 Task: Look for space in Turaiyūr, India from 1st August, 2023 to 5th August, 2023 for 3 adults, 1 child in price range Rs.13000 to Rs.20000. Place can be entire place with 2 bedrooms having 3 beds and 2 bathrooms. Property type can be house, flat, guest house. Booking option can be shelf check-in. Required host language is English.
Action: Mouse moved to (538, 105)
Screenshot: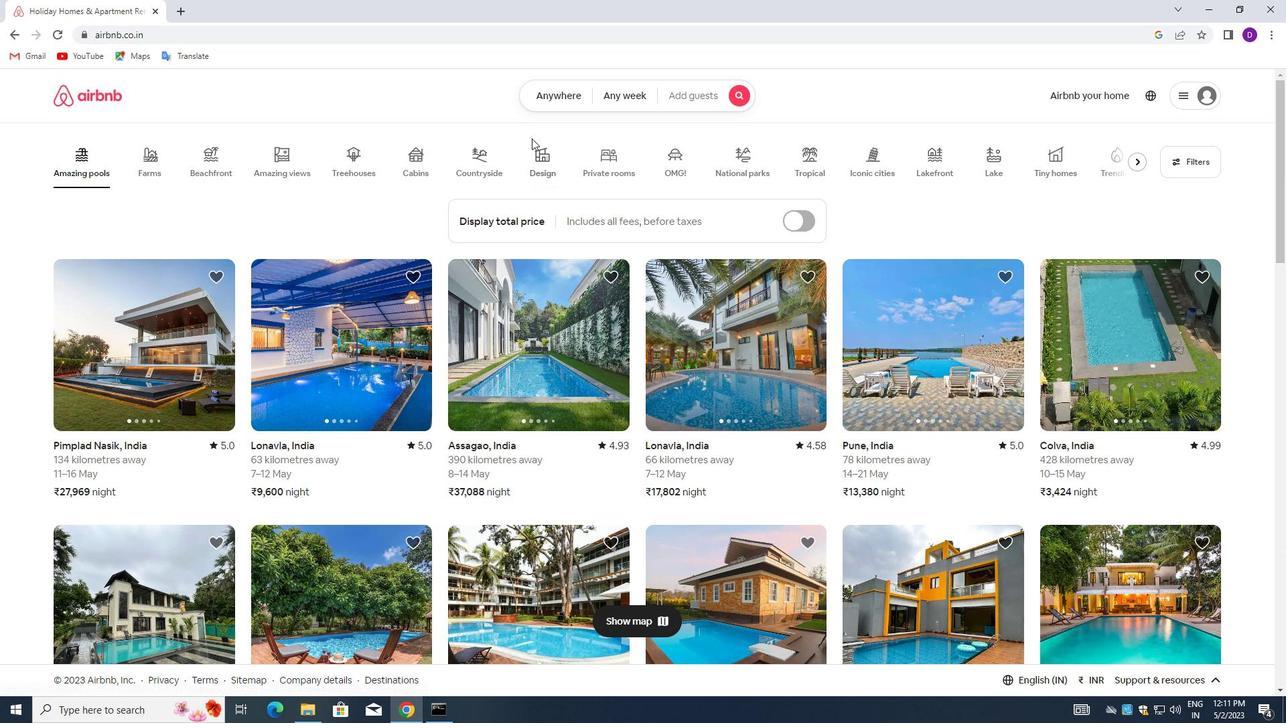 
Action: Mouse pressed left at (538, 105)
Screenshot: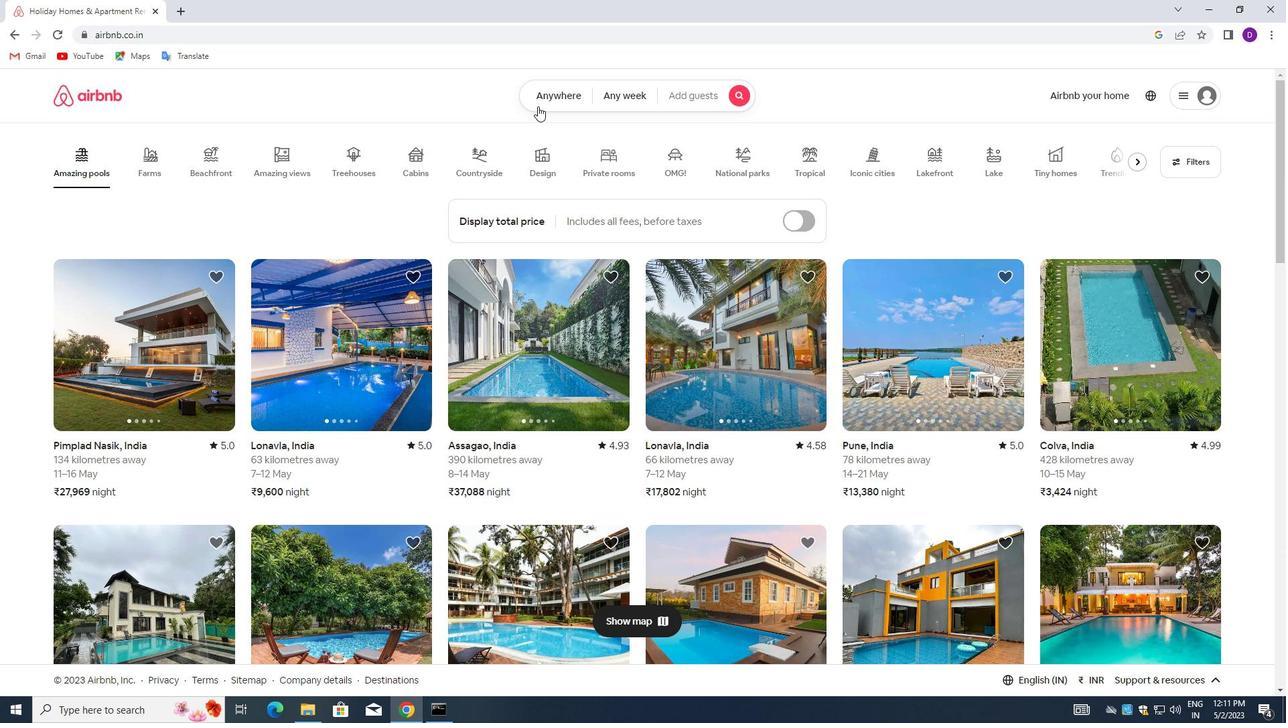 
Action: Mouse moved to (458, 150)
Screenshot: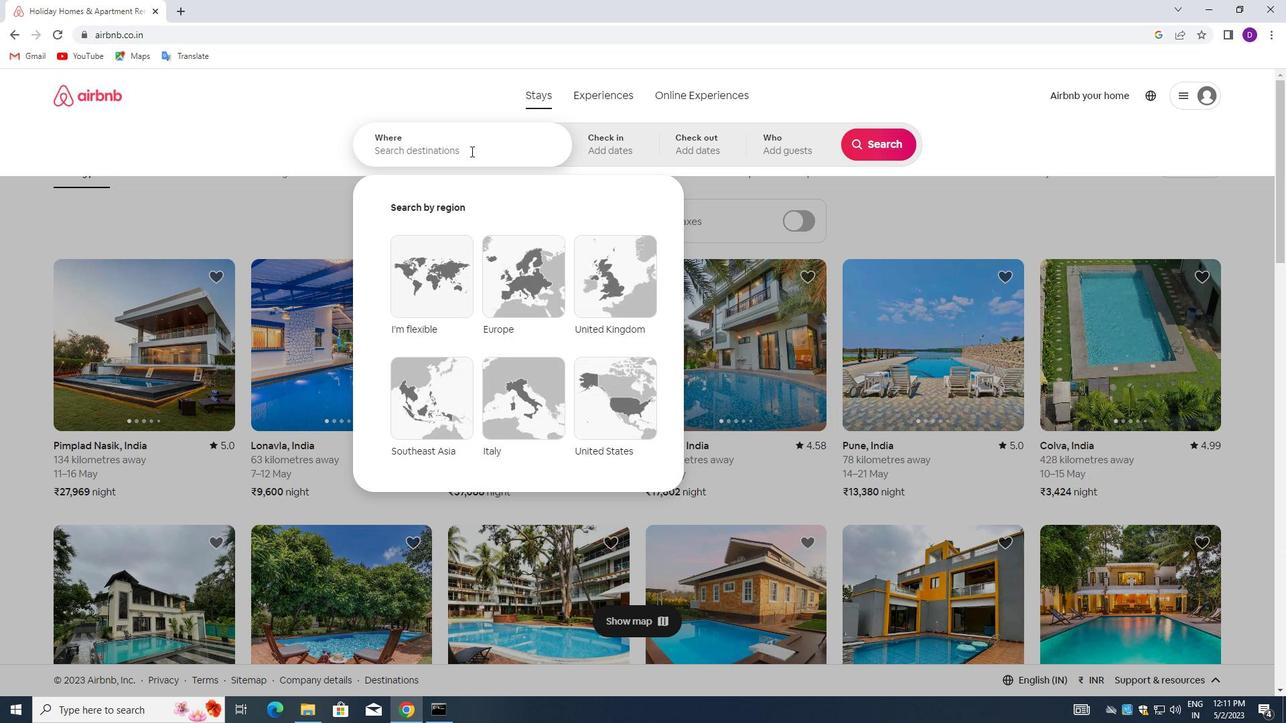 
Action: Mouse pressed left at (458, 150)
Screenshot: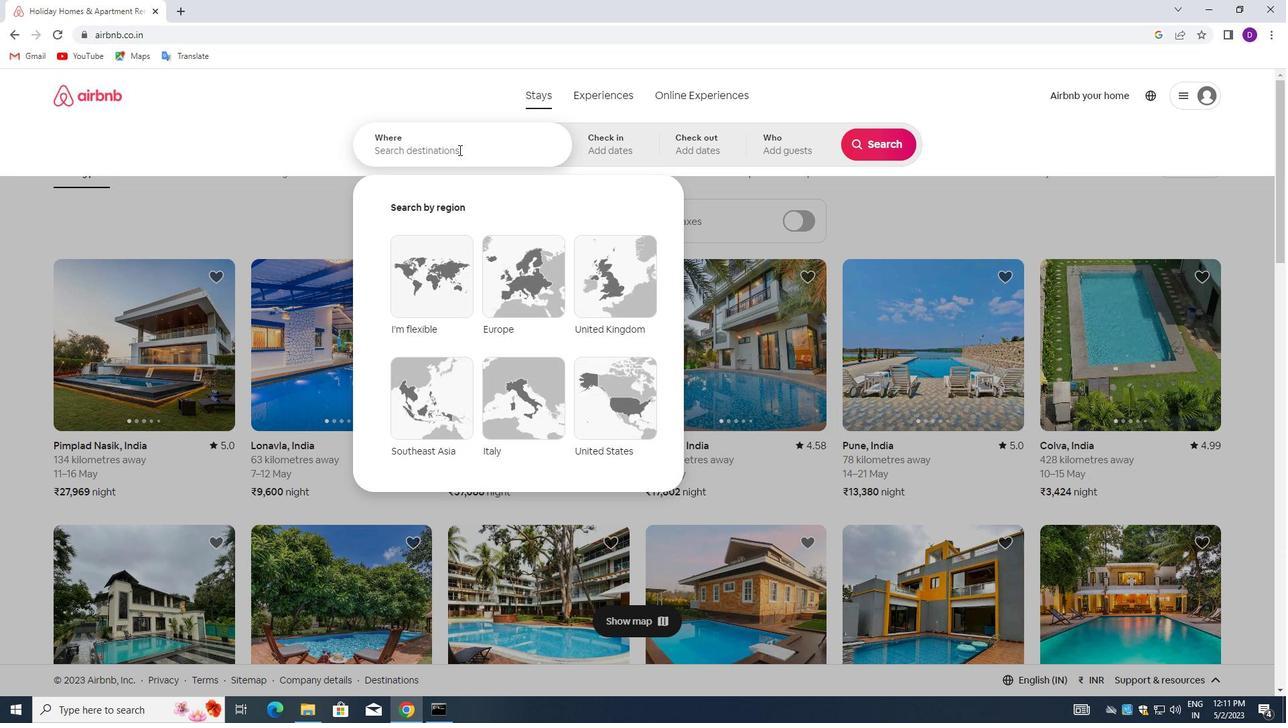 
Action: Mouse moved to (458, 150)
Screenshot: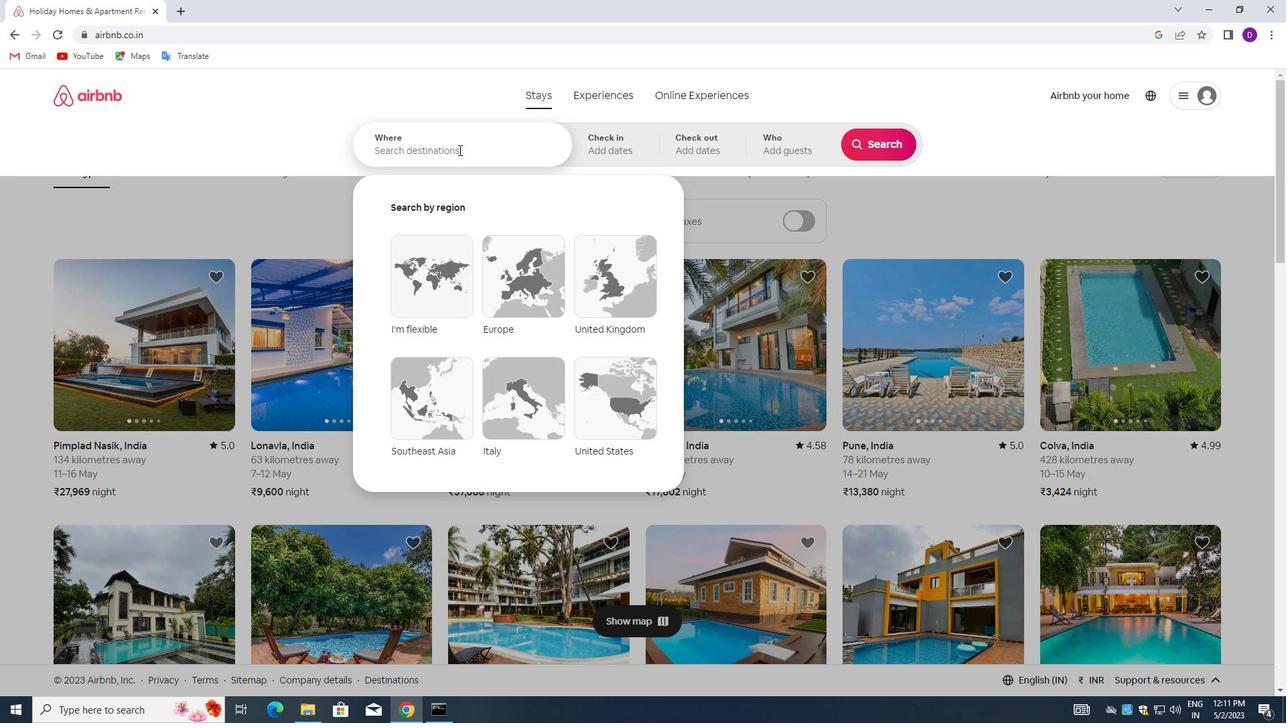 
Action: Key pressed <Key.shift_r>Turaiyur,<Key.space><Key.shift>INDIA<Key.enter>
Screenshot: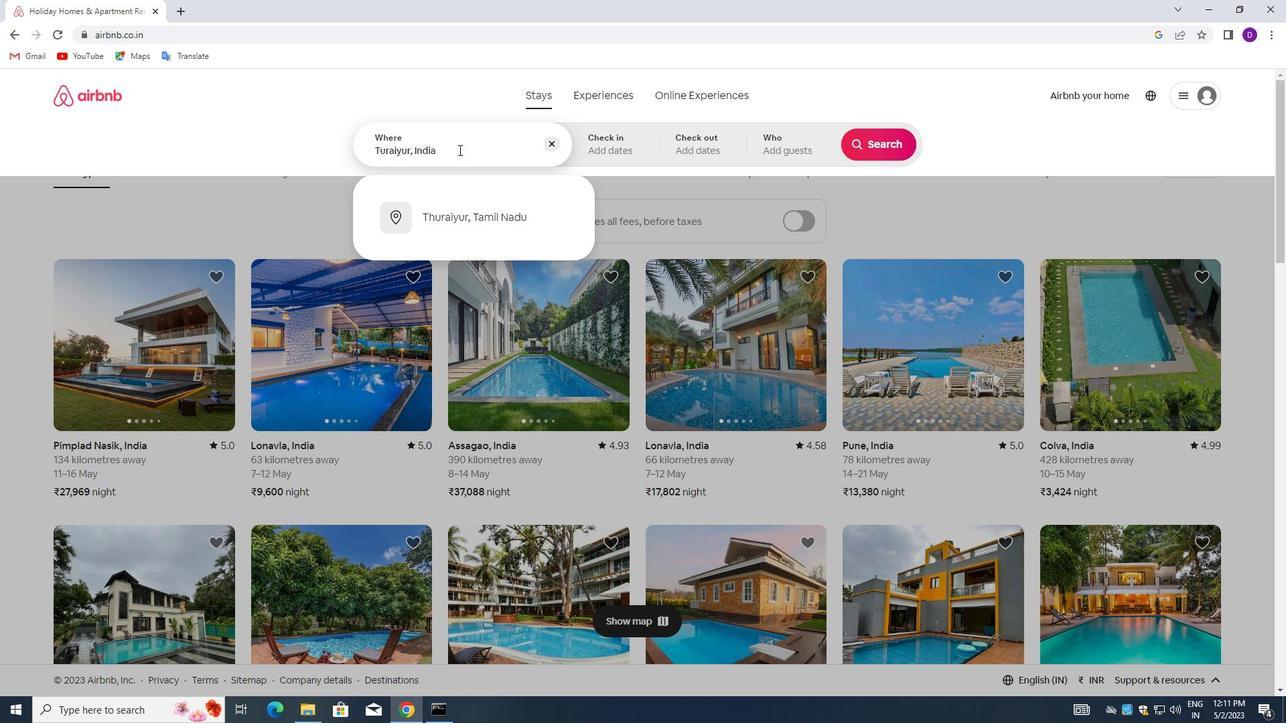 
Action: Mouse moved to (878, 251)
Screenshot: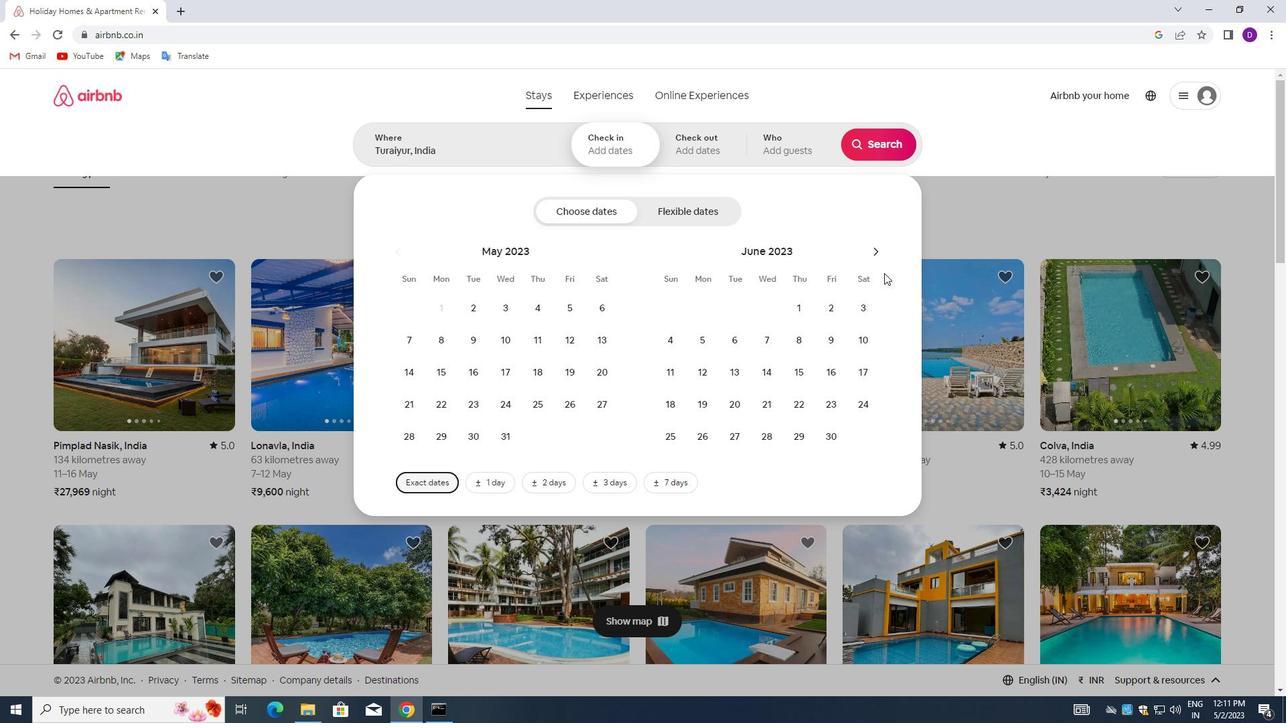 
Action: Mouse pressed left at (878, 251)
Screenshot: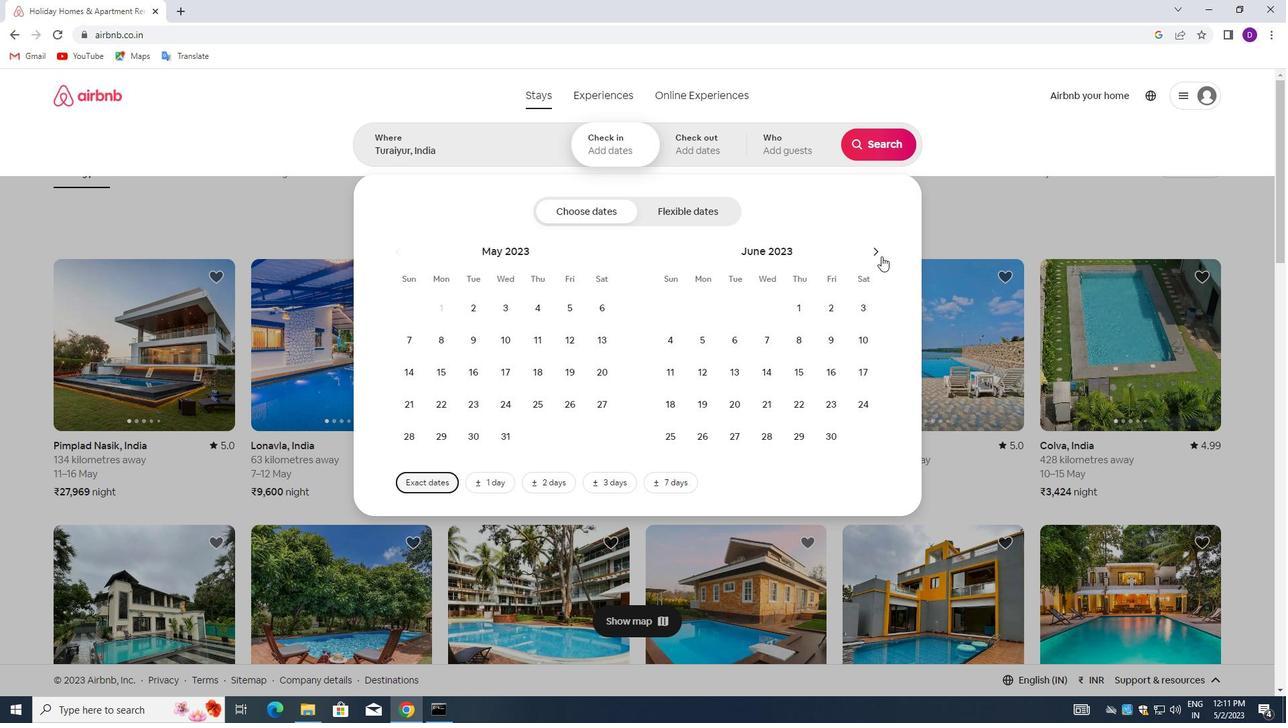 
Action: Mouse pressed left at (878, 251)
Screenshot: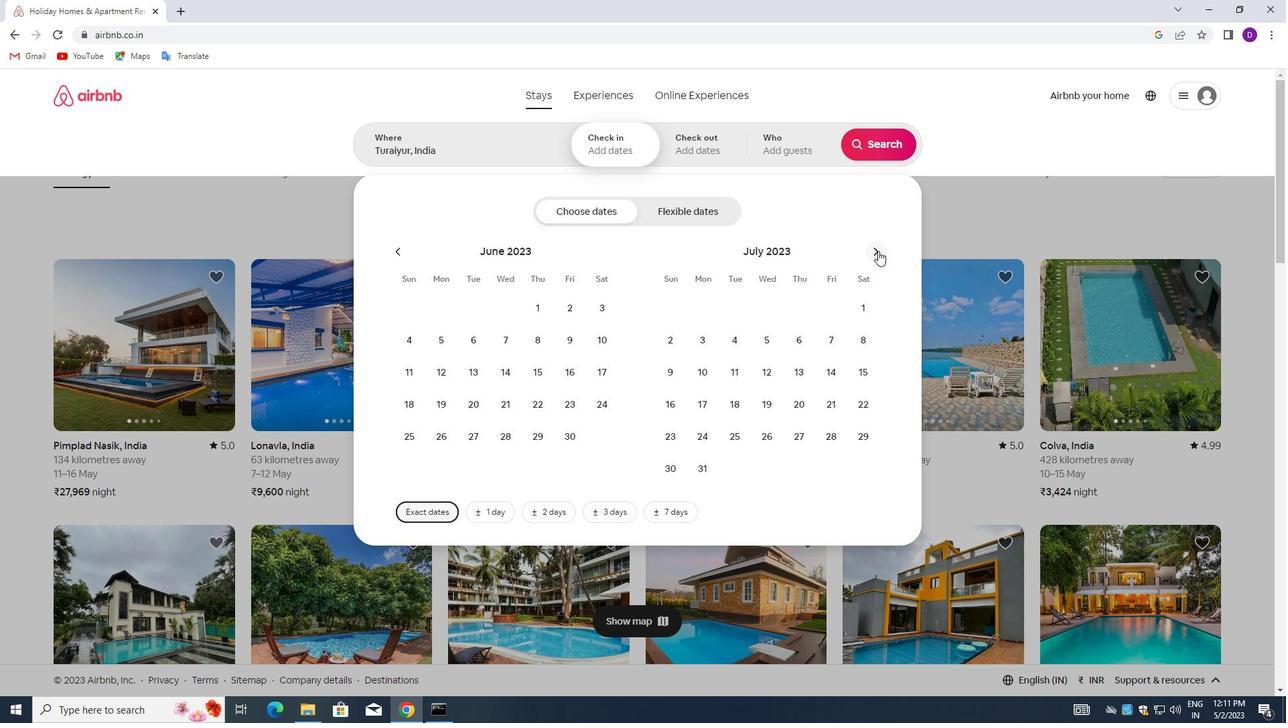 
Action: Mouse moved to (731, 309)
Screenshot: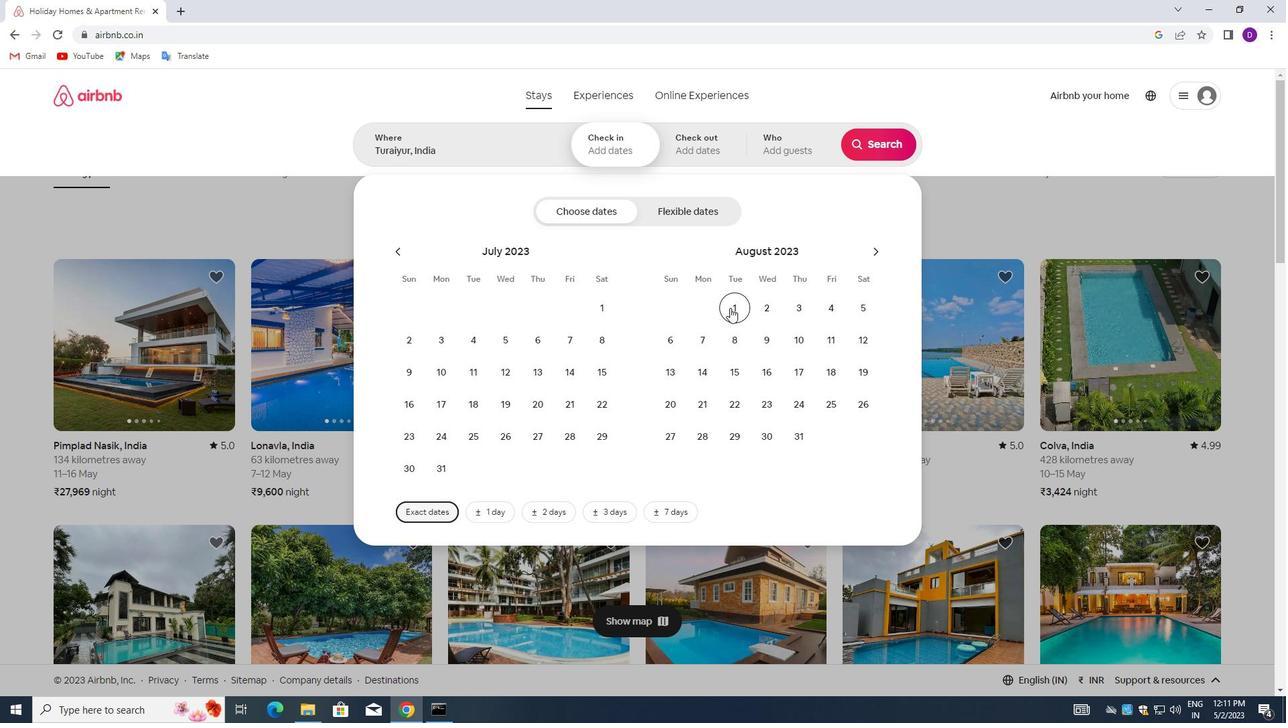 
Action: Mouse pressed left at (731, 309)
Screenshot: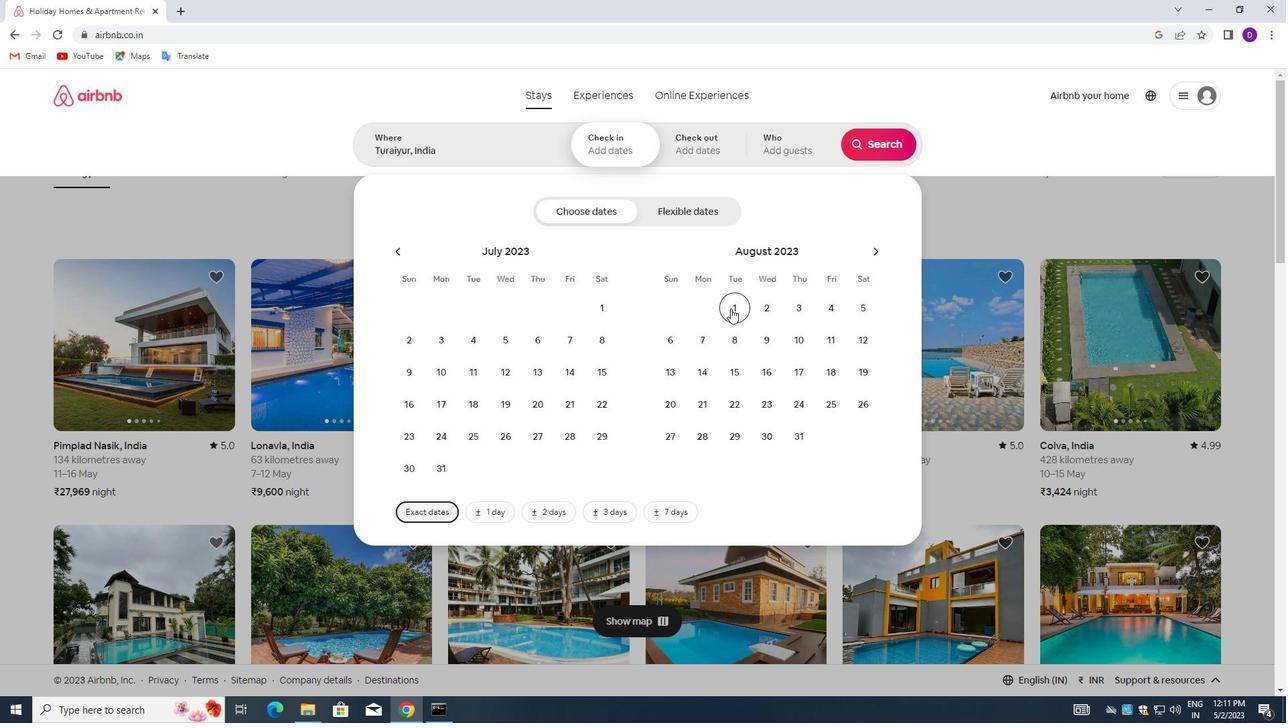 
Action: Mouse moved to (856, 302)
Screenshot: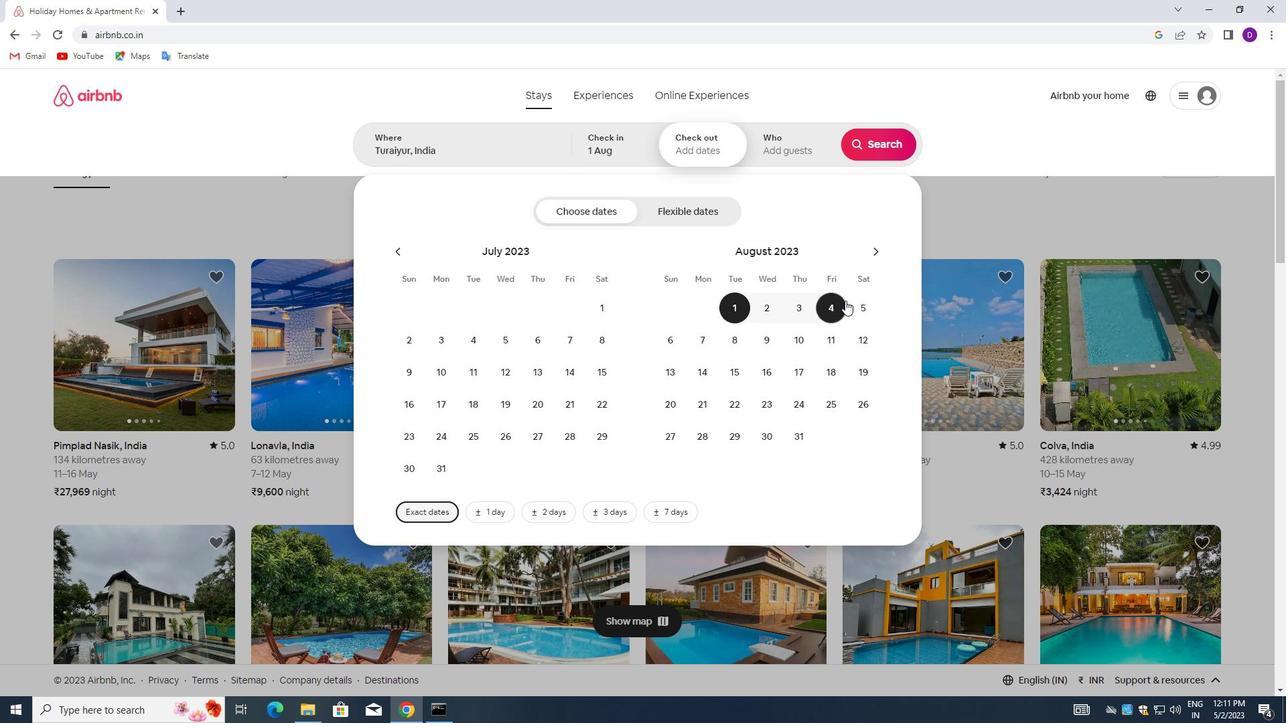 
Action: Mouse pressed left at (856, 302)
Screenshot: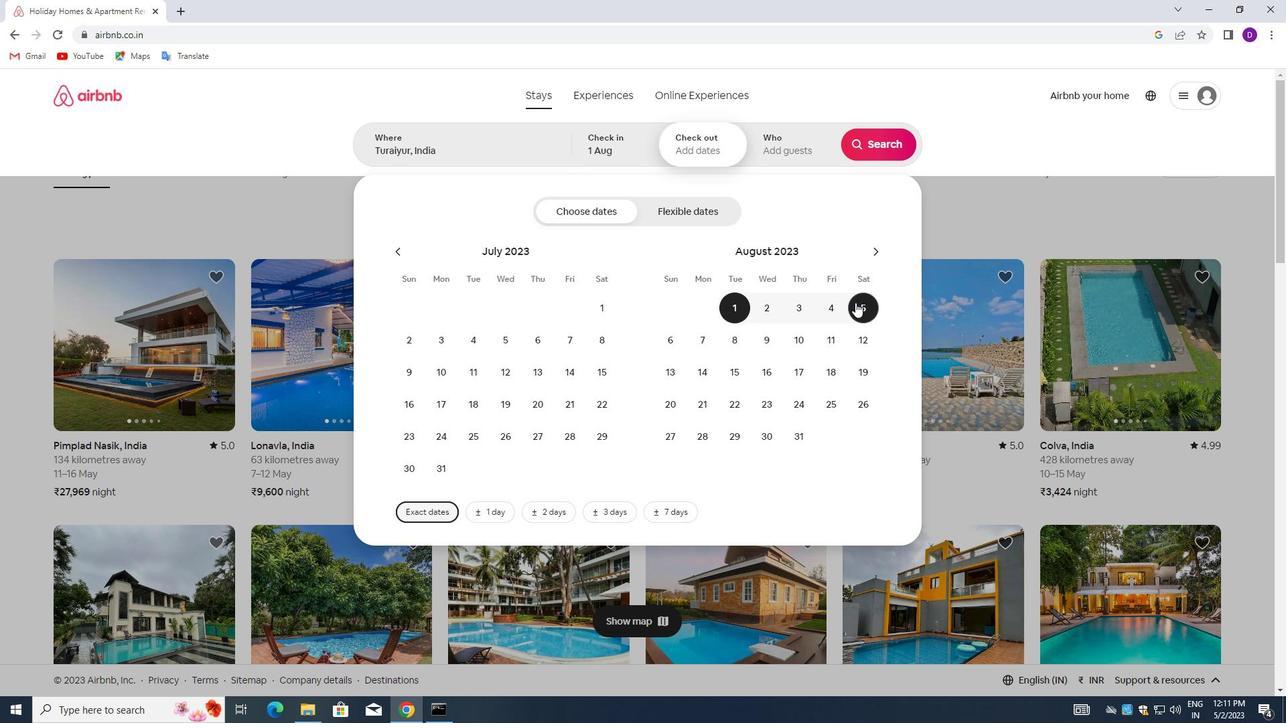 
Action: Mouse moved to (784, 156)
Screenshot: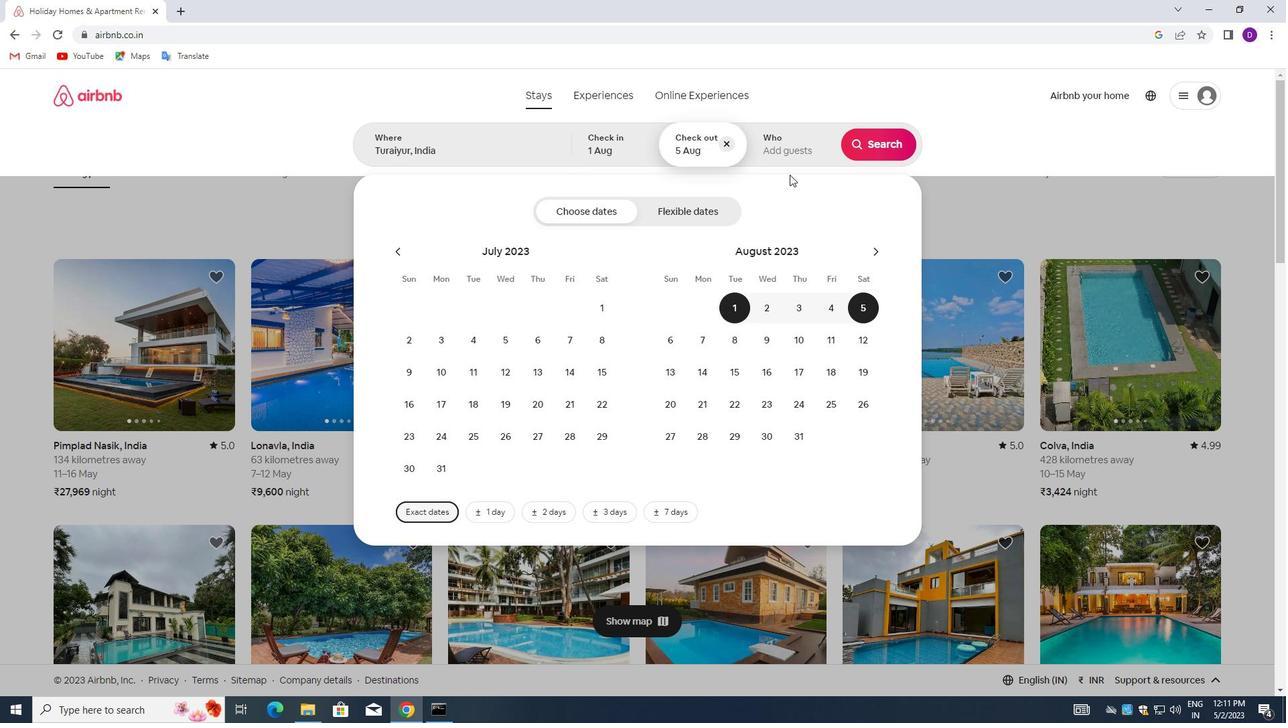 
Action: Mouse pressed left at (784, 156)
Screenshot: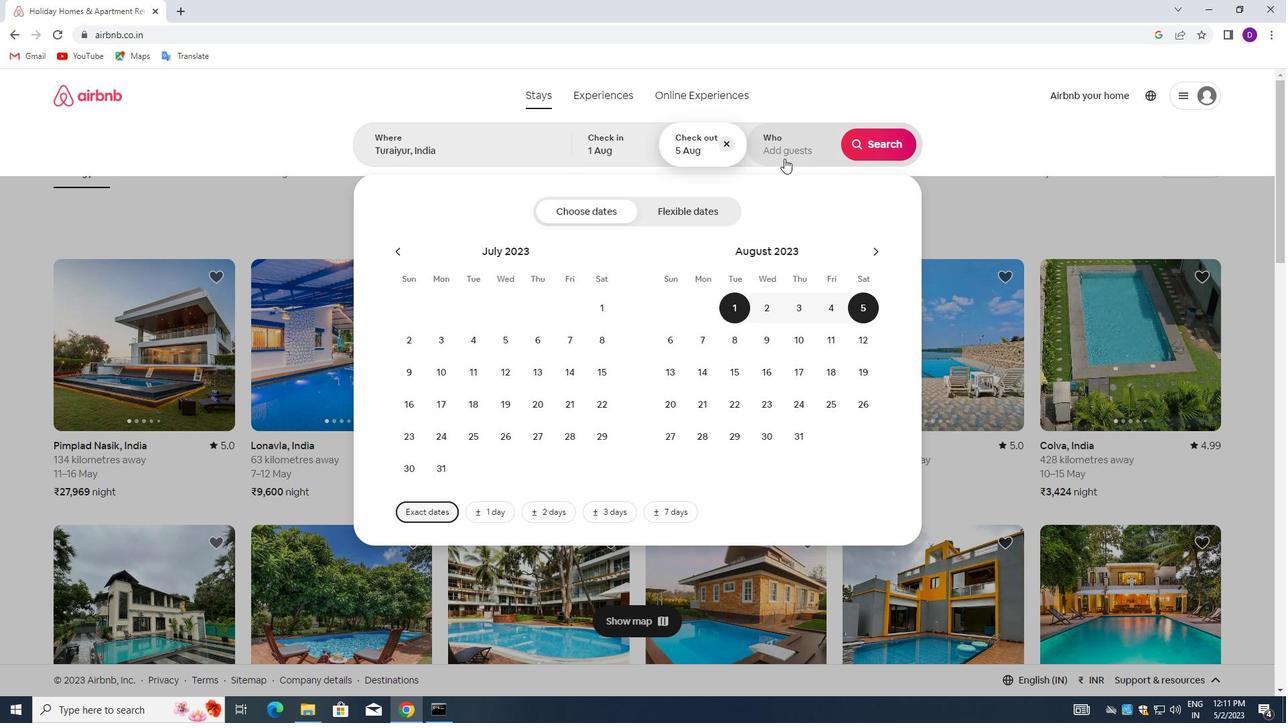 
Action: Mouse moved to (886, 217)
Screenshot: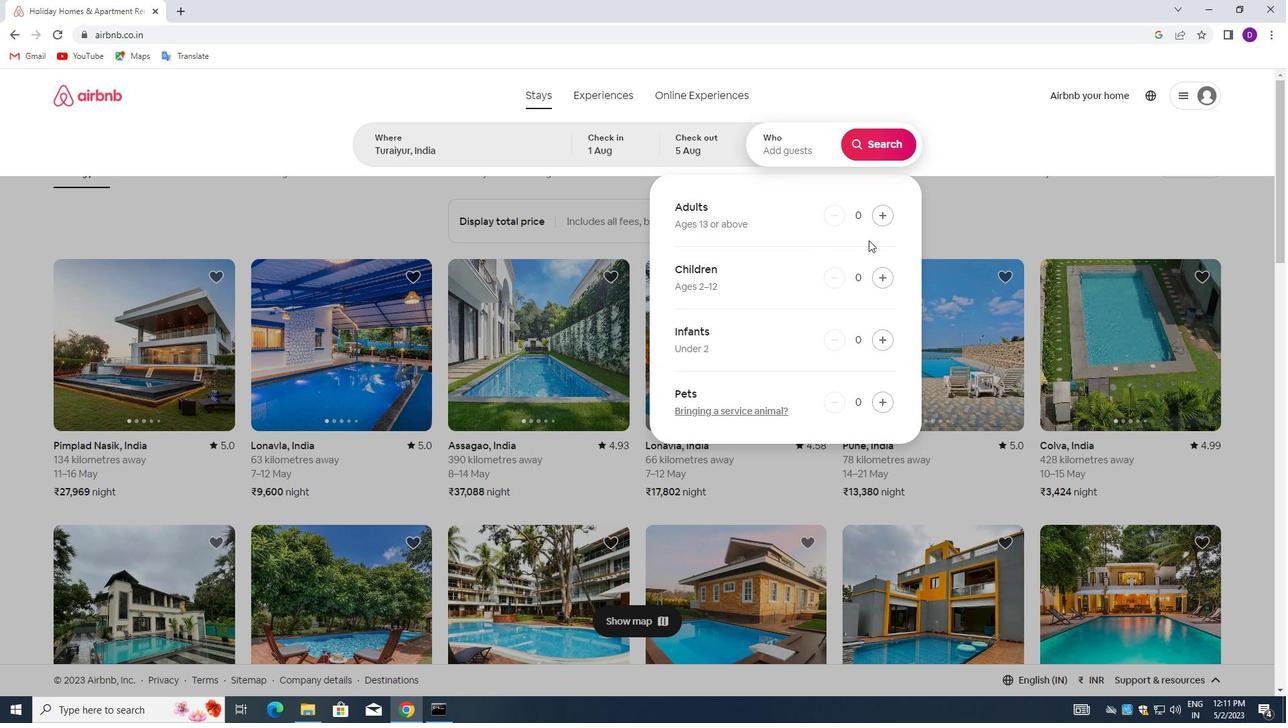 
Action: Mouse pressed left at (886, 217)
Screenshot: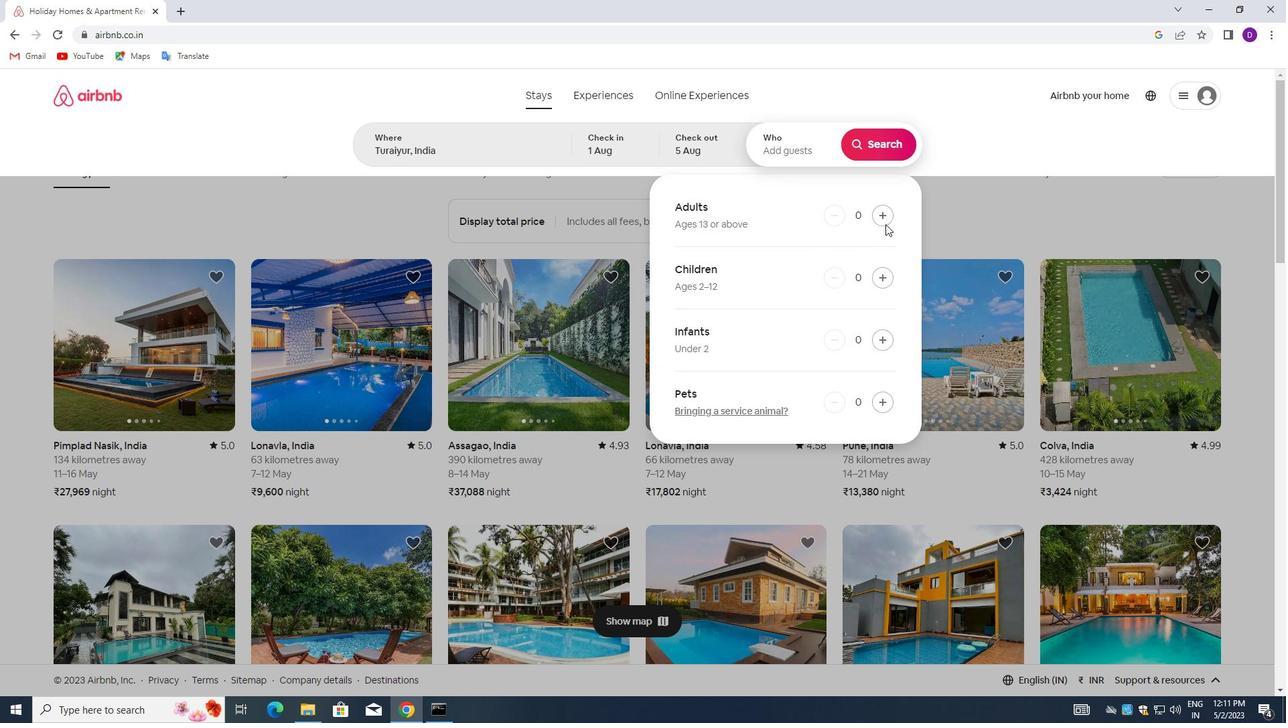
Action: Mouse pressed left at (886, 217)
Screenshot: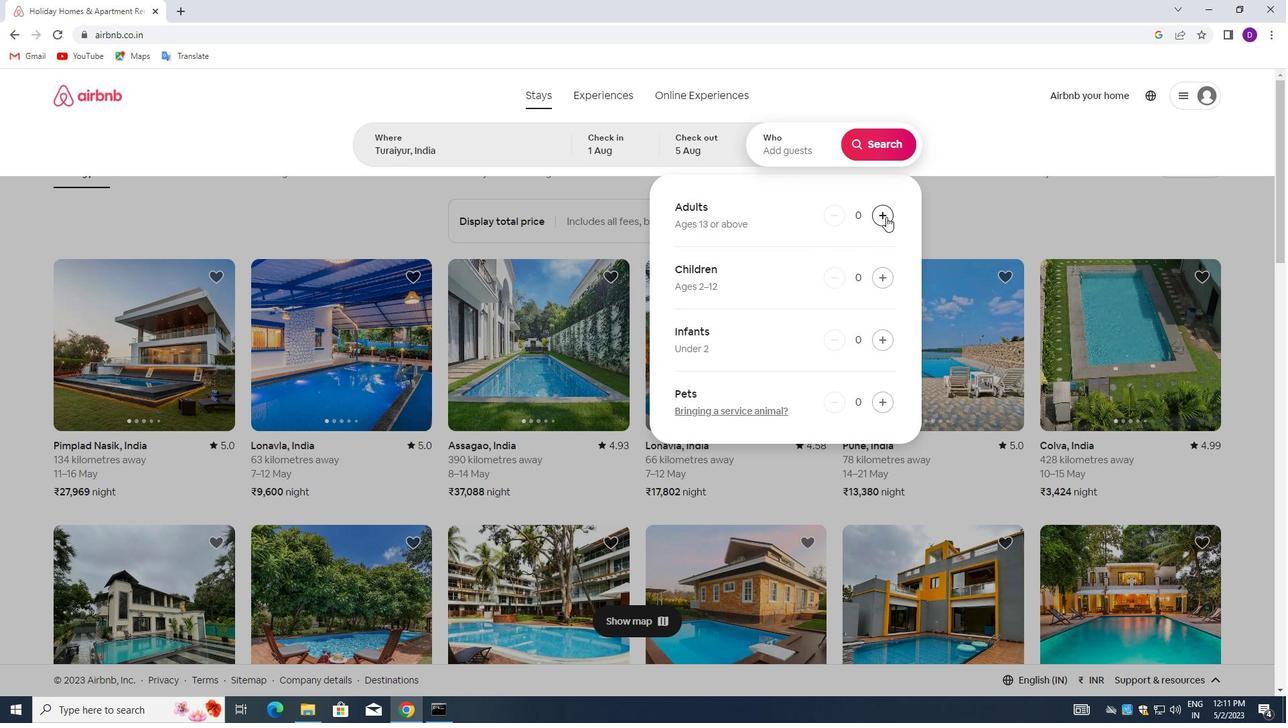 
Action: Mouse pressed left at (886, 217)
Screenshot: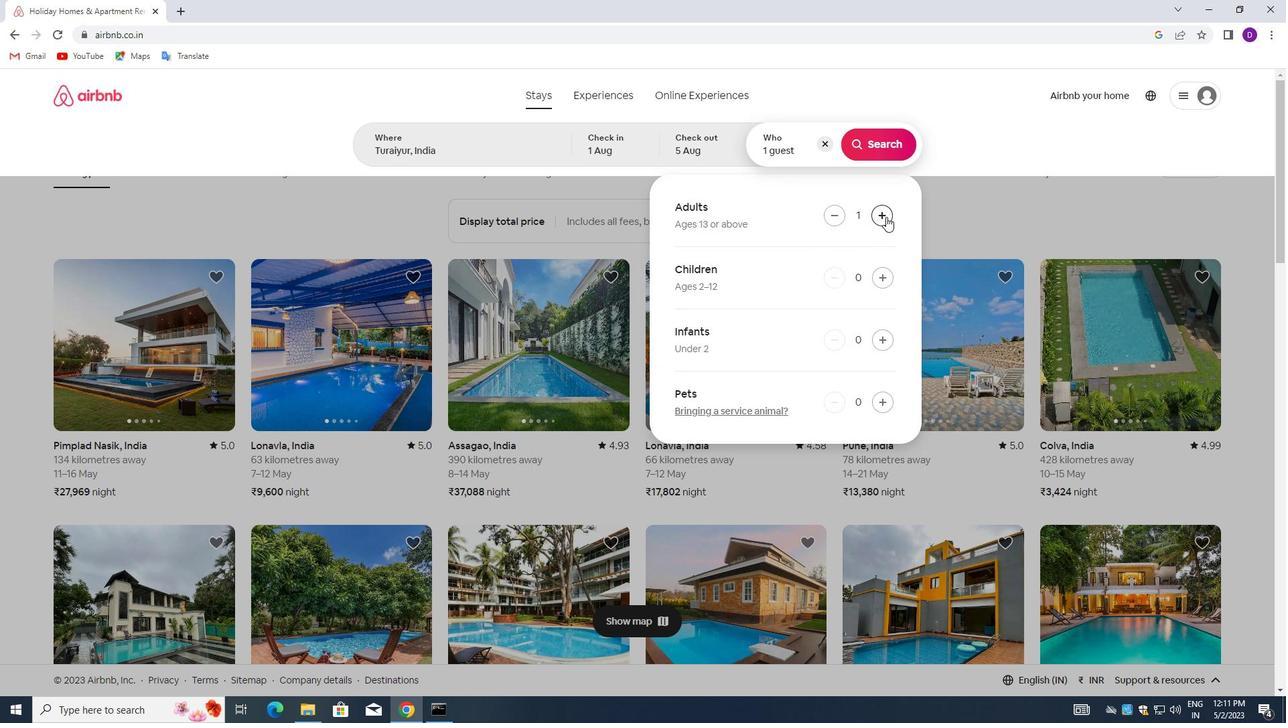 
Action: Mouse moved to (882, 274)
Screenshot: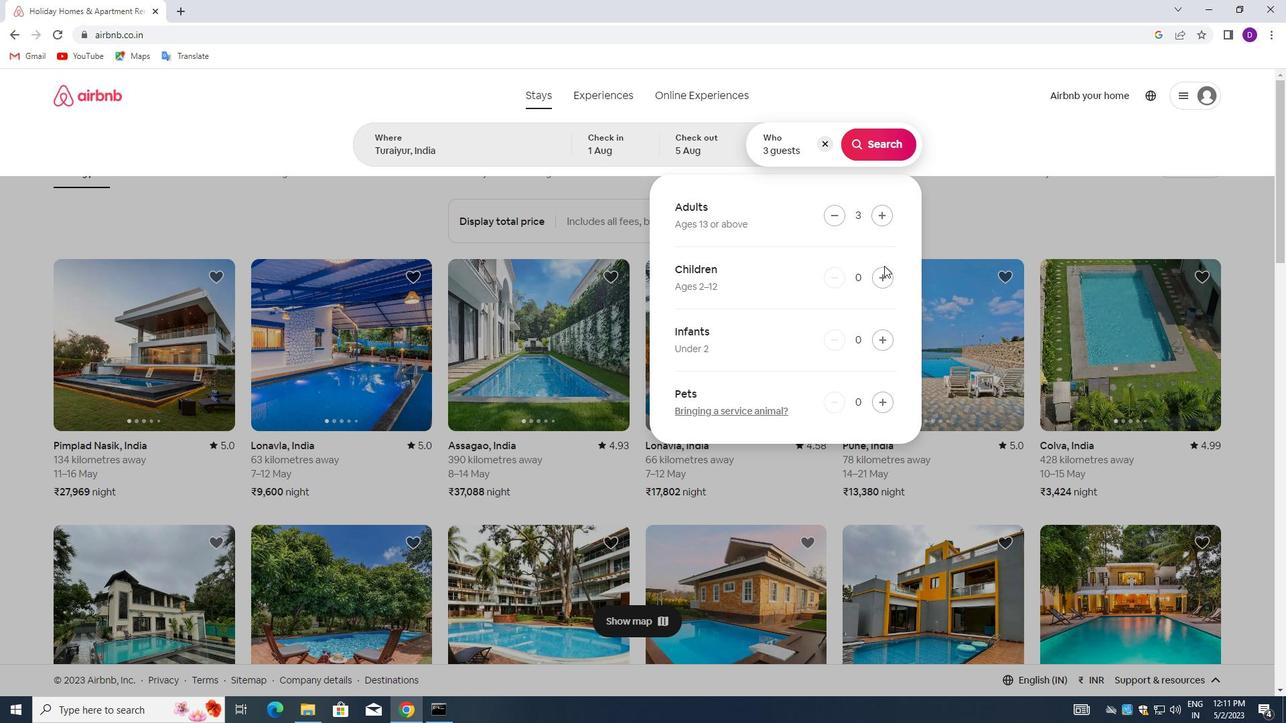 
Action: Mouse pressed left at (882, 274)
Screenshot: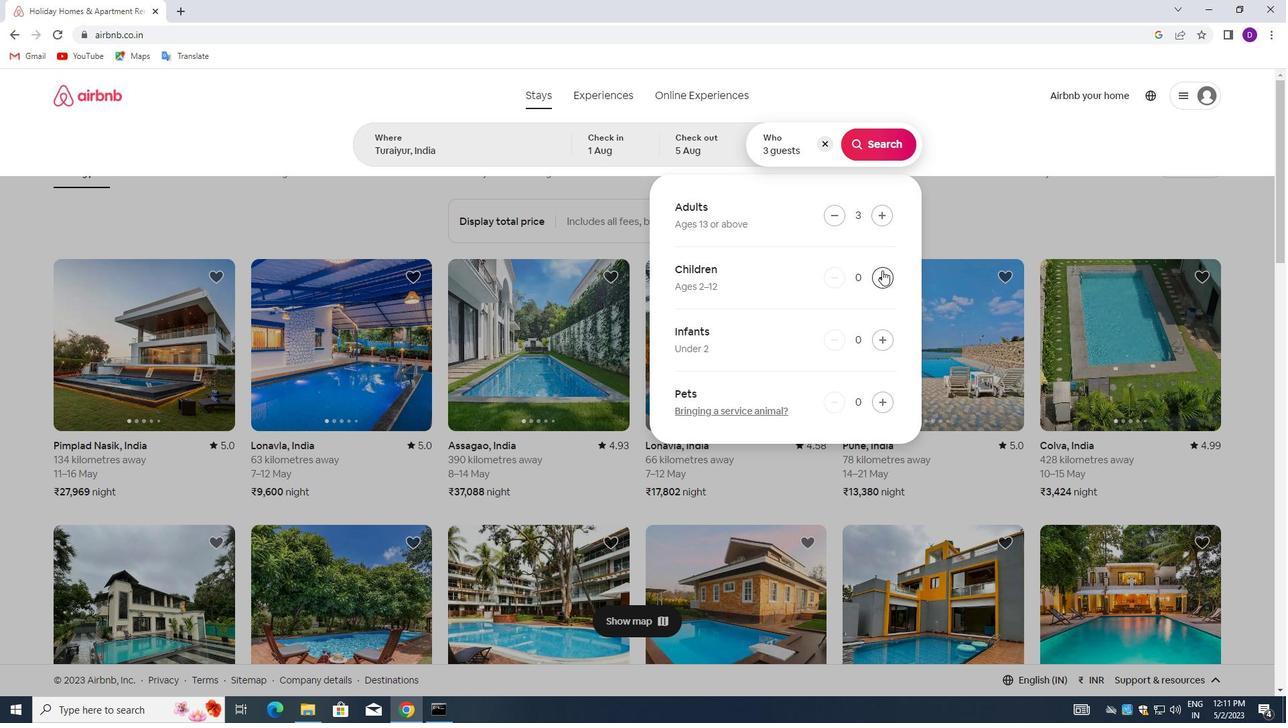 
Action: Mouse moved to (869, 144)
Screenshot: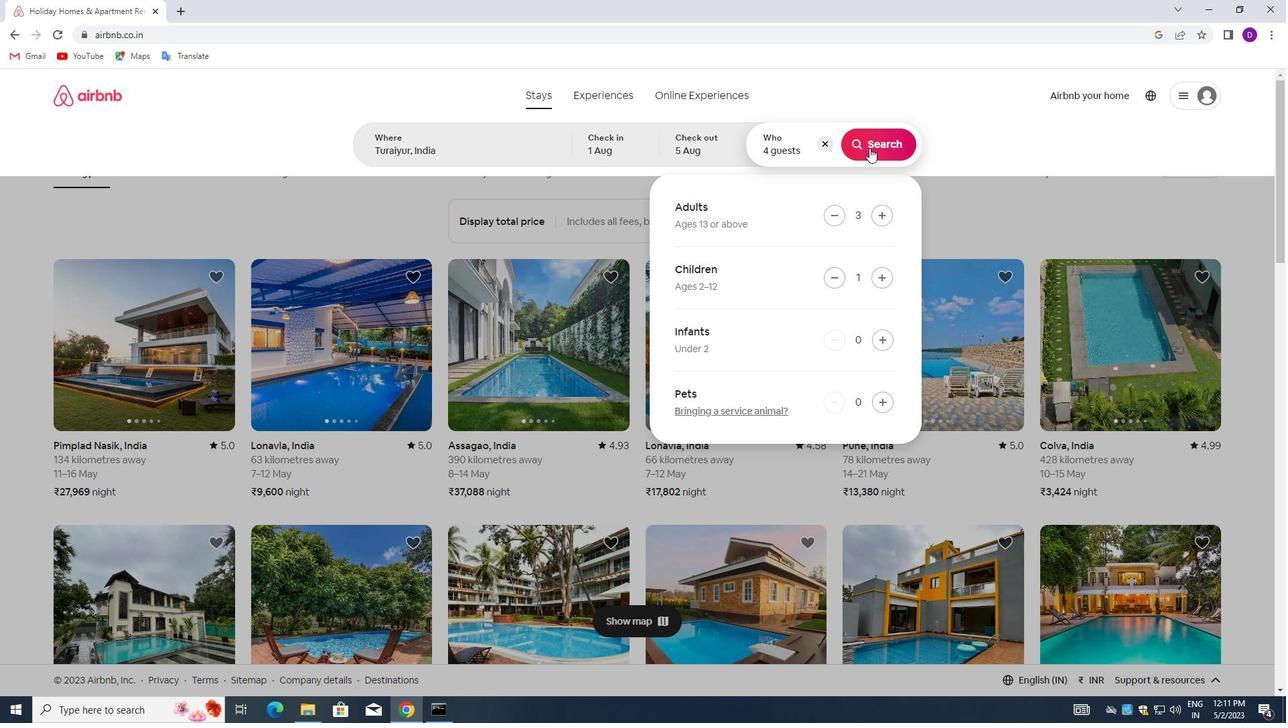 
Action: Mouse pressed left at (869, 144)
Screenshot: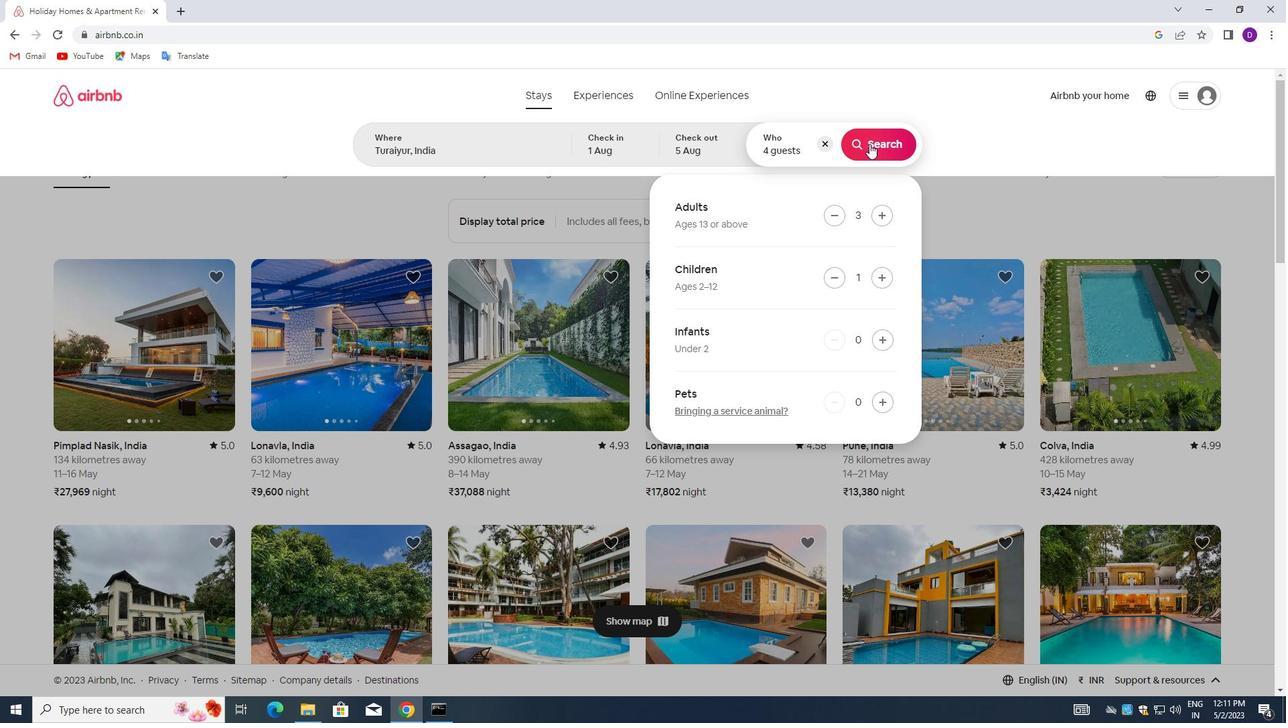 
Action: Mouse moved to (1211, 143)
Screenshot: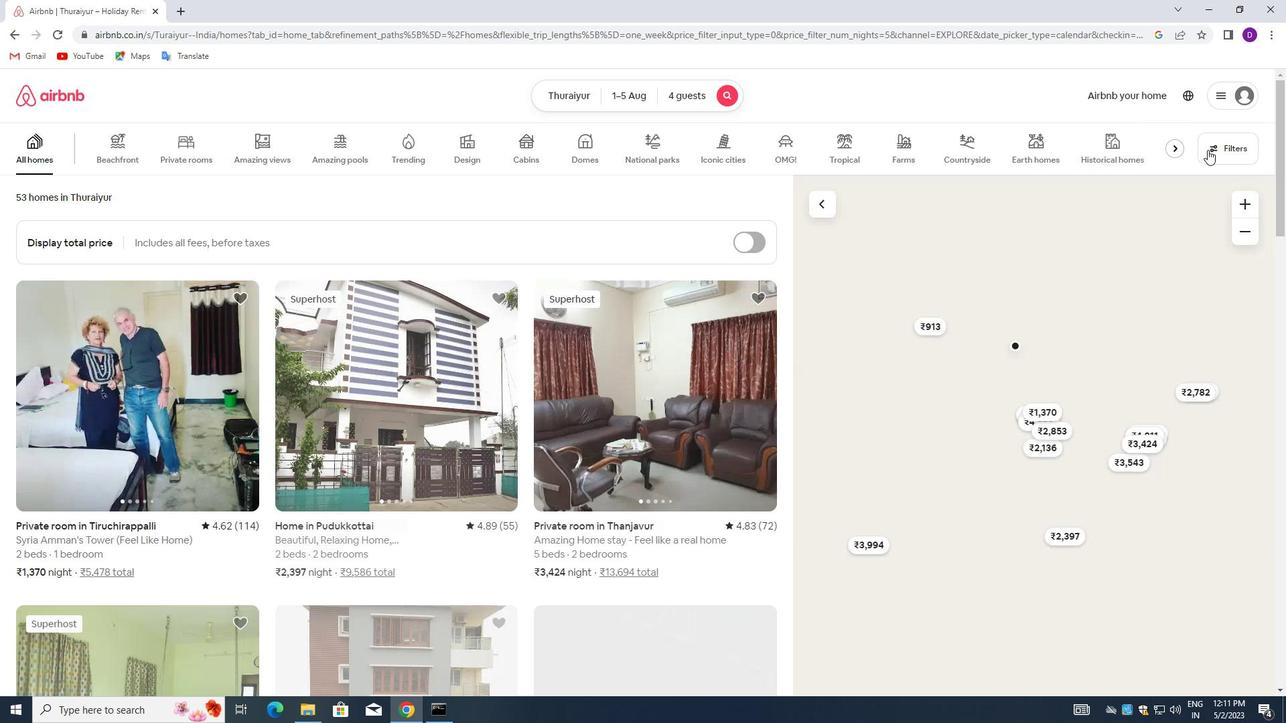 
Action: Mouse pressed left at (1211, 143)
Screenshot: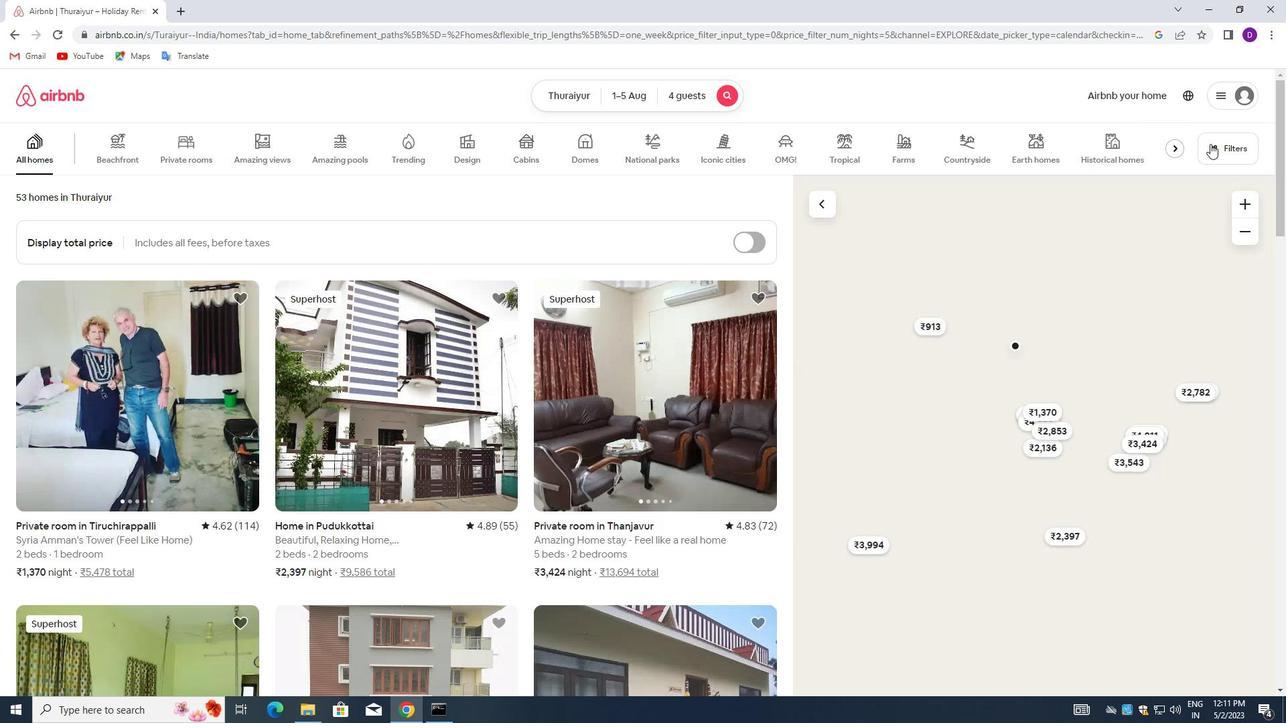 
Action: Mouse moved to (473, 316)
Screenshot: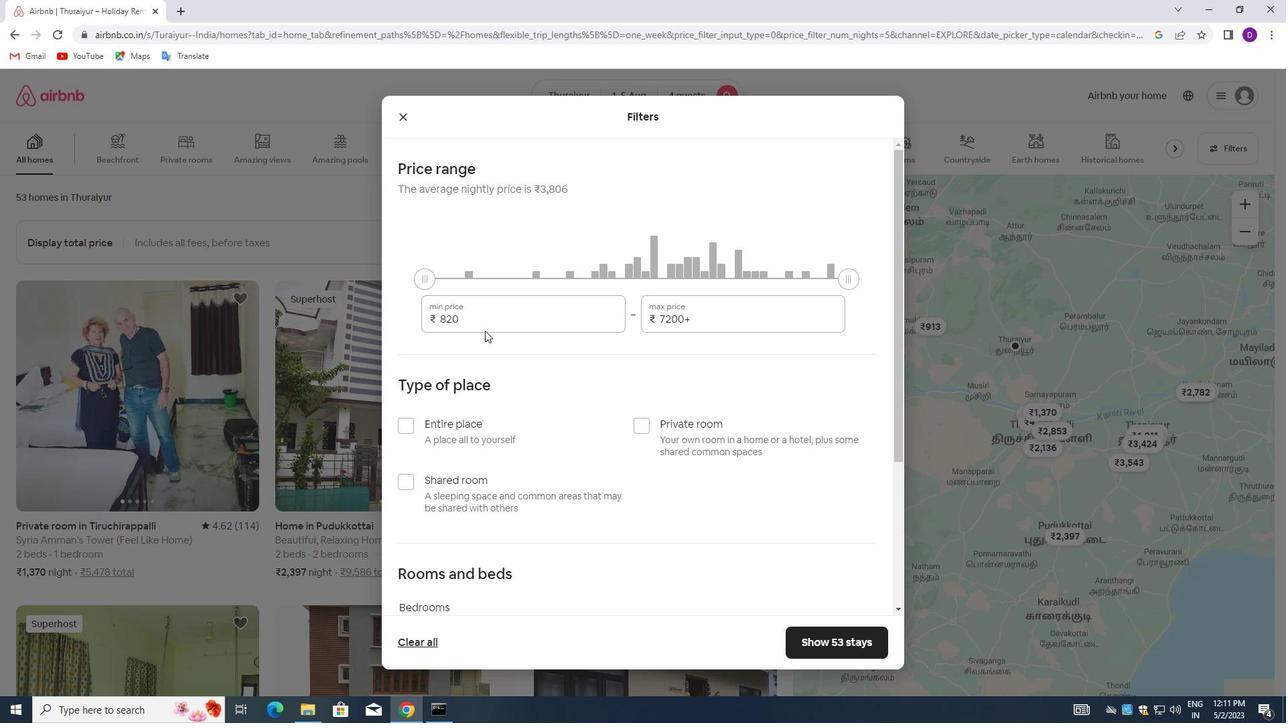 
Action: Mouse pressed left at (473, 316)
Screenshot: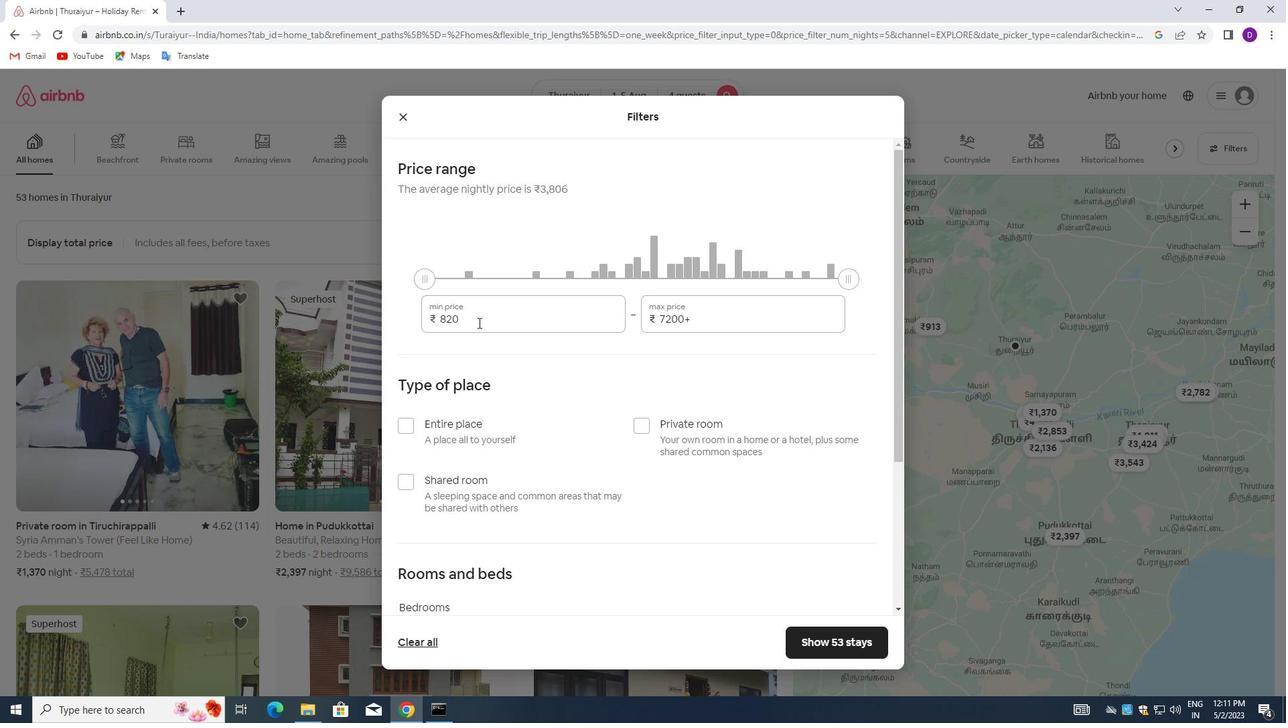 
Action: Mouse pressed left at (473, 316)
Screenshot: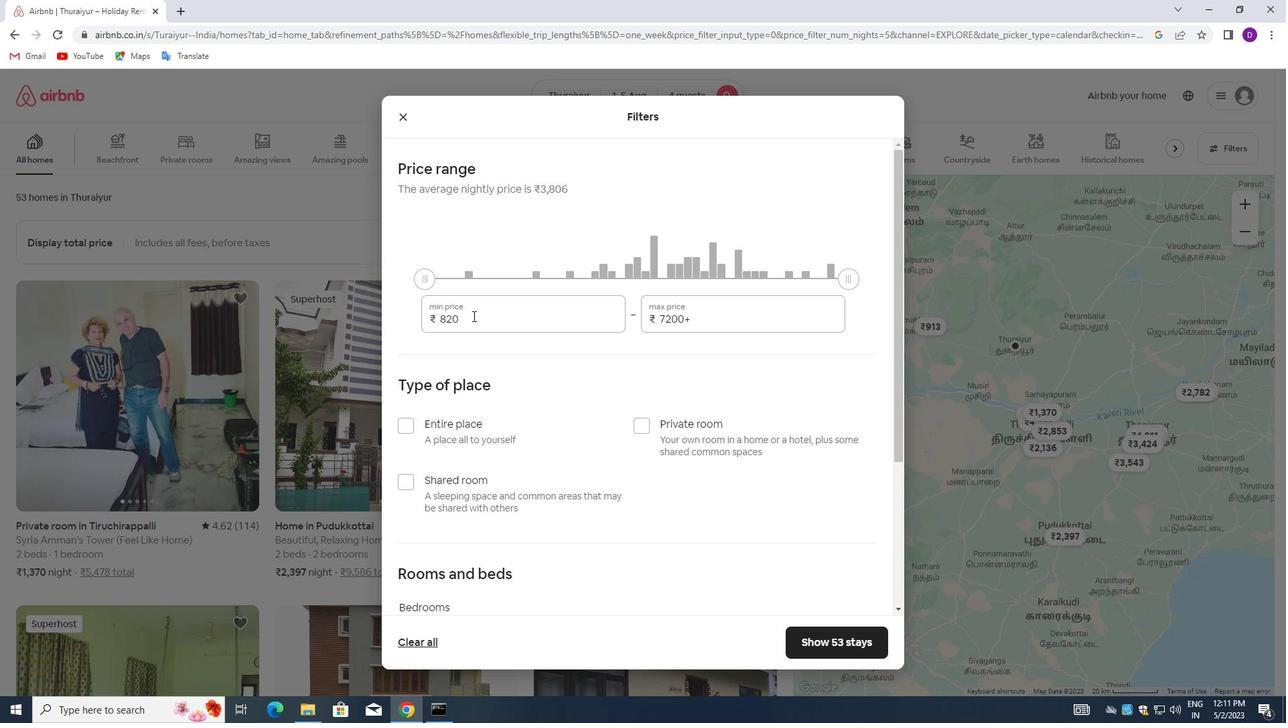 
Action: Key pressed 13000<Key.tab>20000
Screenshot: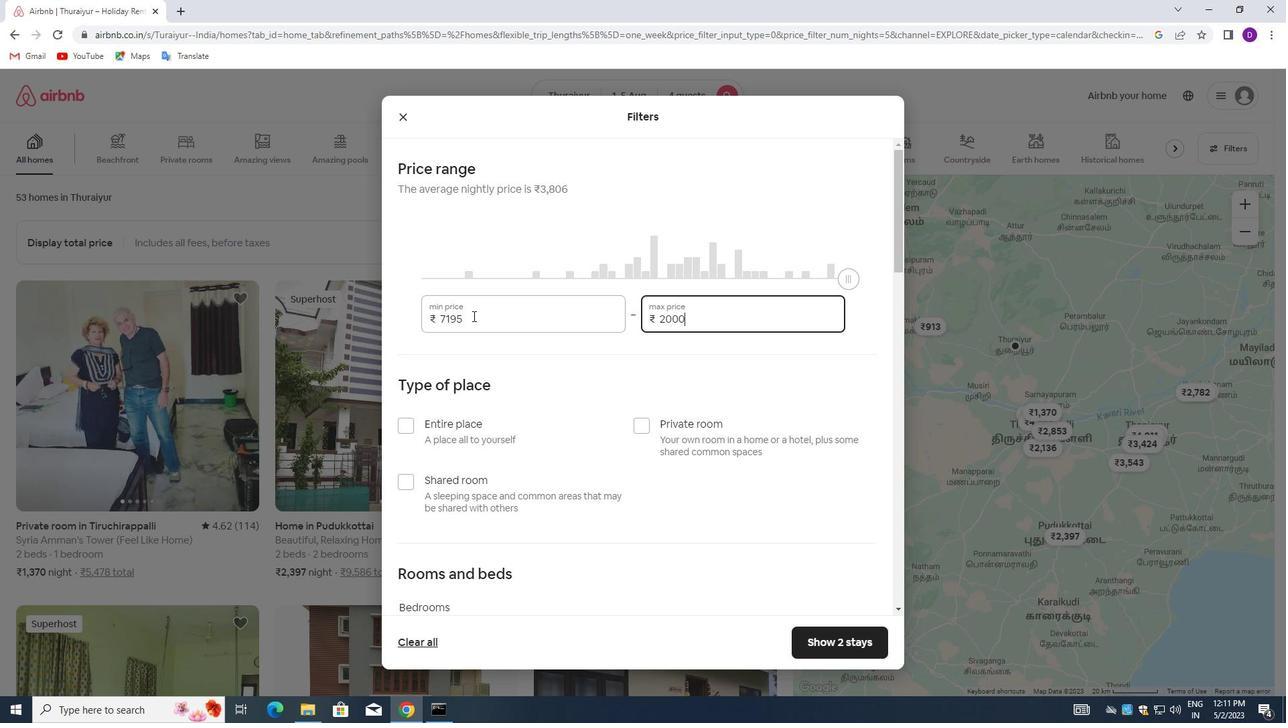 
Action: Mouse moved to (523, 365)
Screenshot: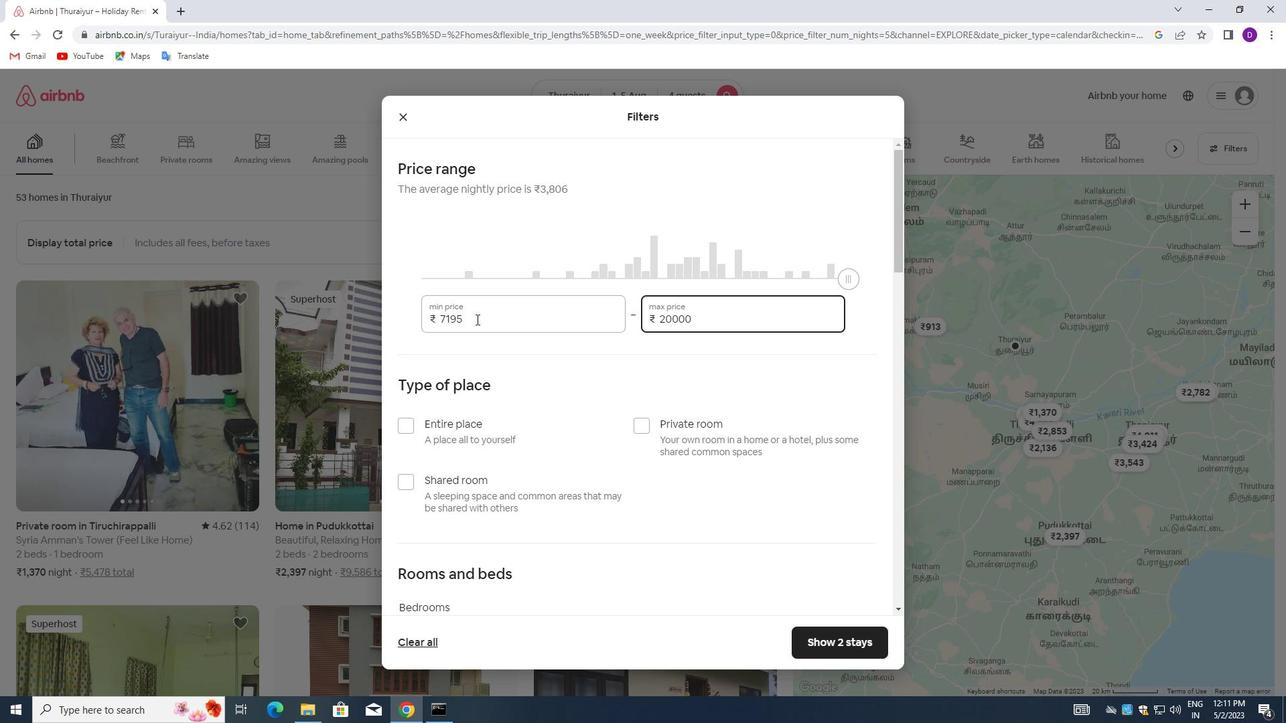 
Action: Mouse scrolled (523, 364) with delta (0, 0)
Screenshot: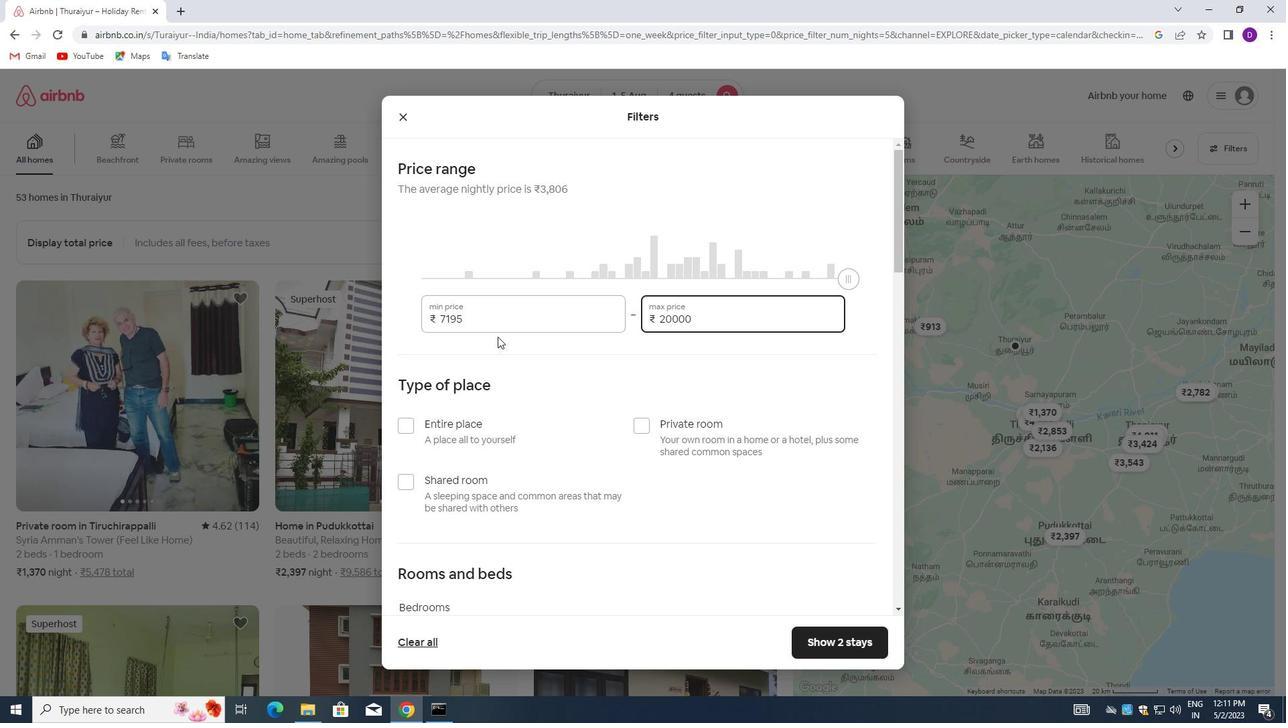 
Action: Mouse moved to (523, 368)
Screenshot: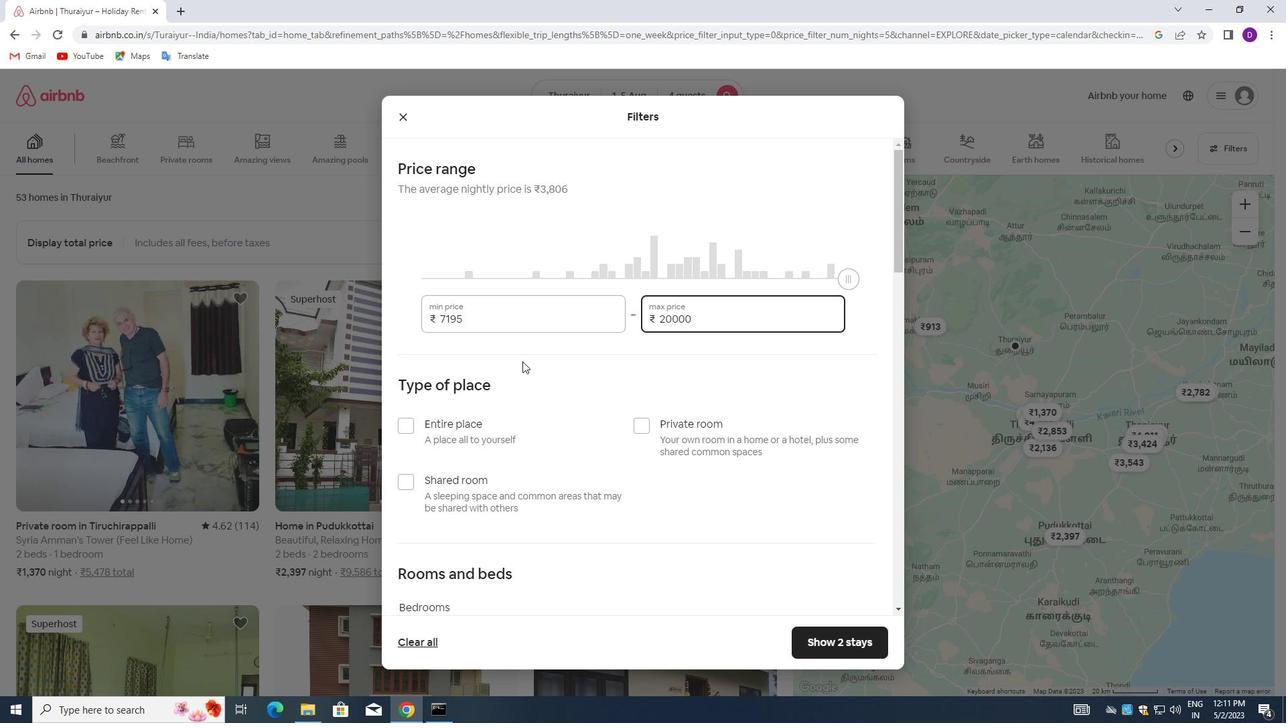 
Action: Mouse scrolled (523, 367) with delta (0, 0)
Screenshot: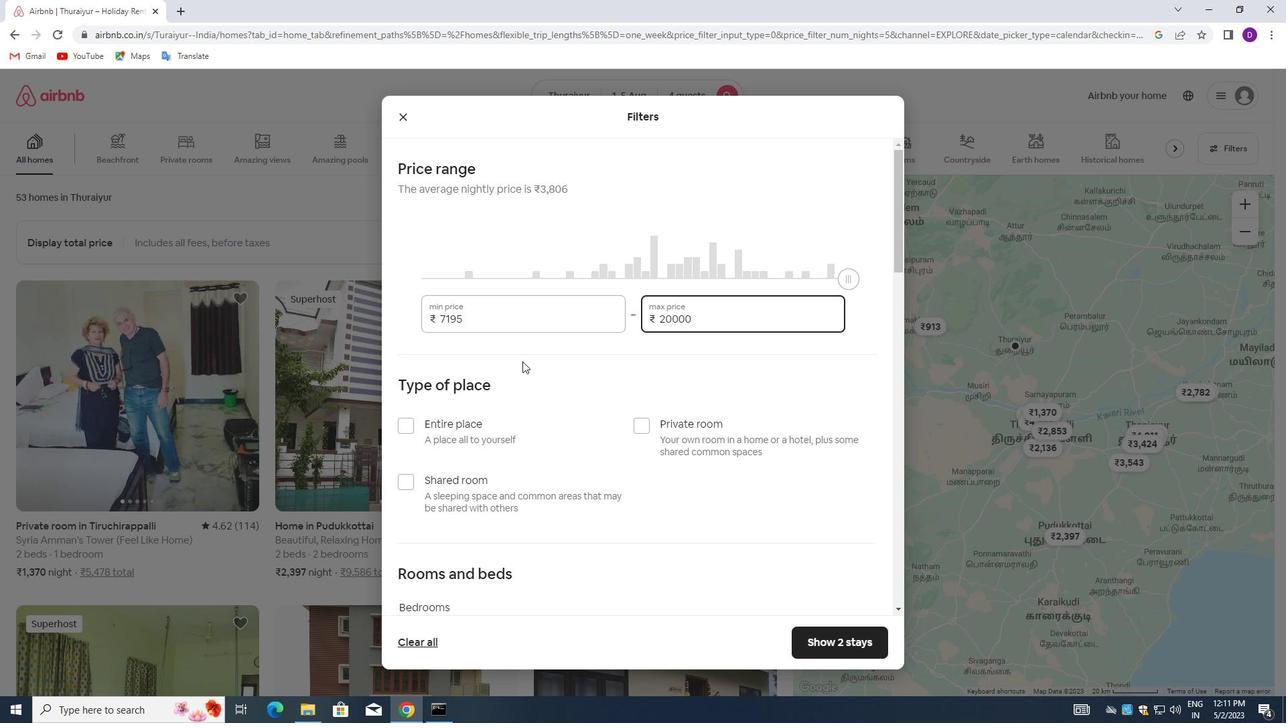 
Action: Mouse moved to (406, 302)
Screenshot: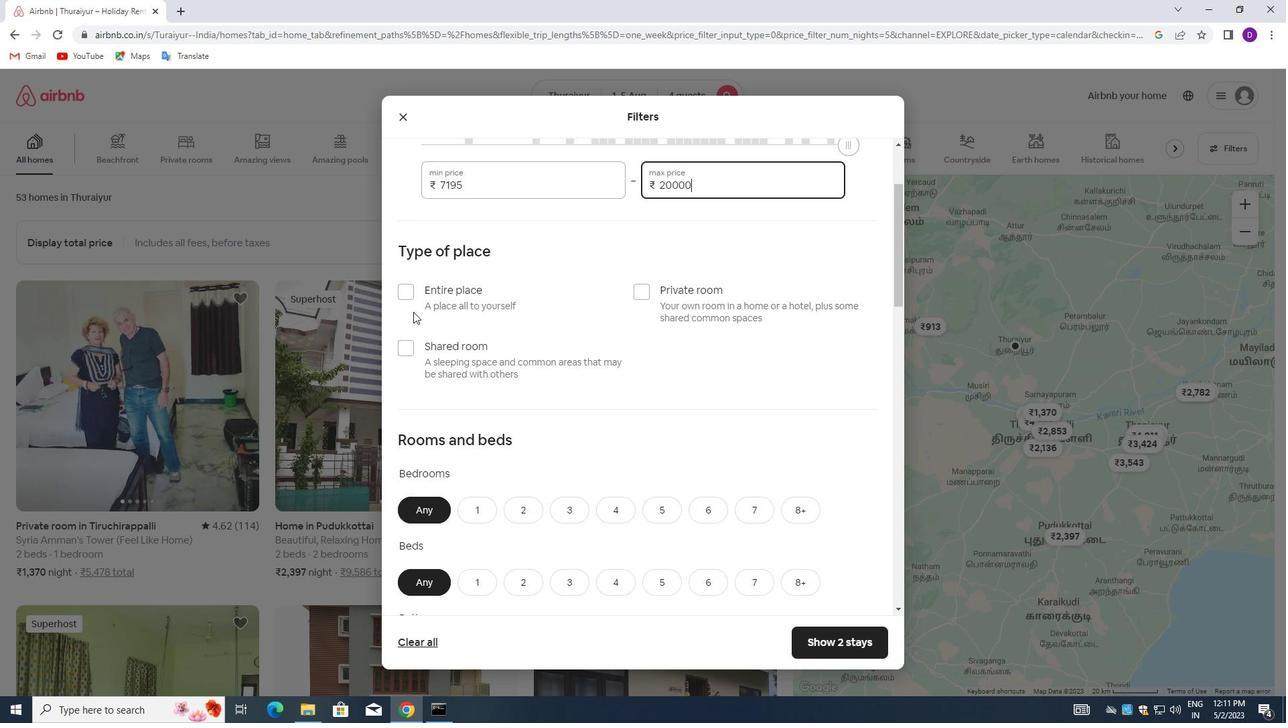 
Action: Mouse pressed left at (406, 302)
Screenshot: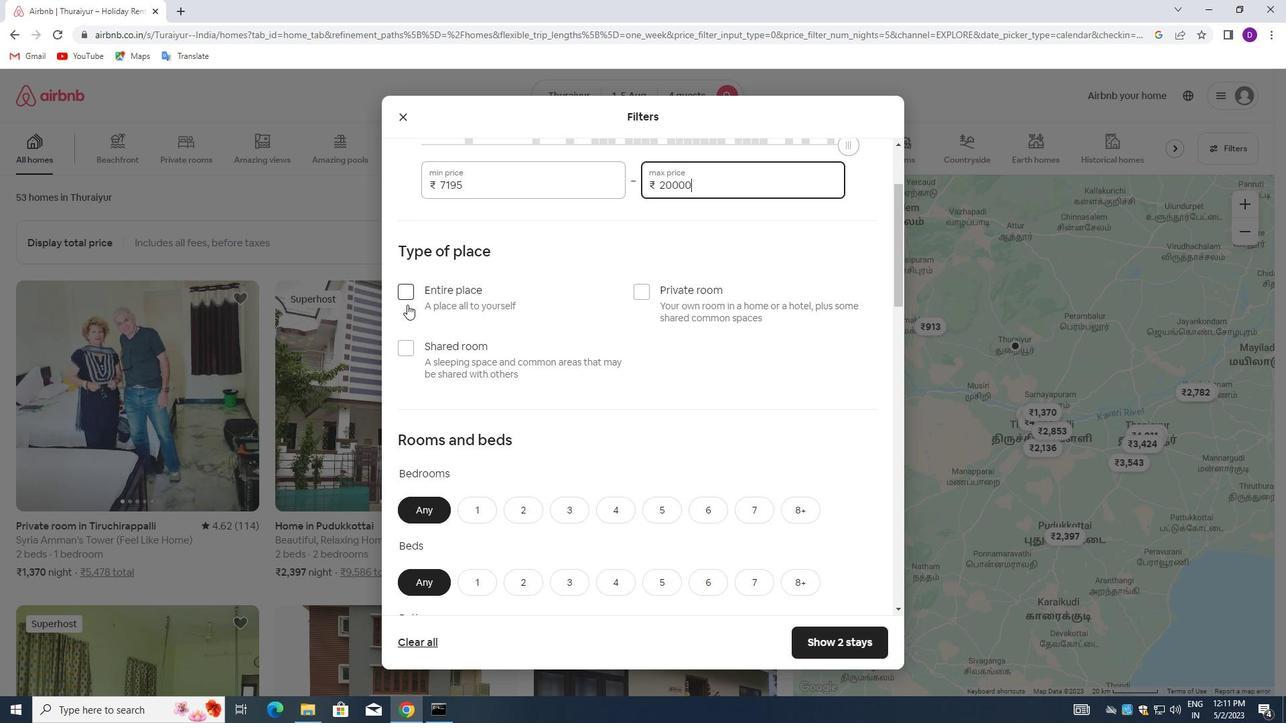 
Action: Mouse moved to (576, 378)
Screenshot: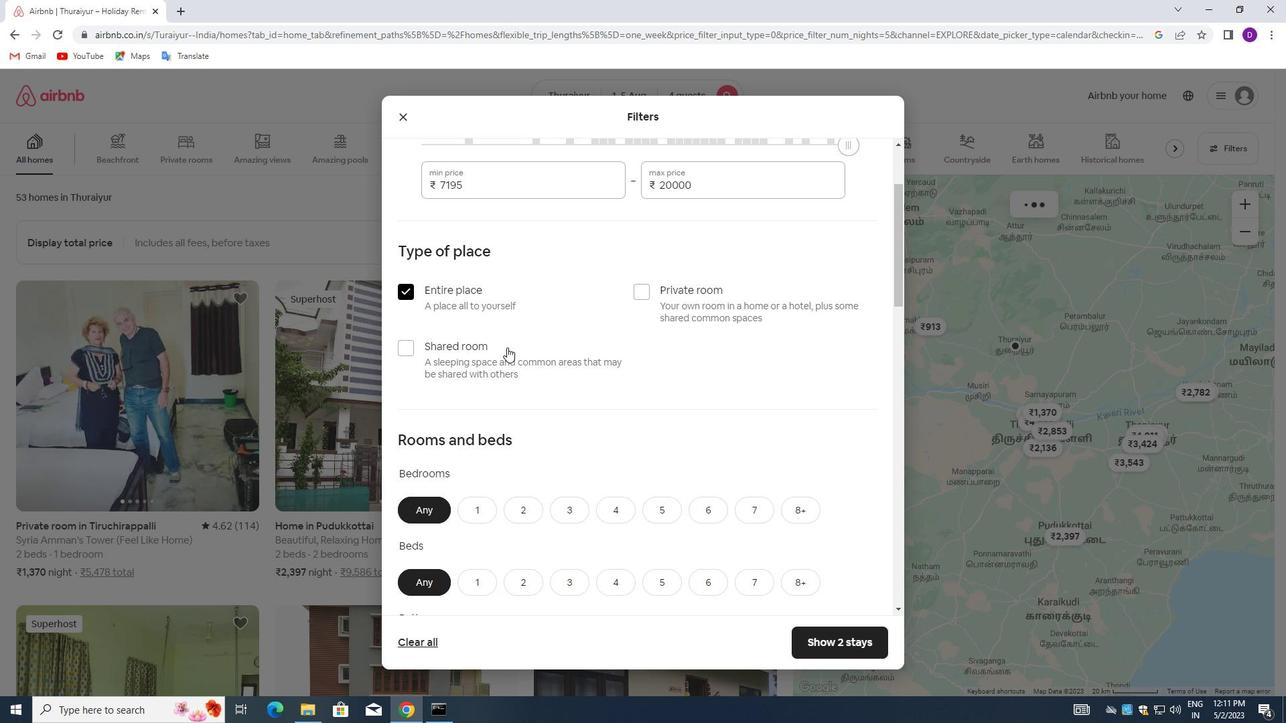 
Action: Mouse scrolled (576, 377) with delta (0, 0)
Screenshot: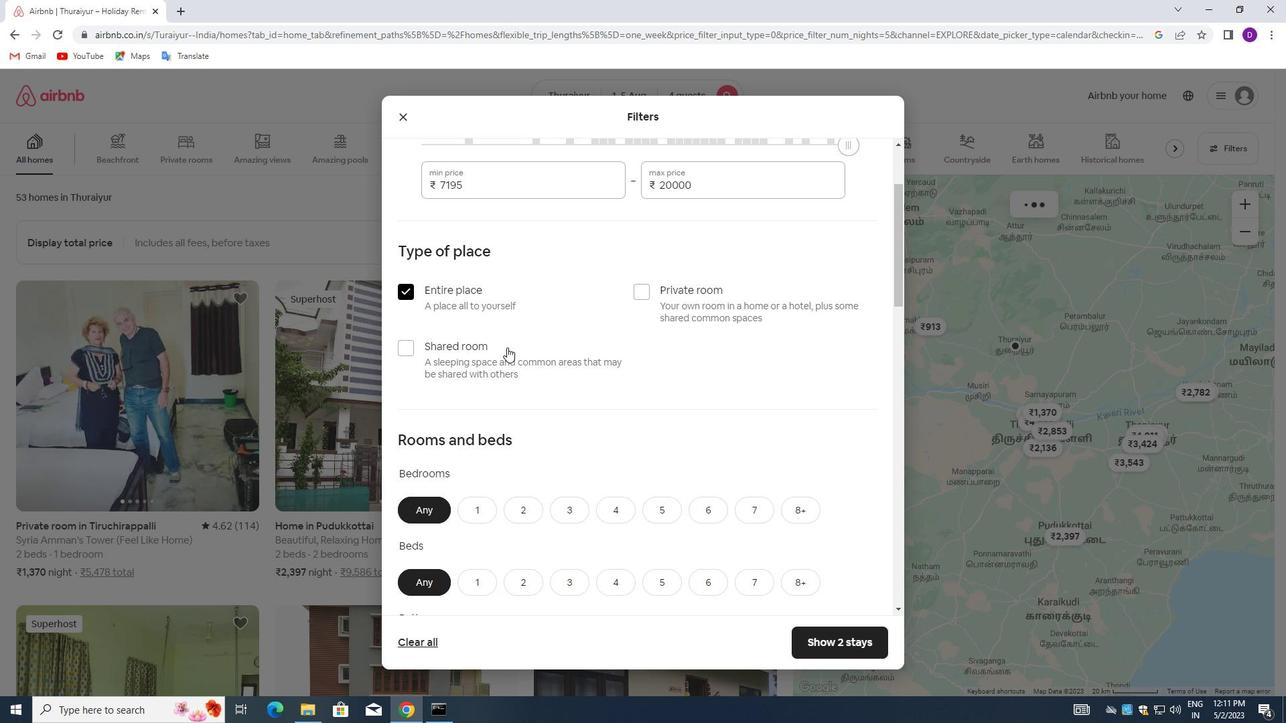 
Action: Mouse moved to (576, 379)
Screenshot: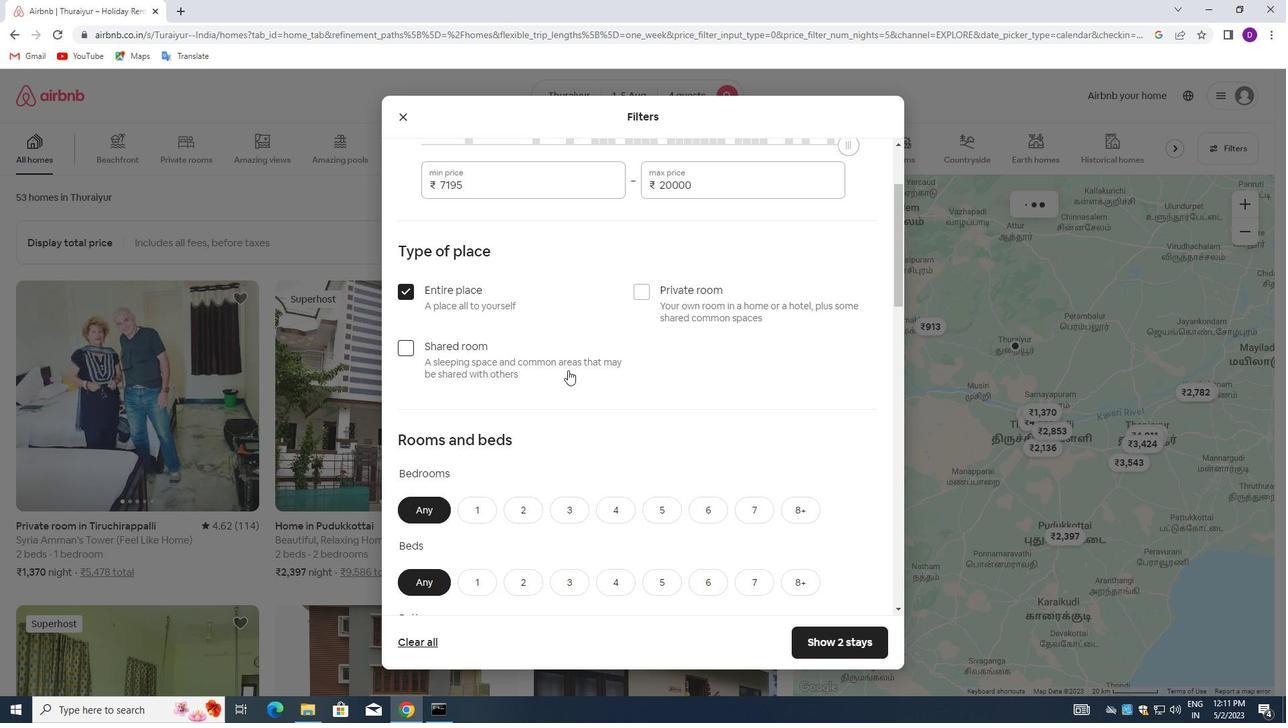 
Action: Mouse scrolled (576, 379) with delta (0, 0)
Screenshot: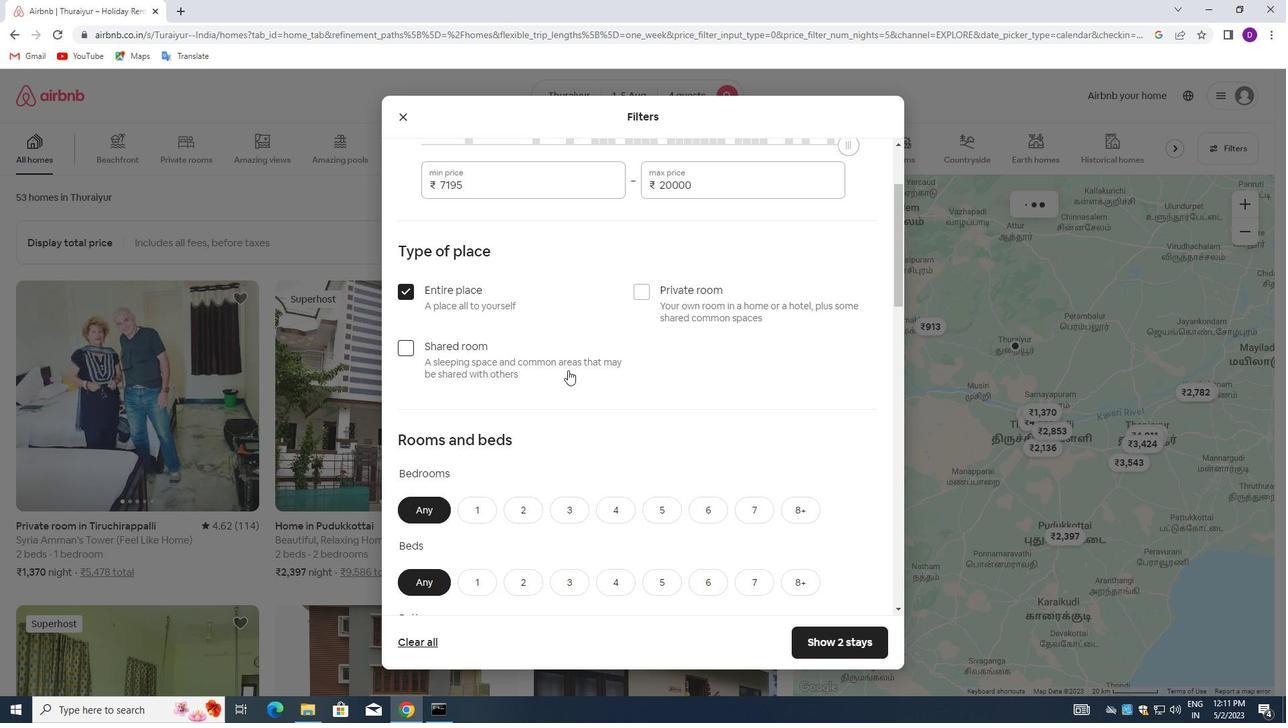 
Action: Mouse moved to (528, 375)
Screenshot: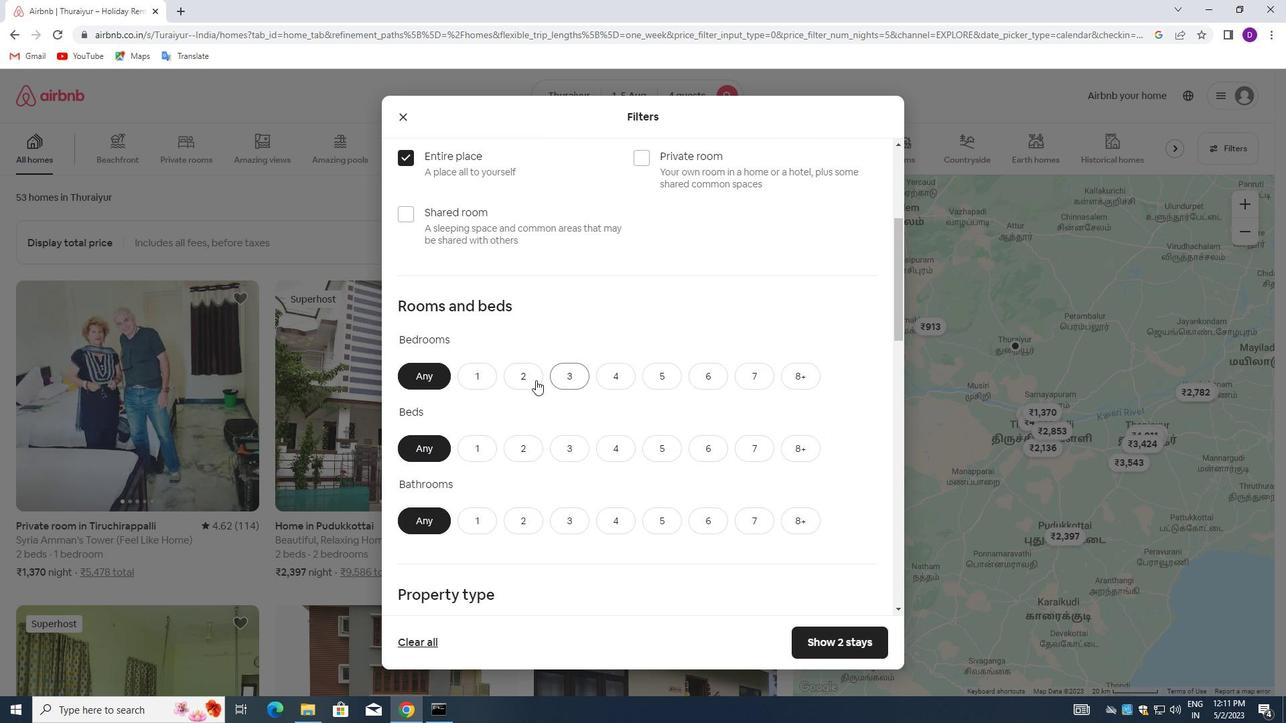 
Action: Mouse pressed left at (528, 375)
Screenshot: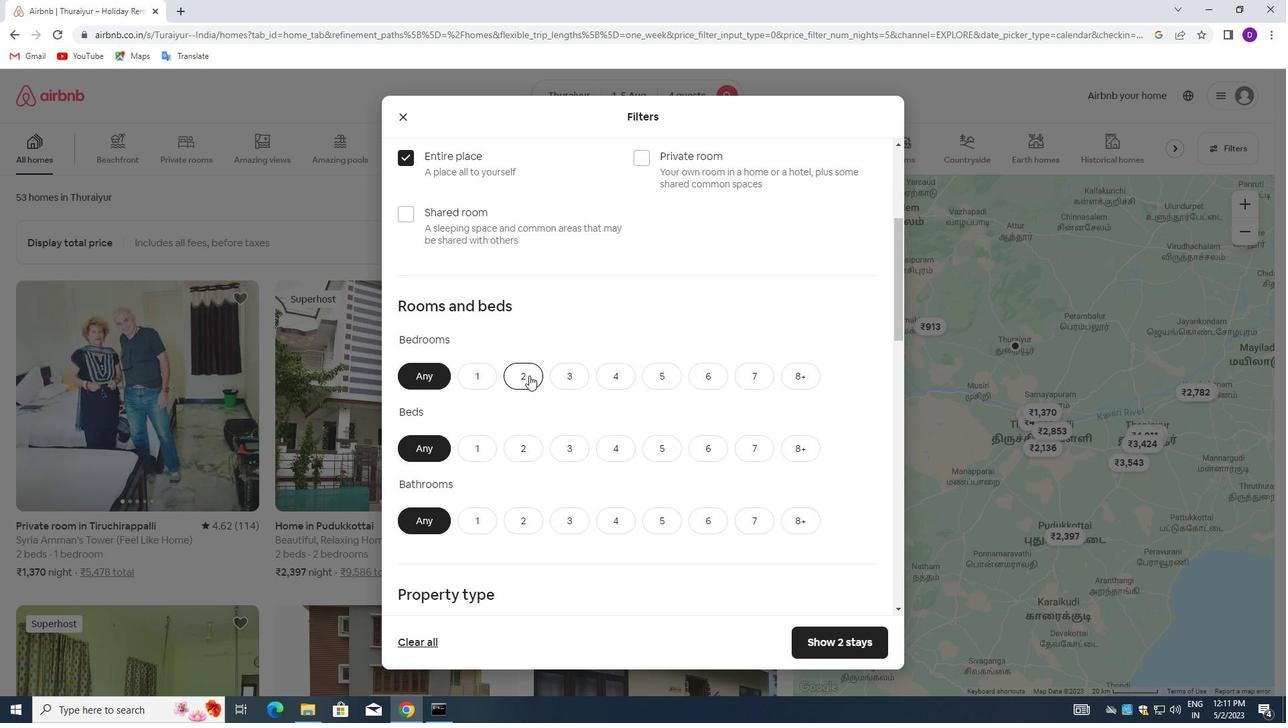 
Action: Mouse moved to (566, 437)
Screenshot: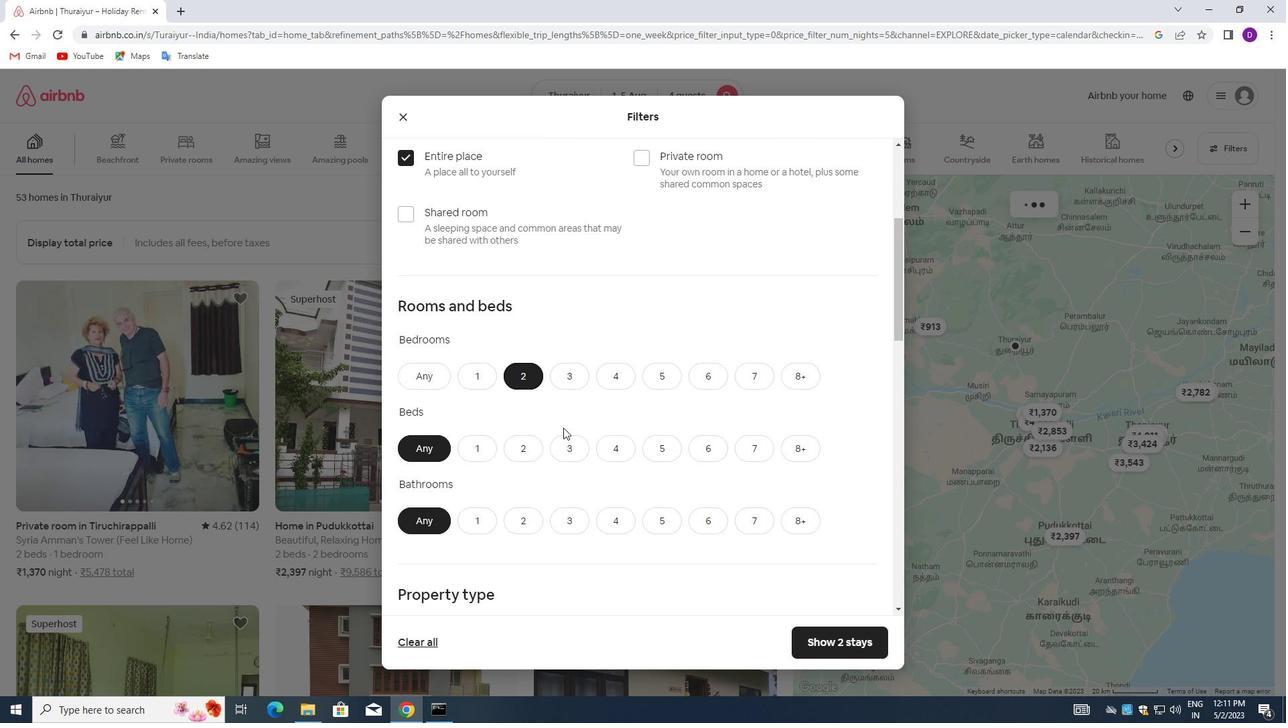 
Action: Mouse pressed left at (566, 437)
Screenshot: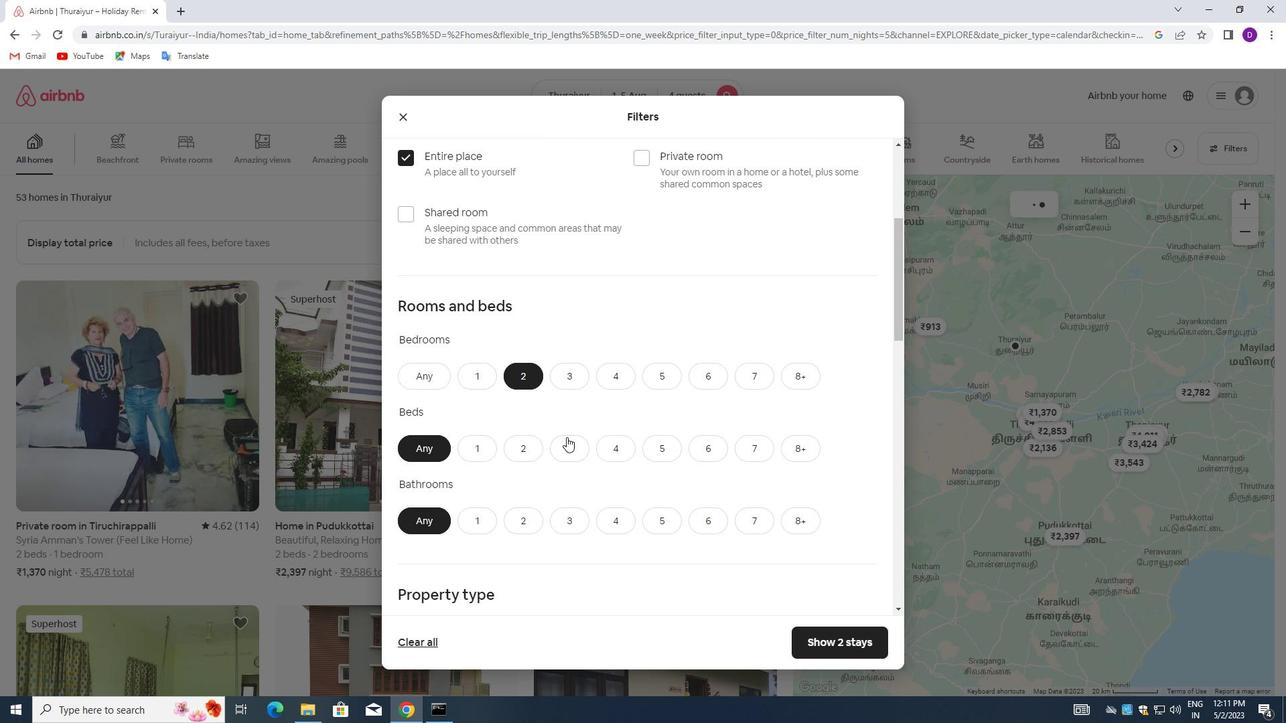 
Action: Mouse moved to (526, 511)
Screenshot: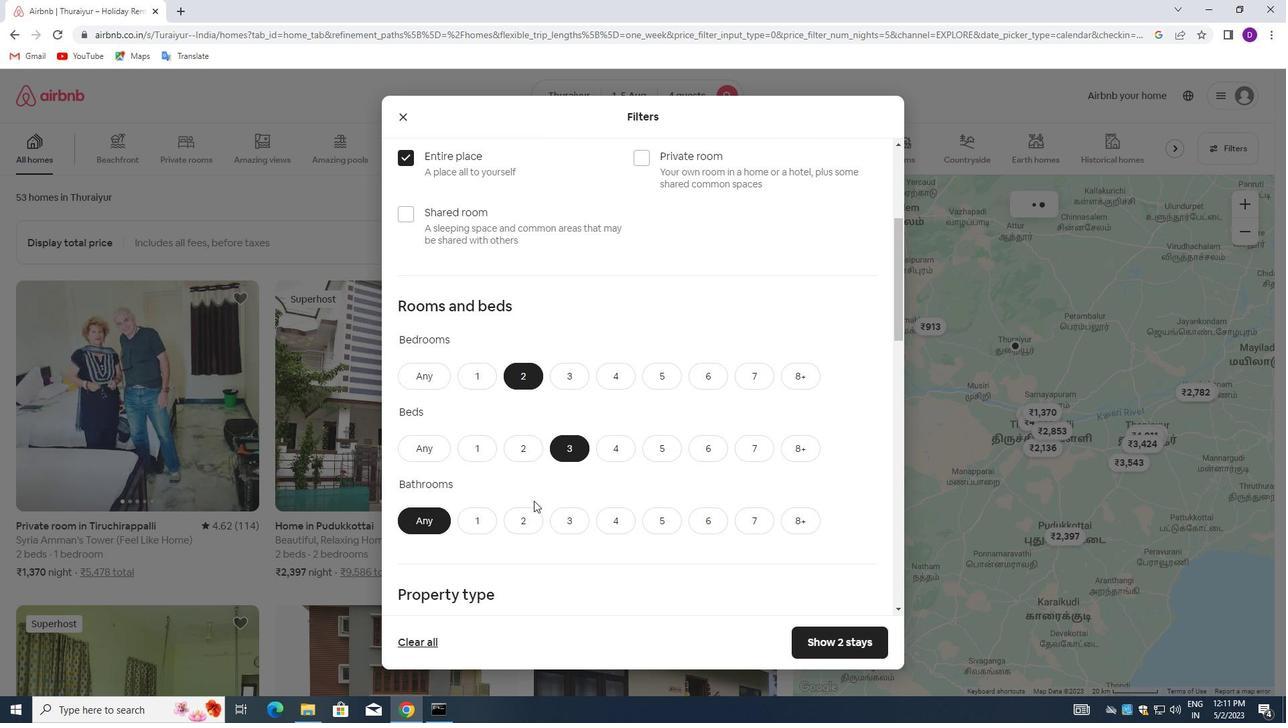 
Action: Mouse pressed left at (526, 511)
Screenshot: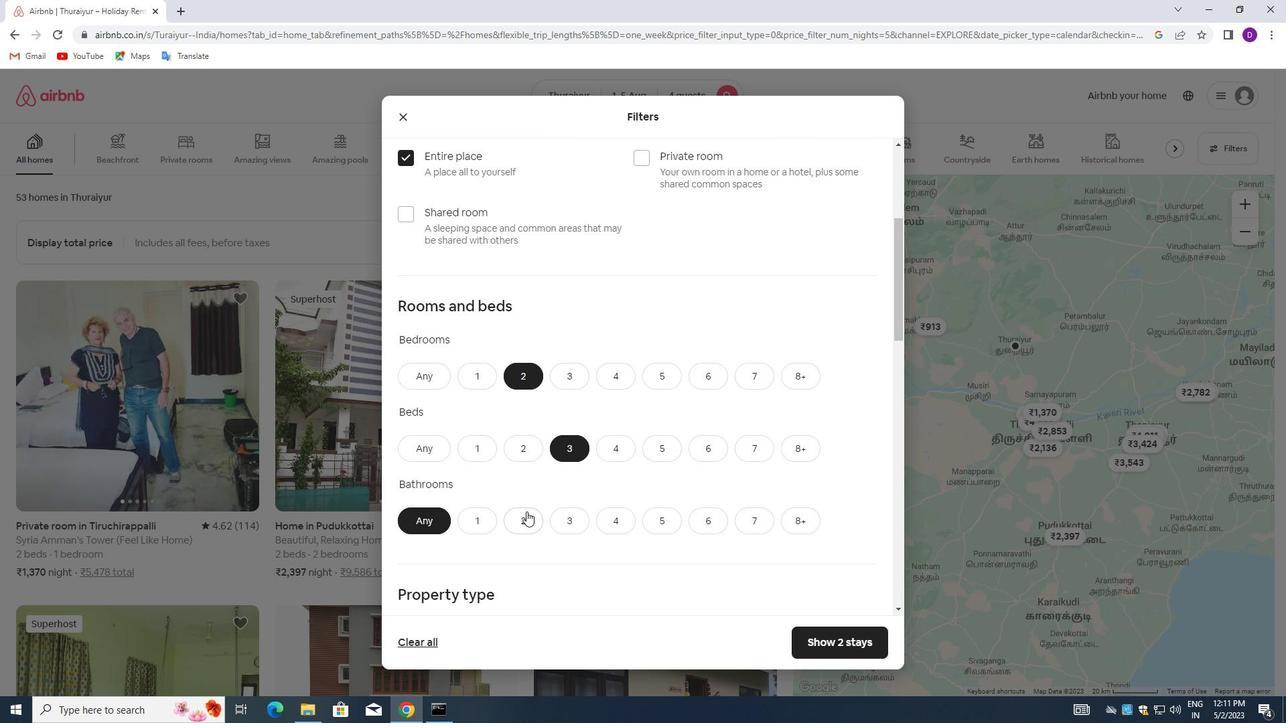 
Action: Mouse moved to (716, 515)
Screenshot: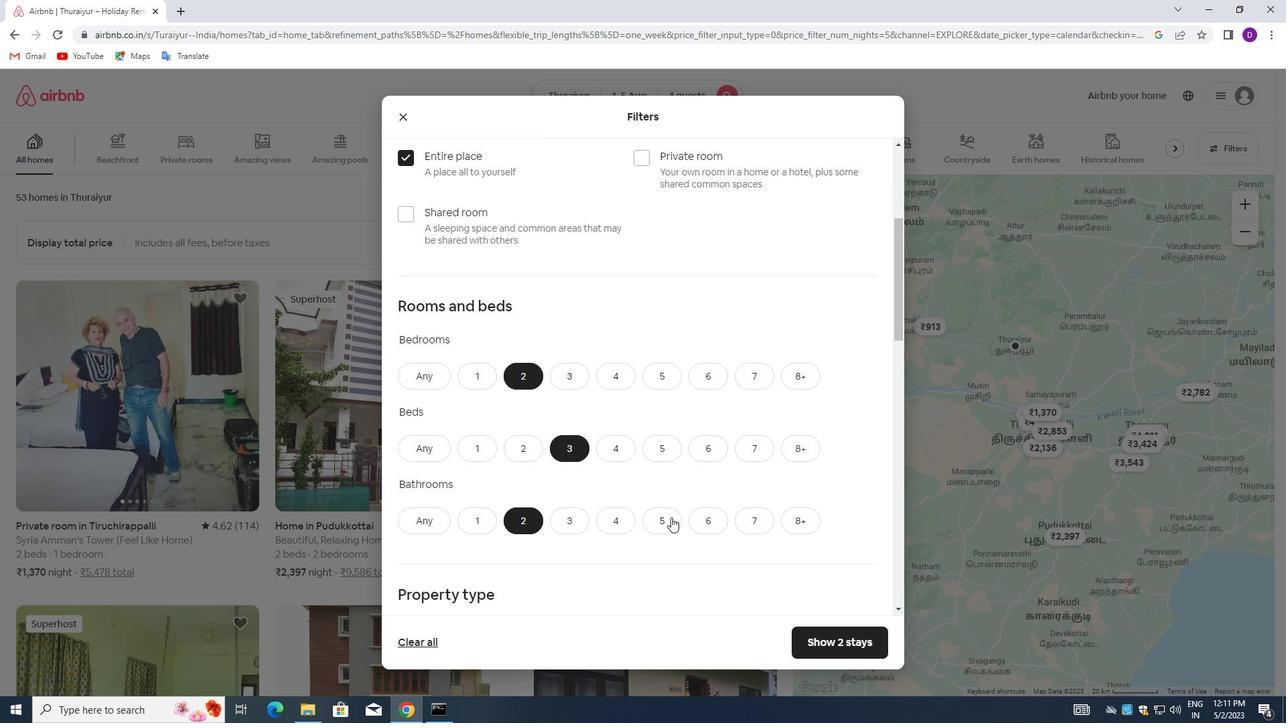 
Action: Mouse scrolled (716, 514) with delta (0, 0)
Screenshot: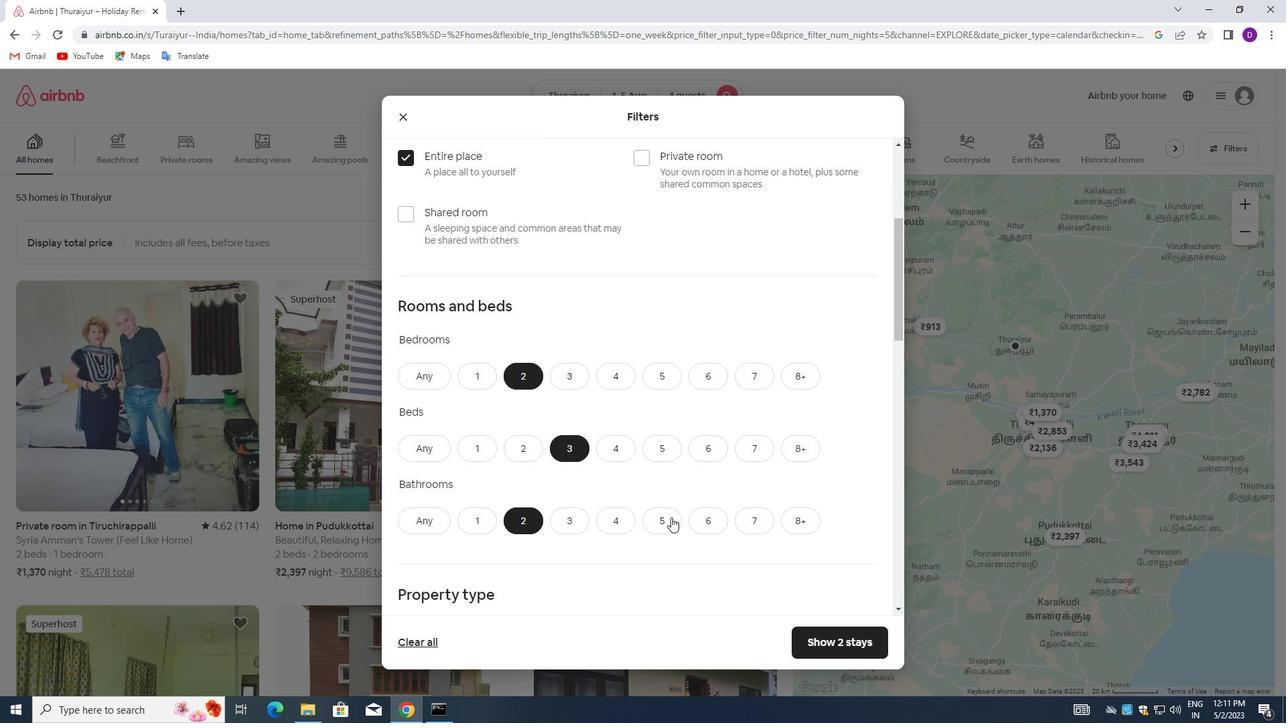 
Action: Mouse moved to (724, 515)
Screenshot: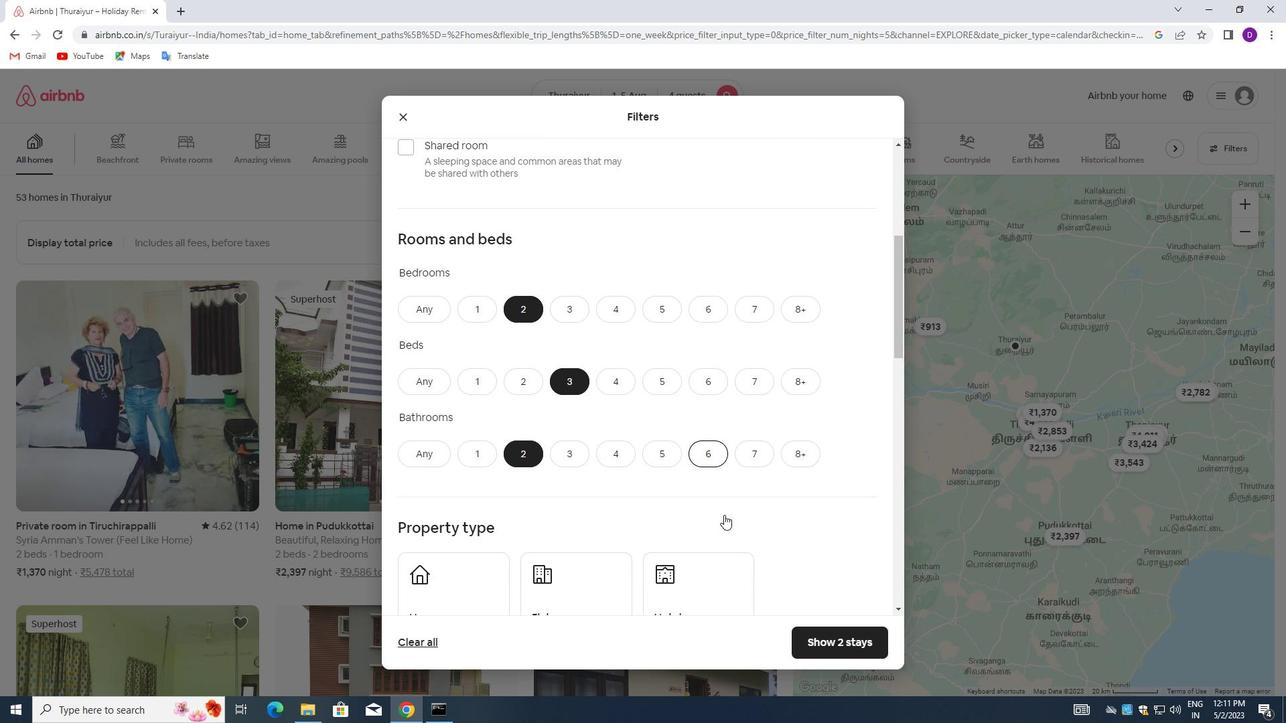 
Action: Mouse scrolled (724, 514) with delta (0, 0)
Screenshot: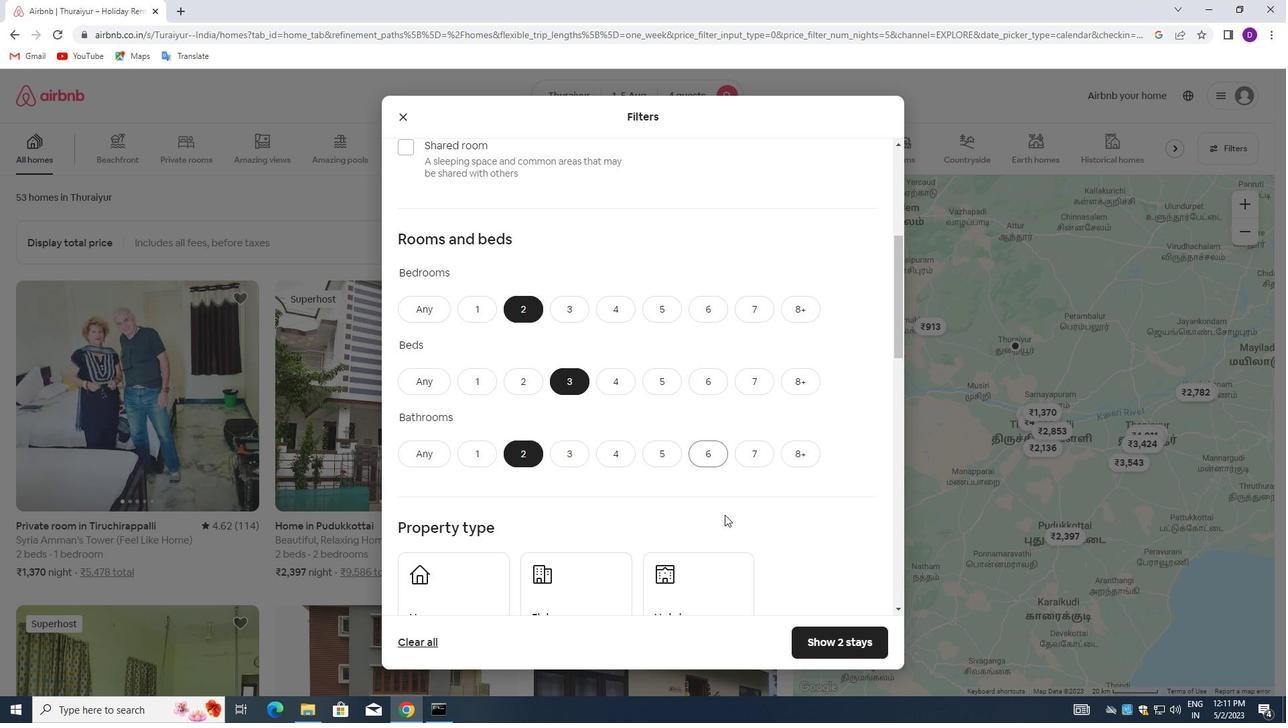 
Action: Mouse scrolled (724, 514) with delta (0, 0)
Screenshot: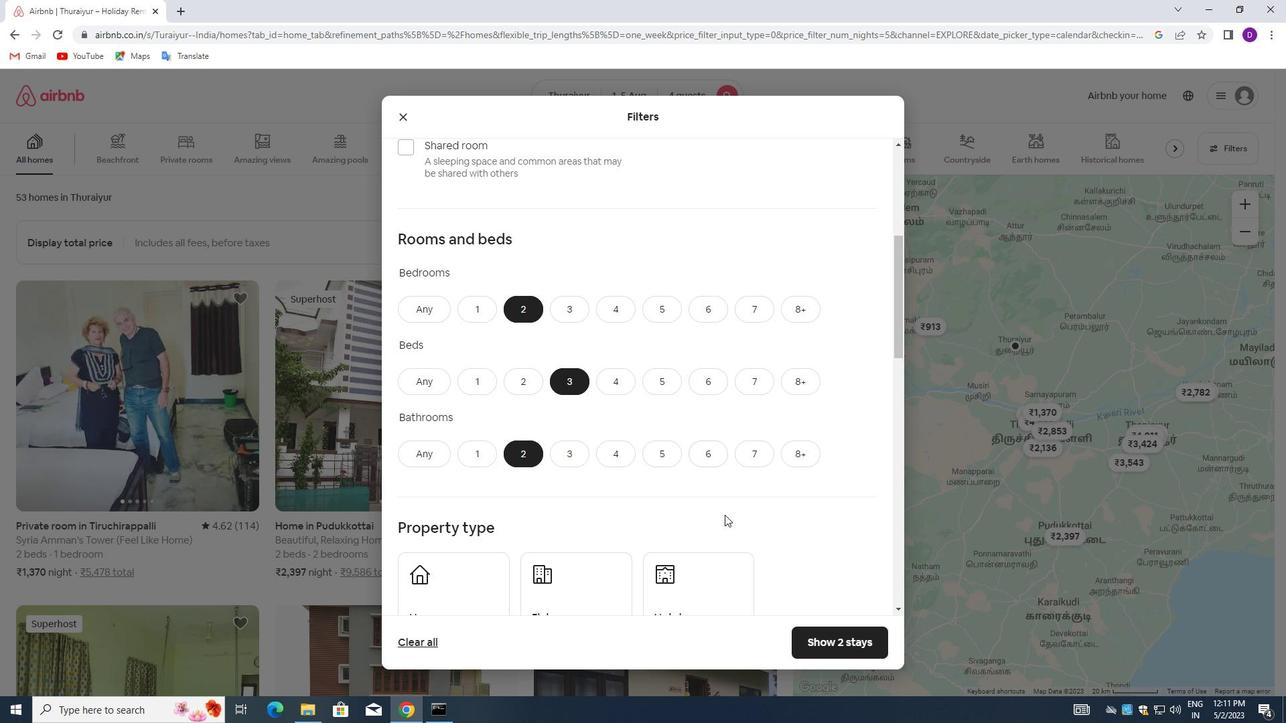 
Action: Mouse scrolled (724, 514) with delta (0, 0)
Screenshot: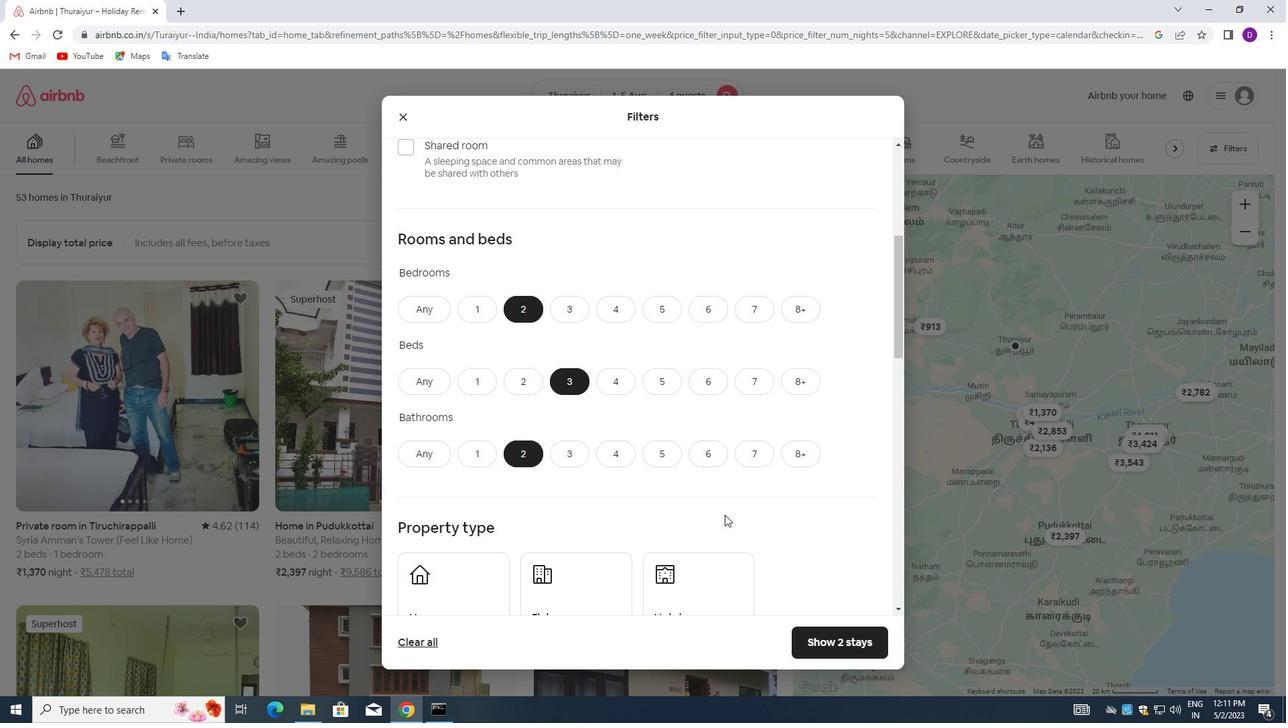 
Action: Mouse moved to (454, 406)
Screenshot: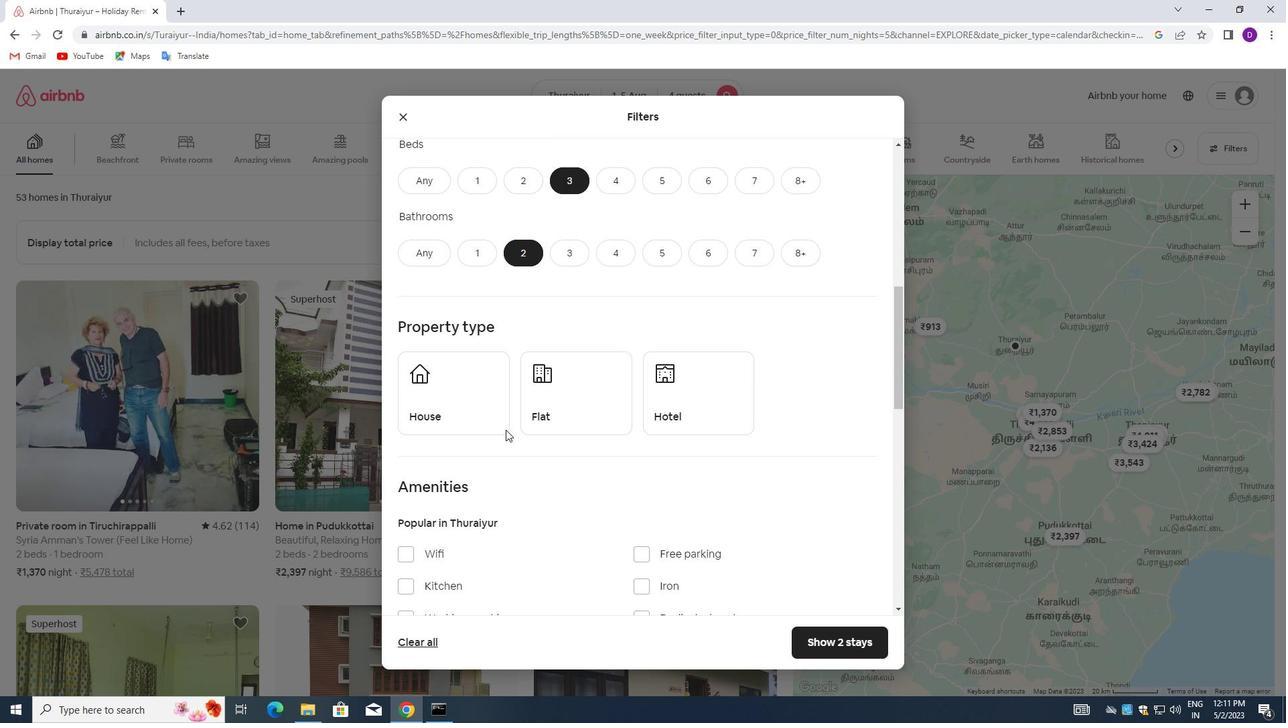 
Action: Mouse pressed left at (454, 406)
Screenshot: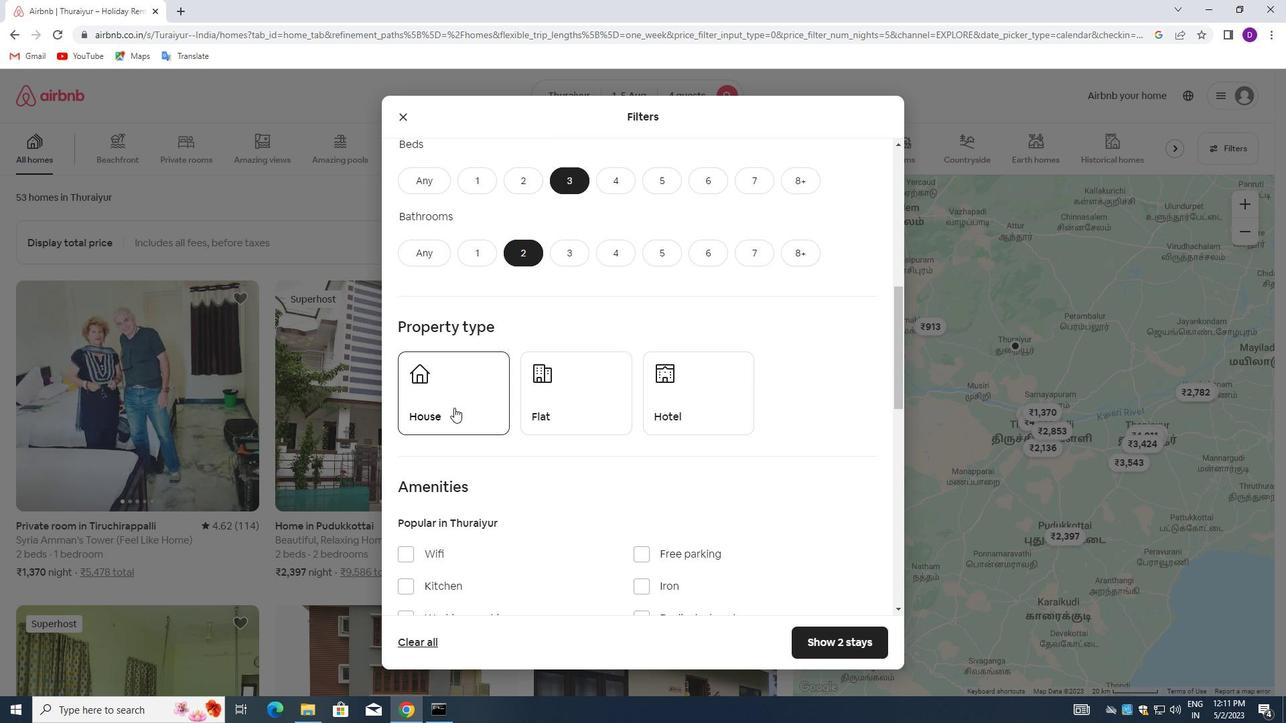 
Action: Mouse moved to (557, 405)
Screenshot: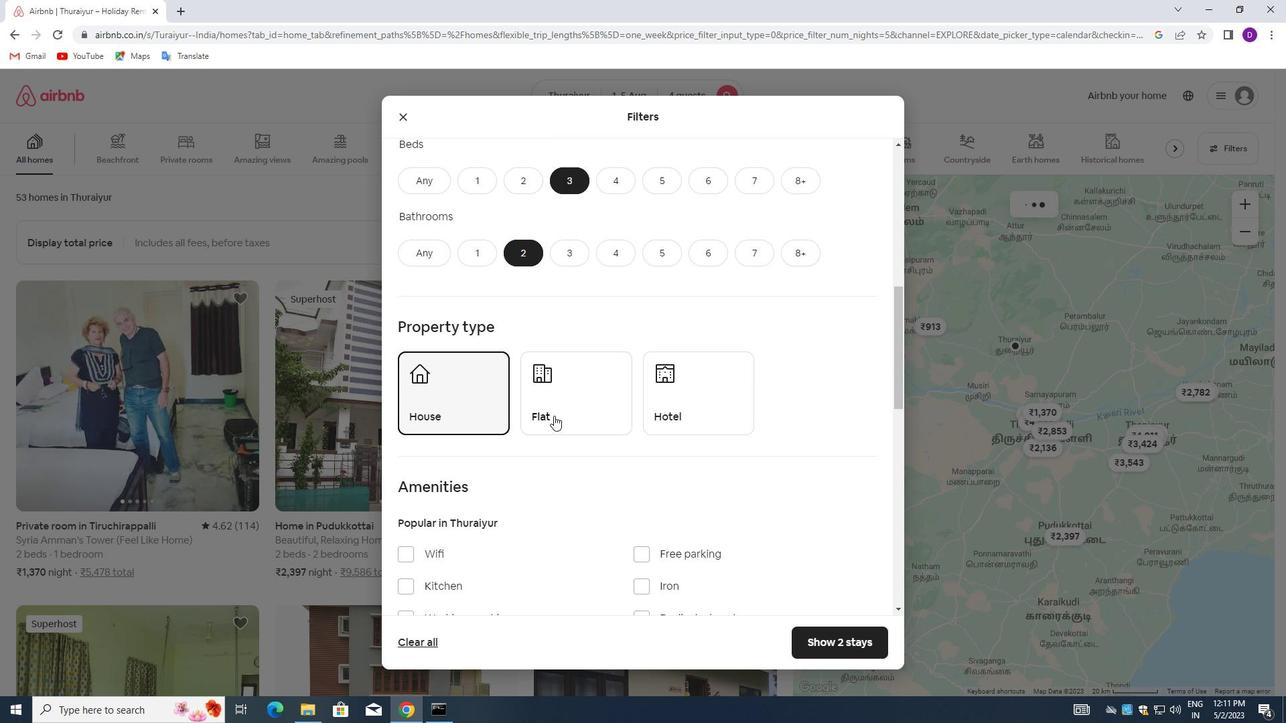 
Action: Mouse pressed left at (557, 405)
Screenshot: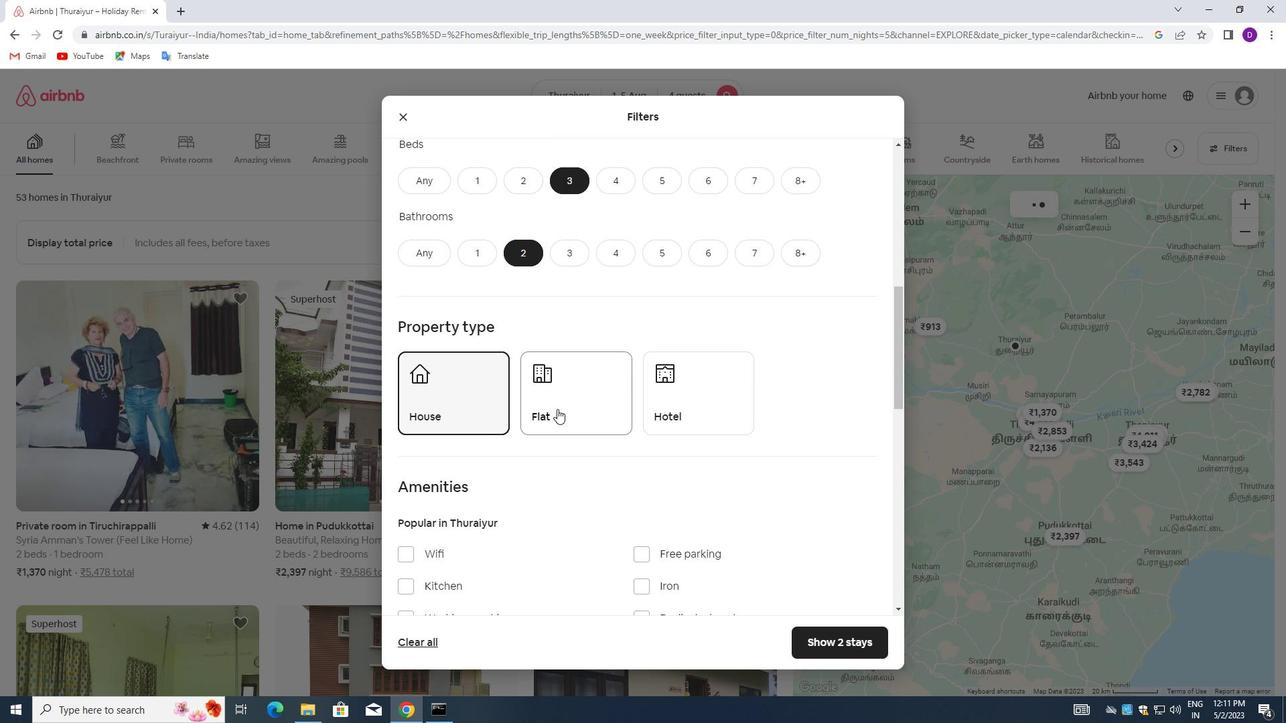 
Action: Mouse moved to (628, 412)
Screenshot: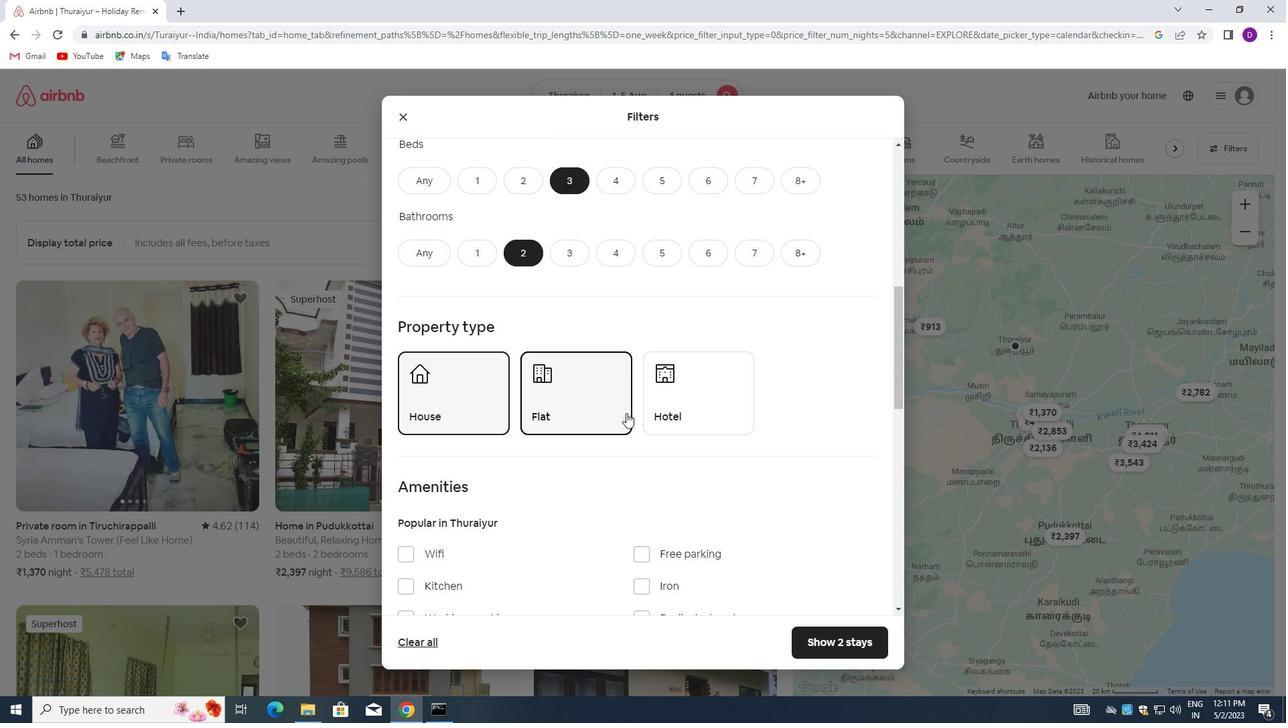 
Action: Mouse scrolled (628, 411) with delta (0, 0)
Screenshot: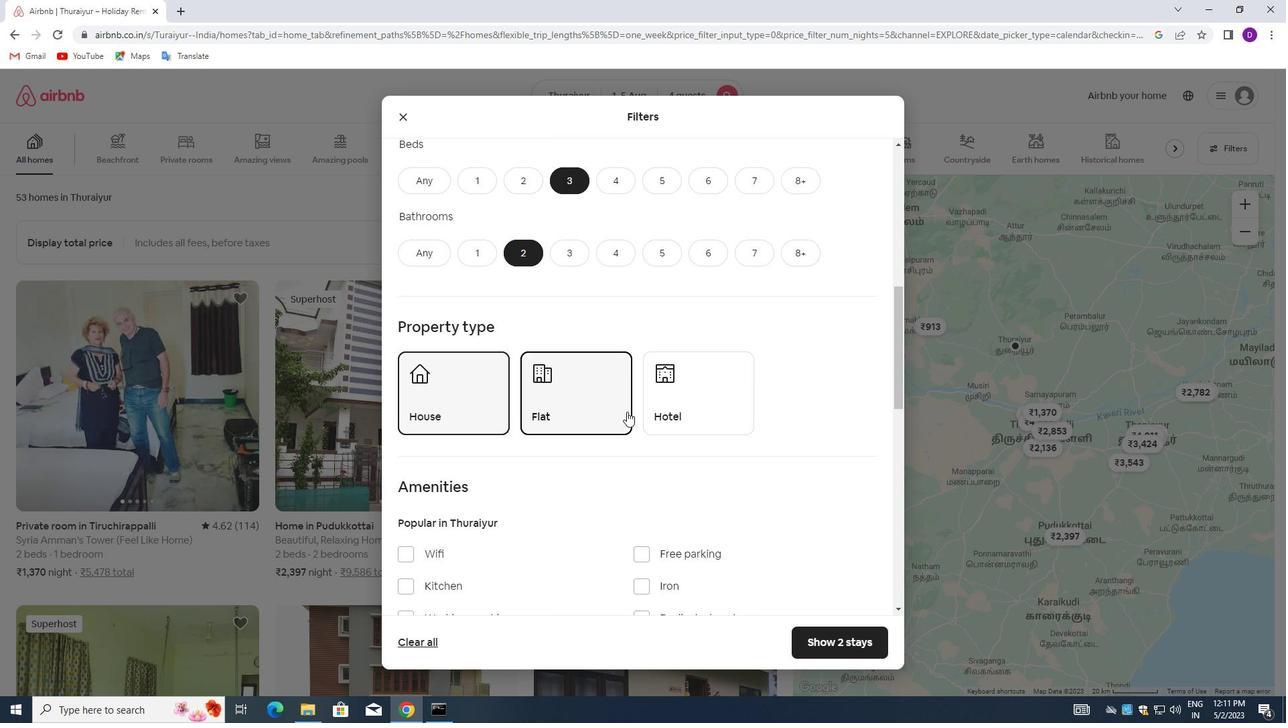 
Action: Mouse moved to (629, 412)
Screenshot: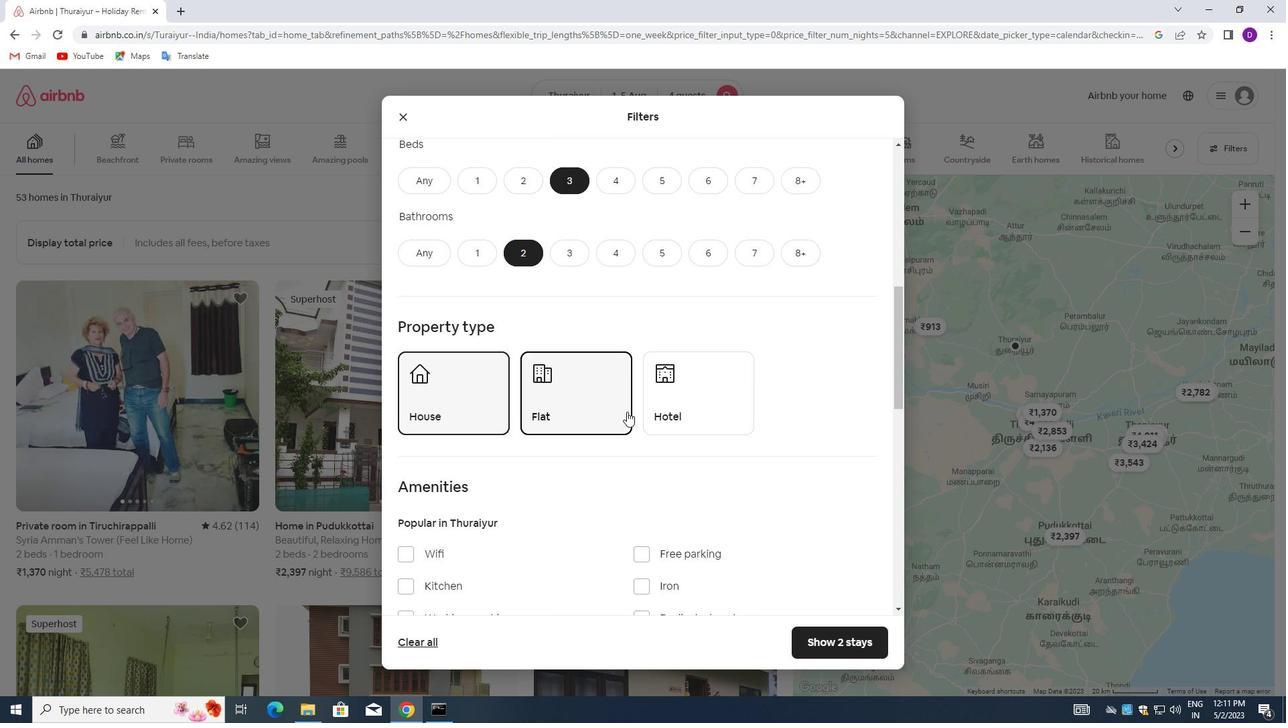 
Action: Mouse scrolled (629, 411) with delta (0, 0)
Screenshot: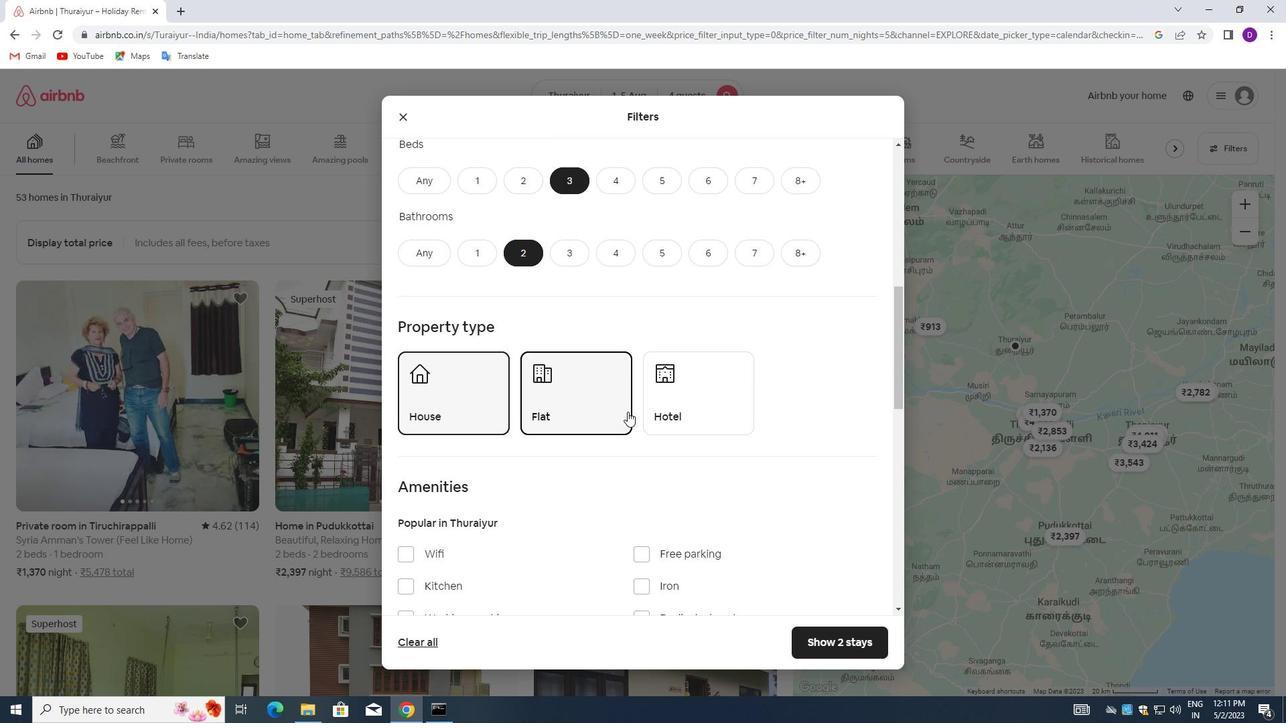 
Action: Mouse scrolled (629, 411) with delta (0, 0)
Screenshot: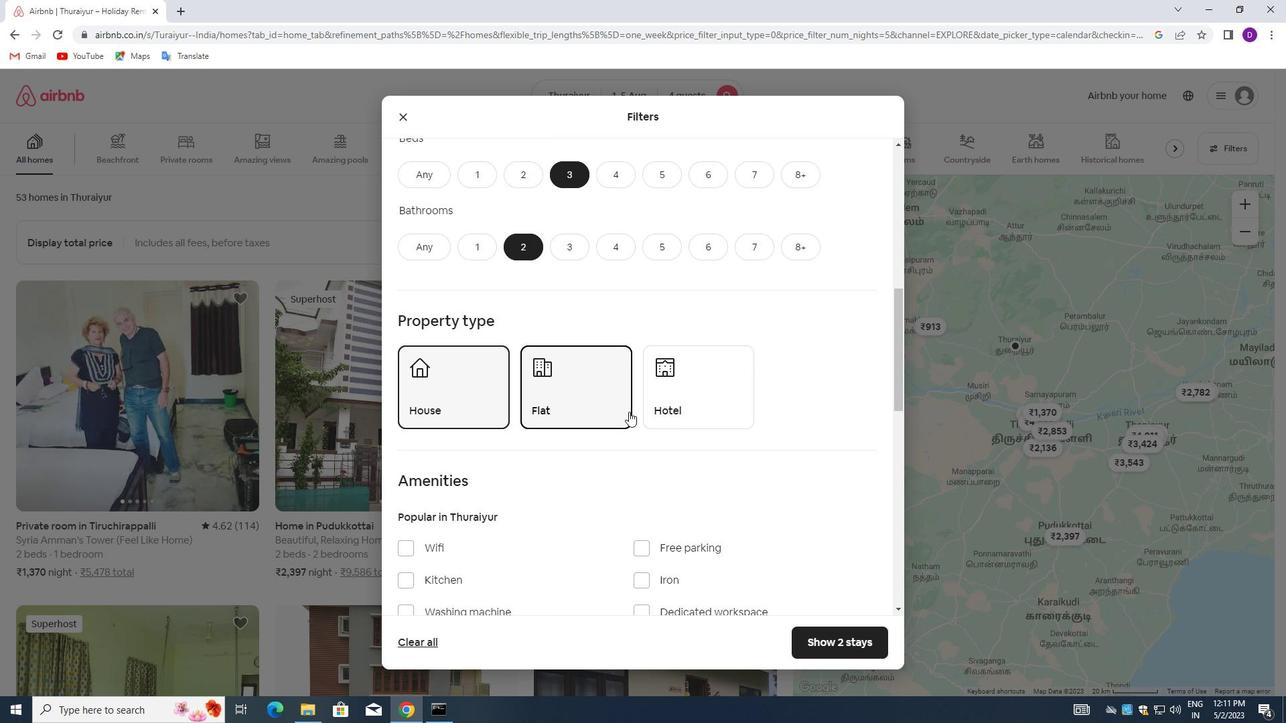
Action: Mouse moved to (631, 414)
Screenshot: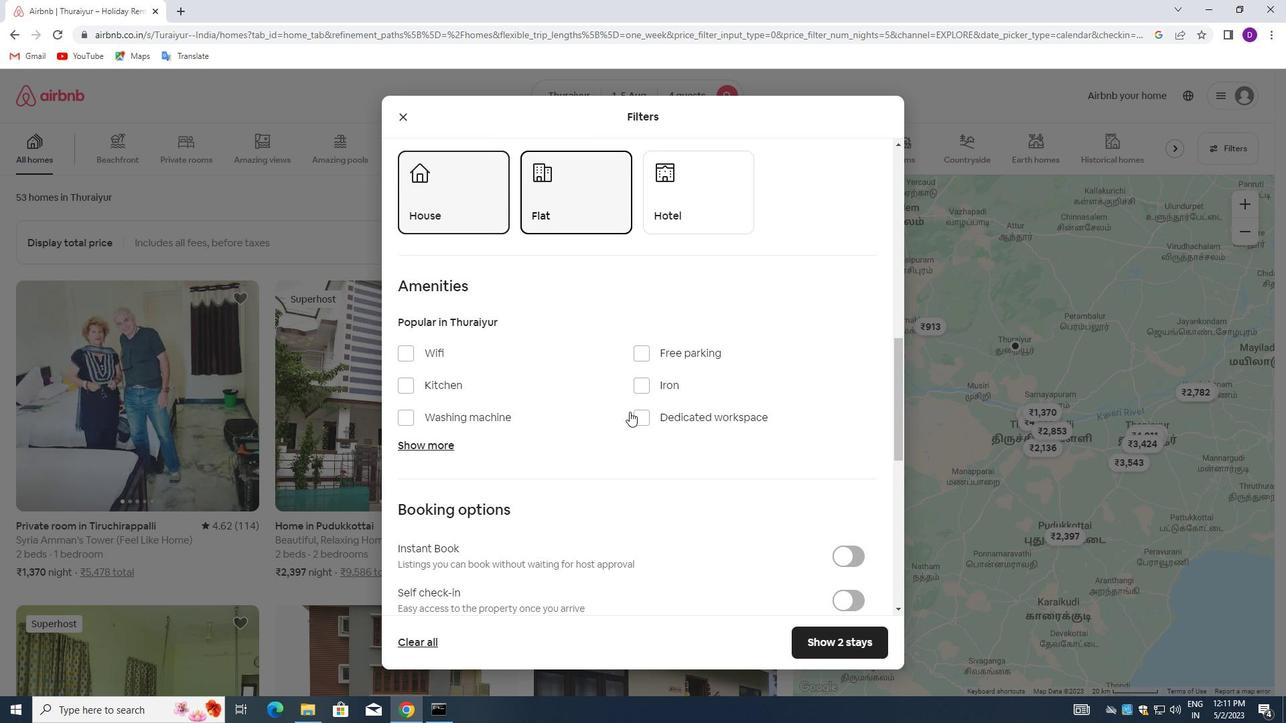 
Action: Mouse scrolled (631, 414) with delta (0, 0)
Screenshot: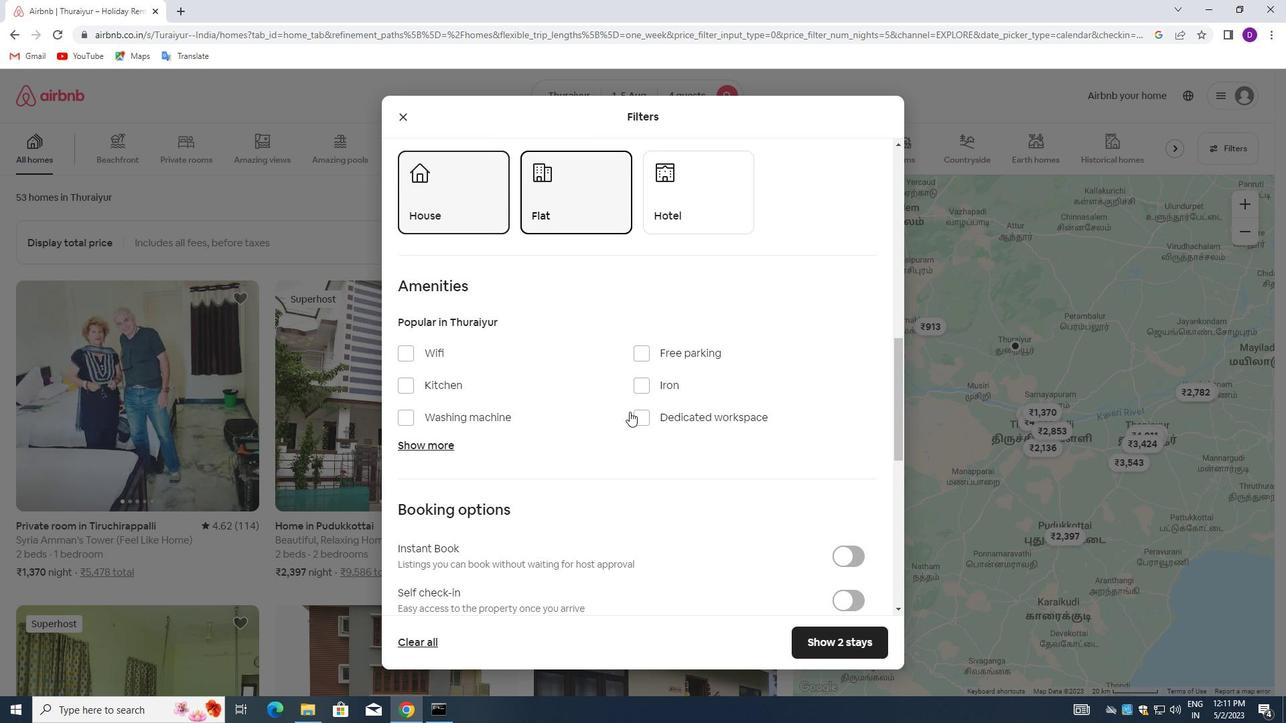 
Action: Mouse moved to (632, 417)
Screenshot: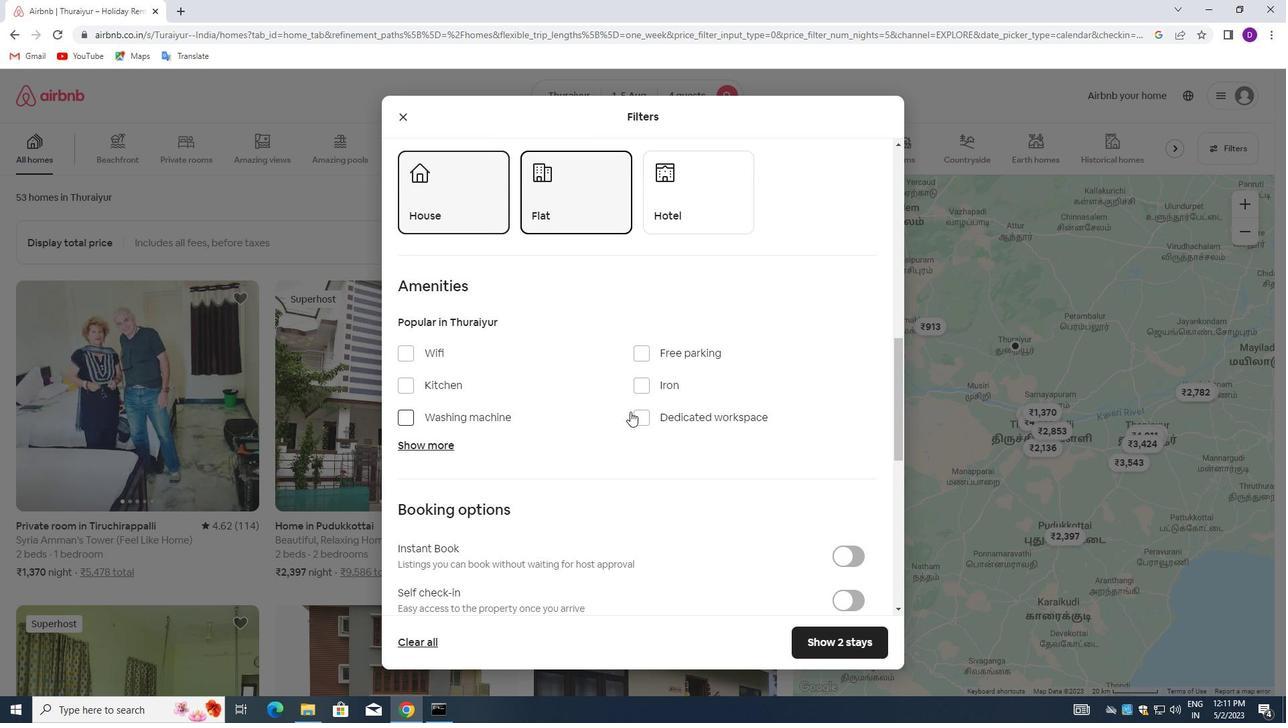 
Action: Mouse scrolled (632, 416) with delta (0, 0)
Screenshot: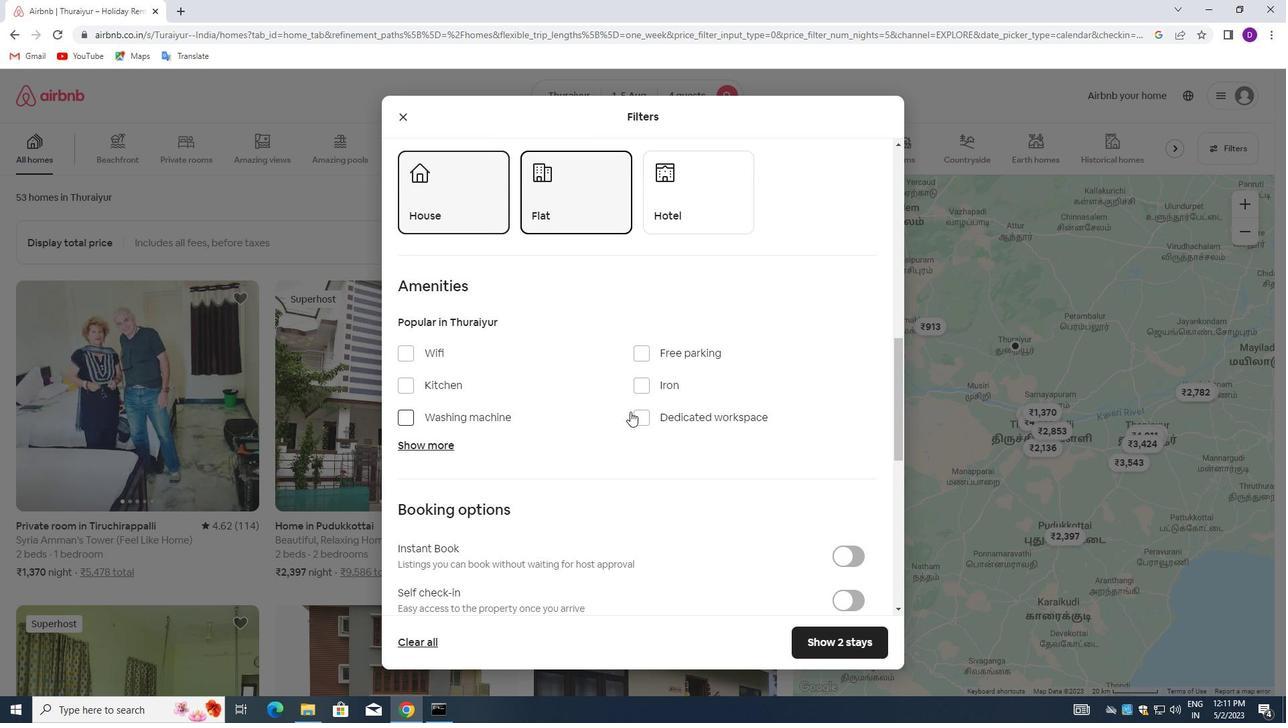 
Action: Mouse moved to (844, 470)
Screenshot: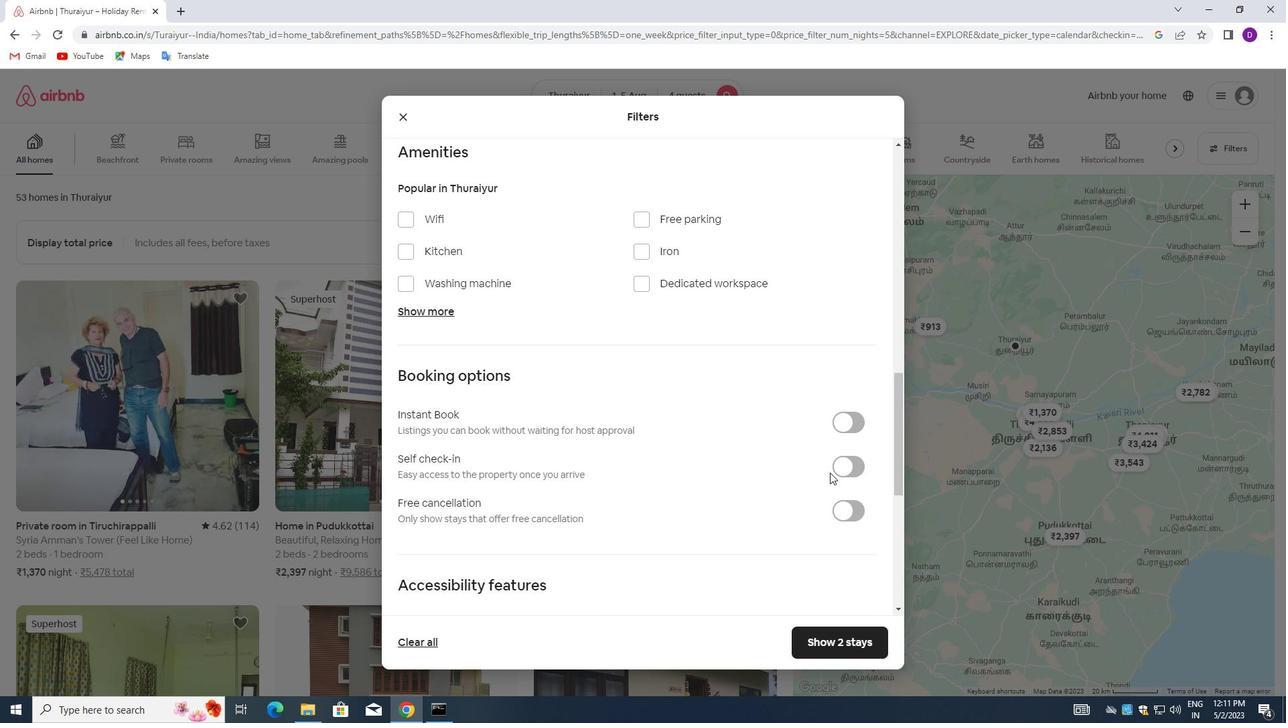 
Action: Mouse pressed left at (844, 470)
Screenshot: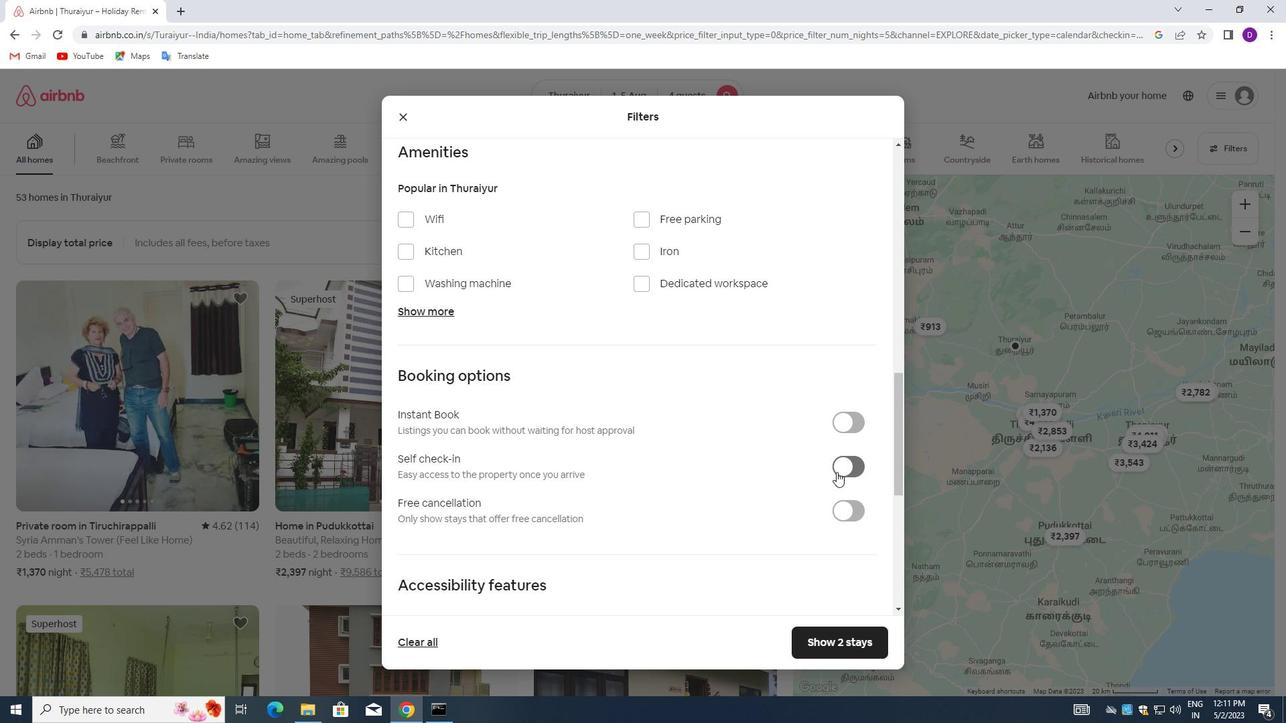 
Action: Mouse moved to (611, 447)
Screenshot: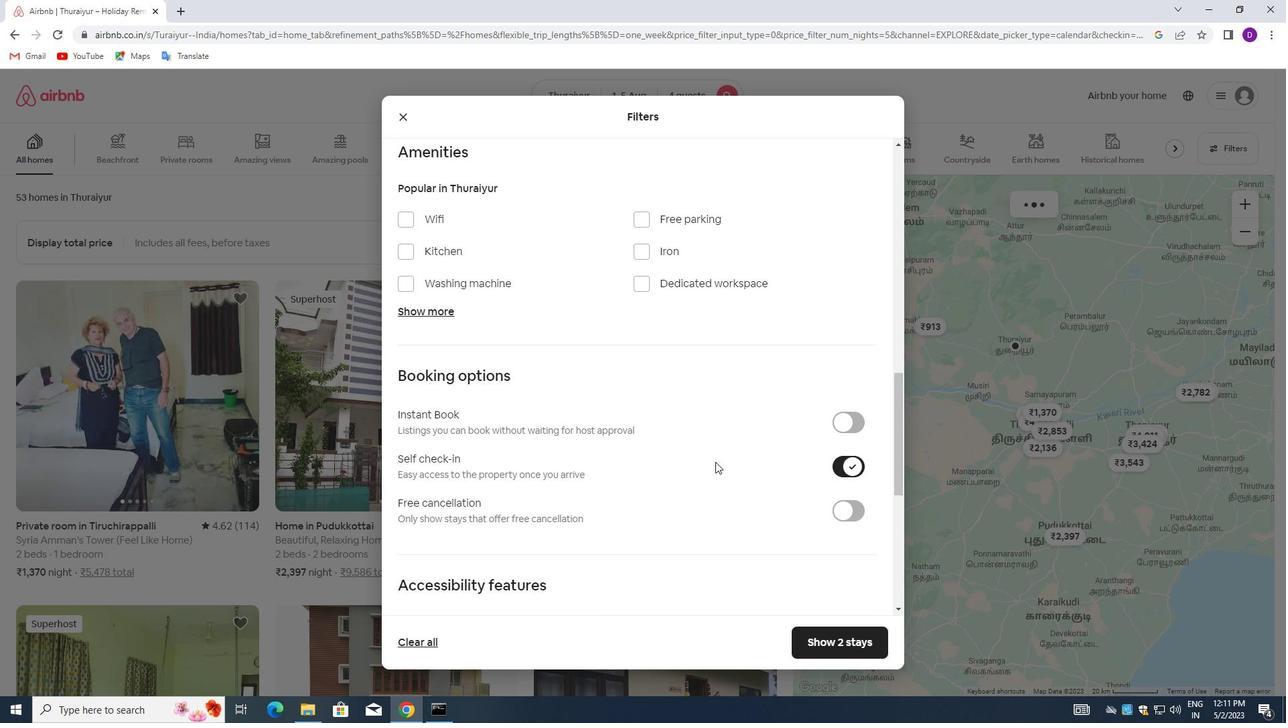 
Action: Mouse scrolled (611, 446) with delta (0, 0)
Screenshot: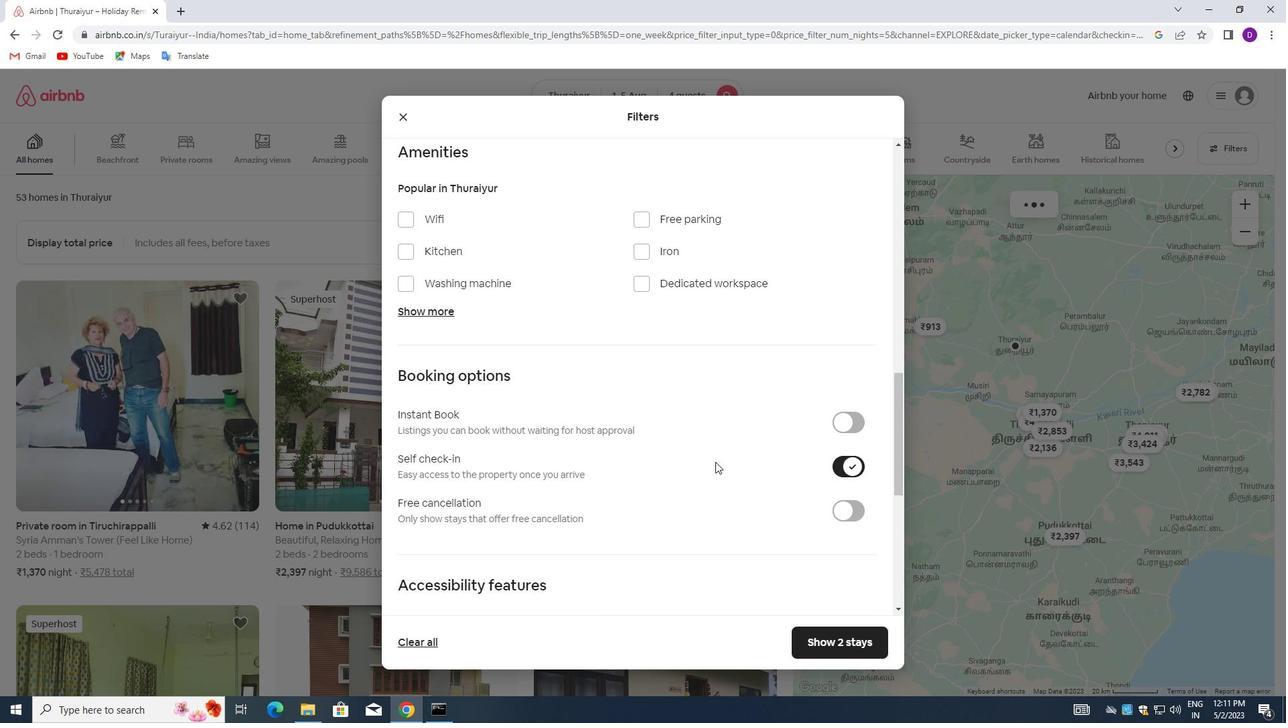 
Action: Mouse moved to (607, 454)
Screenshot: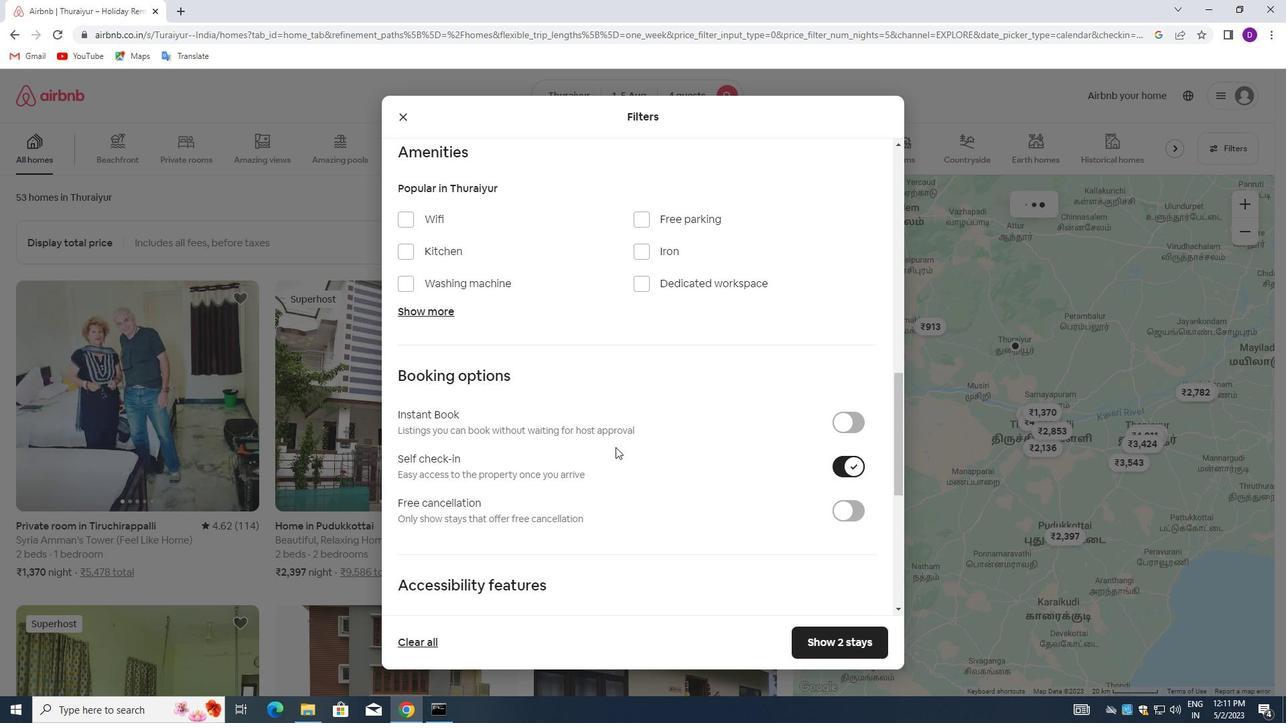 
Action: Mouse scrolled (607, 453) with delta (0, 0)
Screenshot: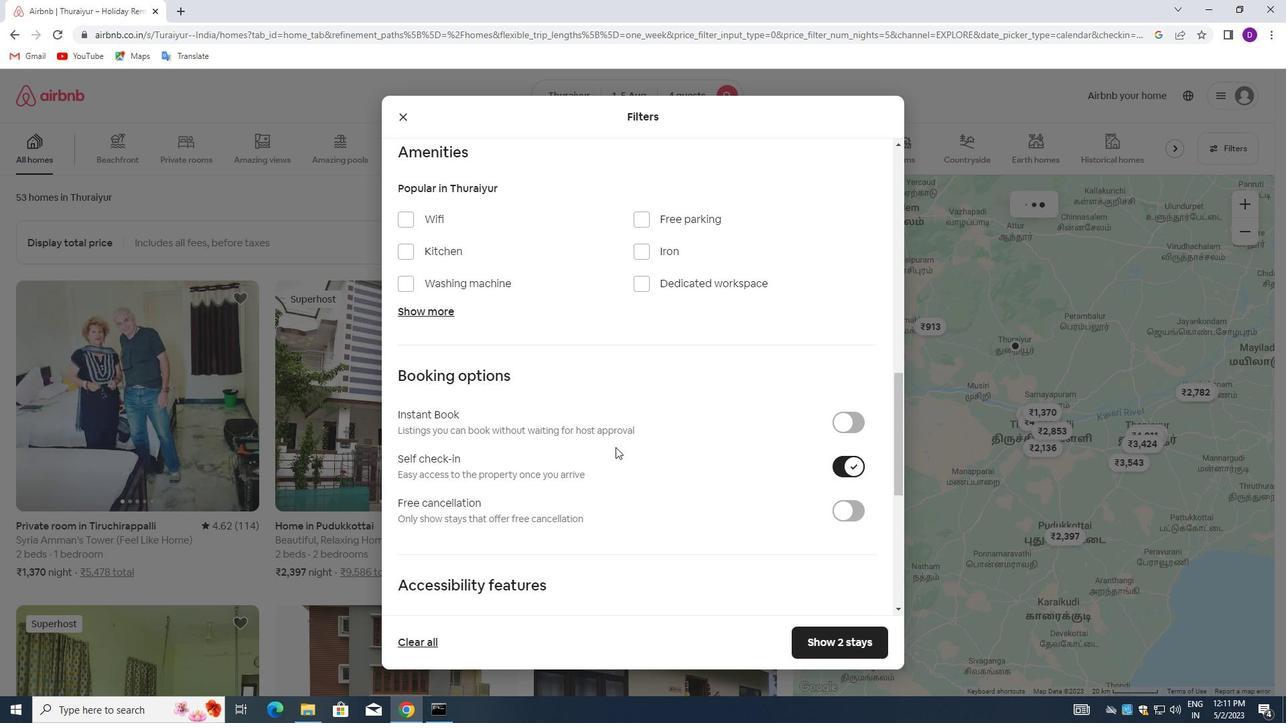 
Action: Mouse moved to (606, 454)
Screenshot: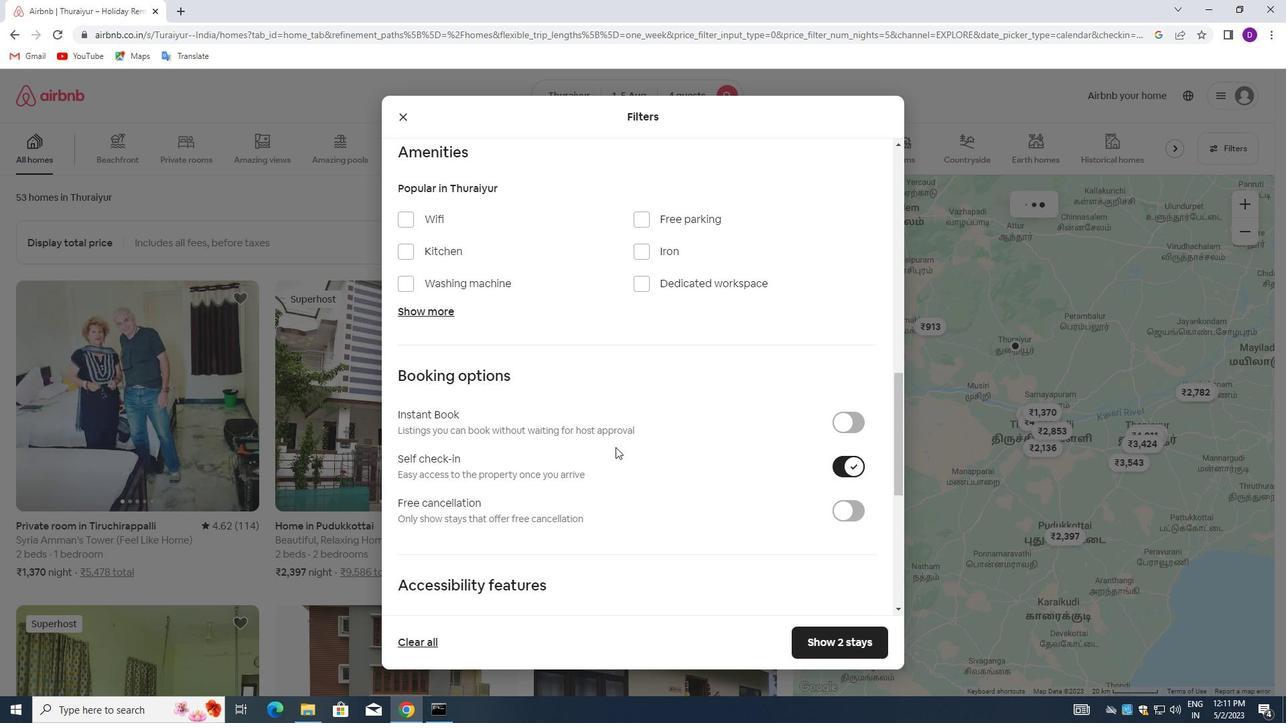 
Action: Mouse scrolled (606, 454) with delta (0, 0)
Screenshot: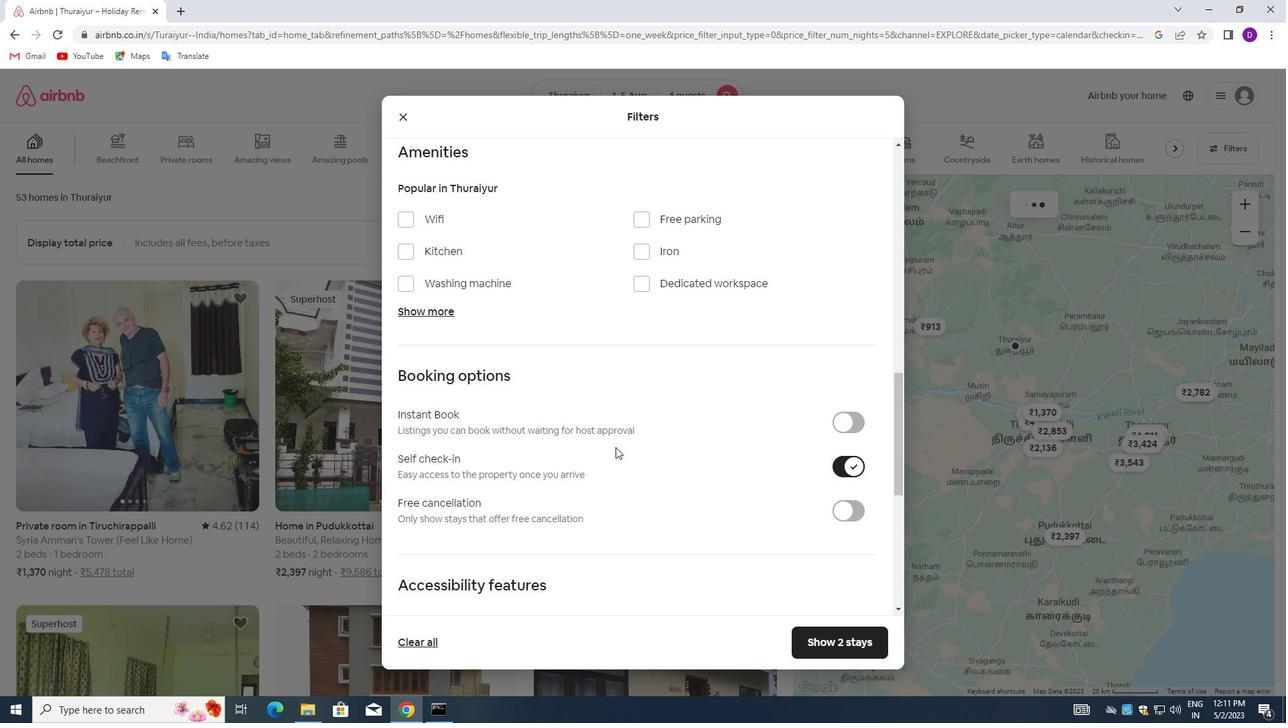
Action: Mouse scrolled (606, 454) with delta (0, 0)
Screenshot: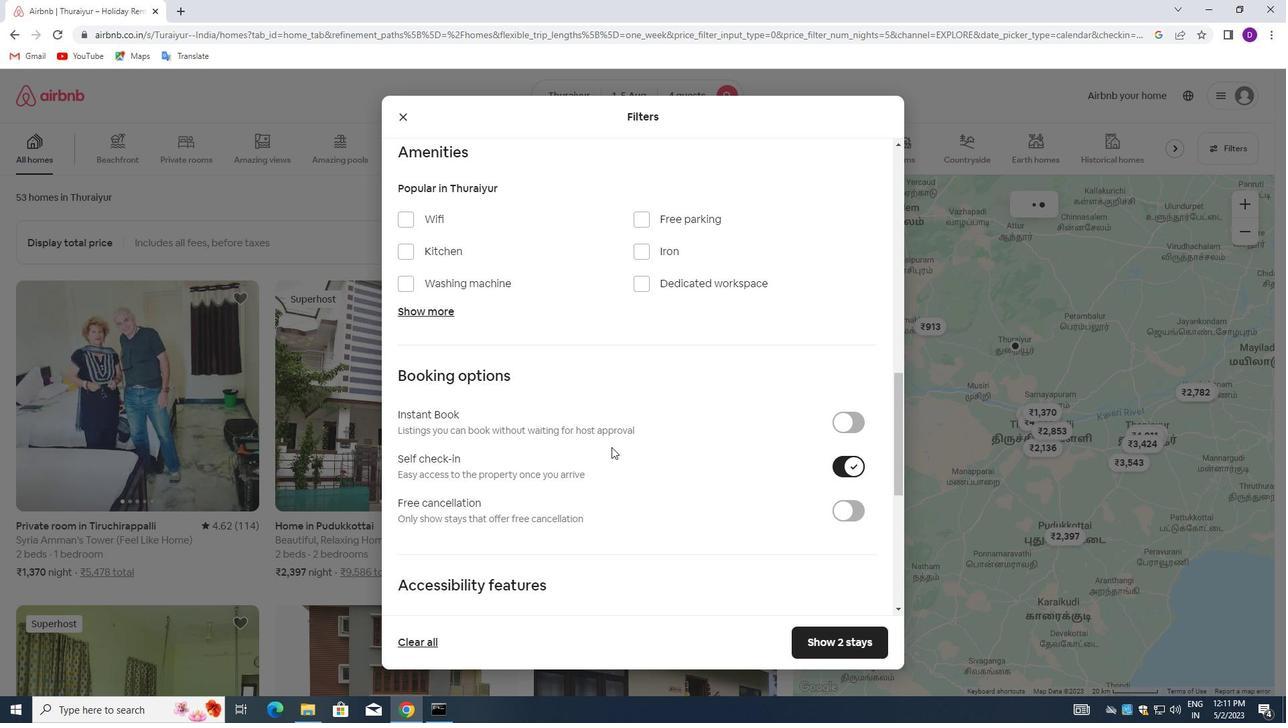 
Action: Mouse moved to (604, 455)
Screenshot: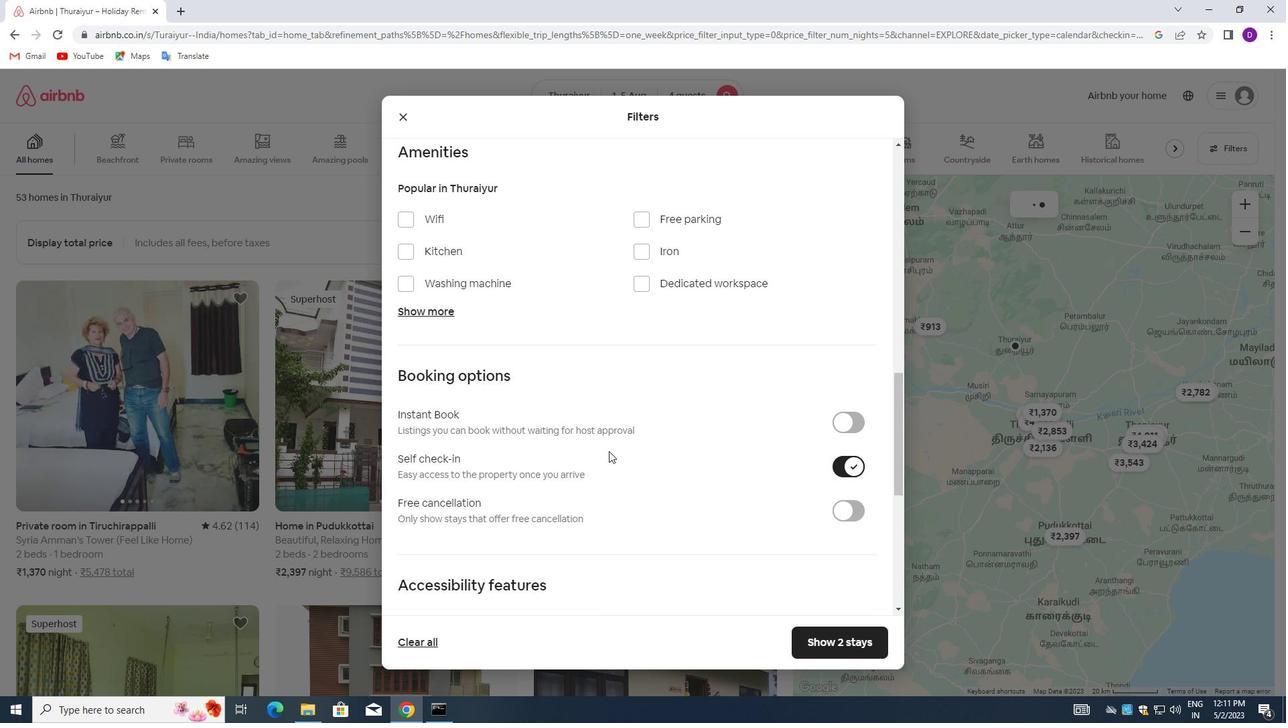 
Action: Mouse scrolled (604, 454) with delta (0, 0)
Screenshot: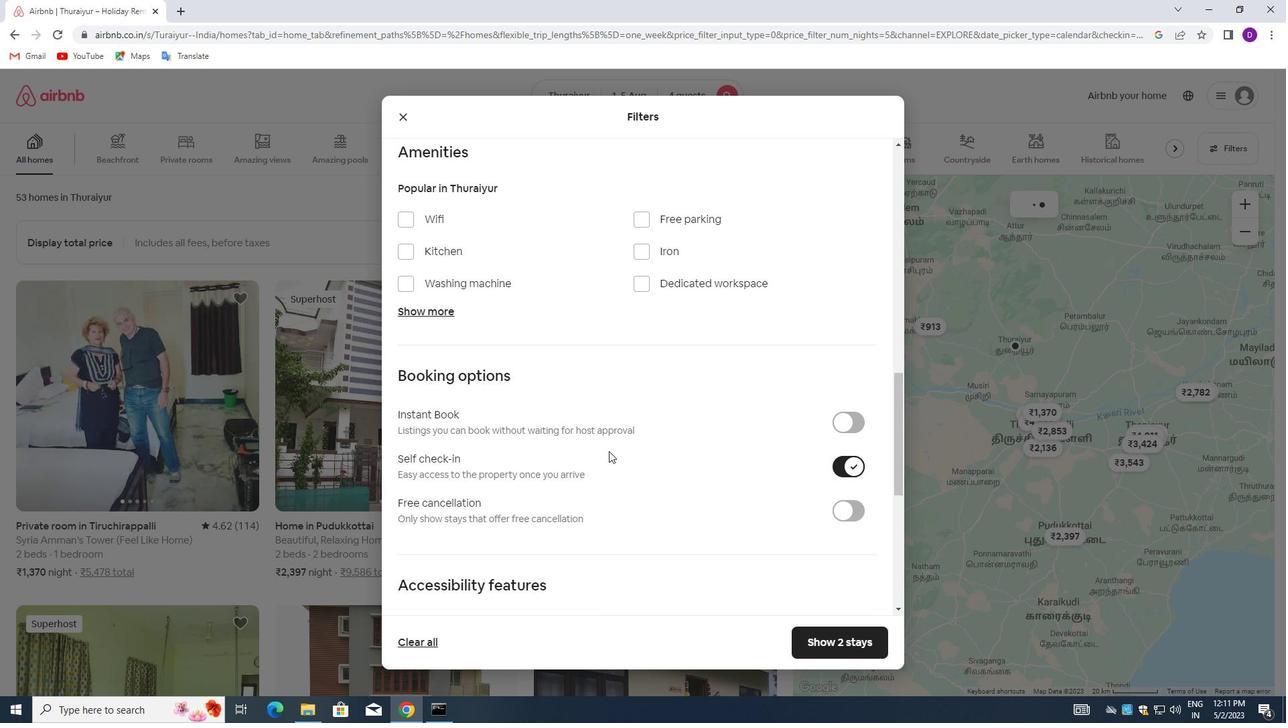 
Action: Mouse moved to (603, 455)
Screenshot: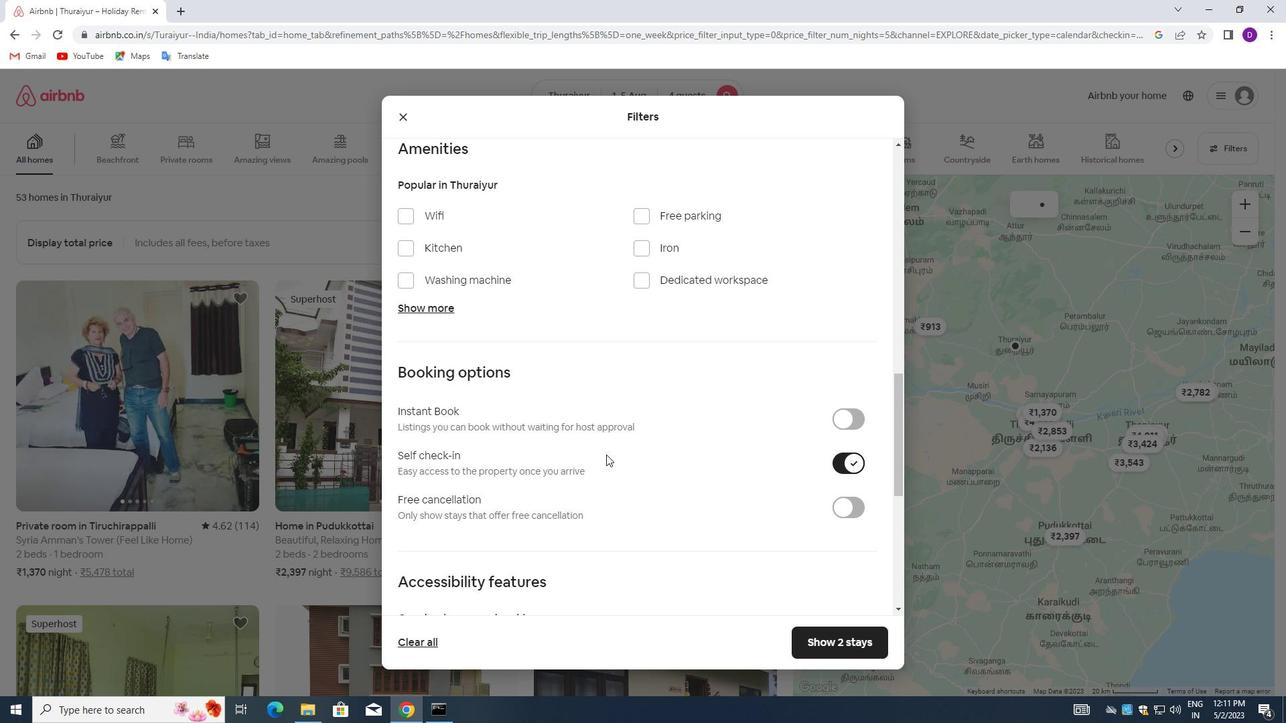 
Action: Mouse scrolled (603, 454) with delta (0, 0)
Screenshot: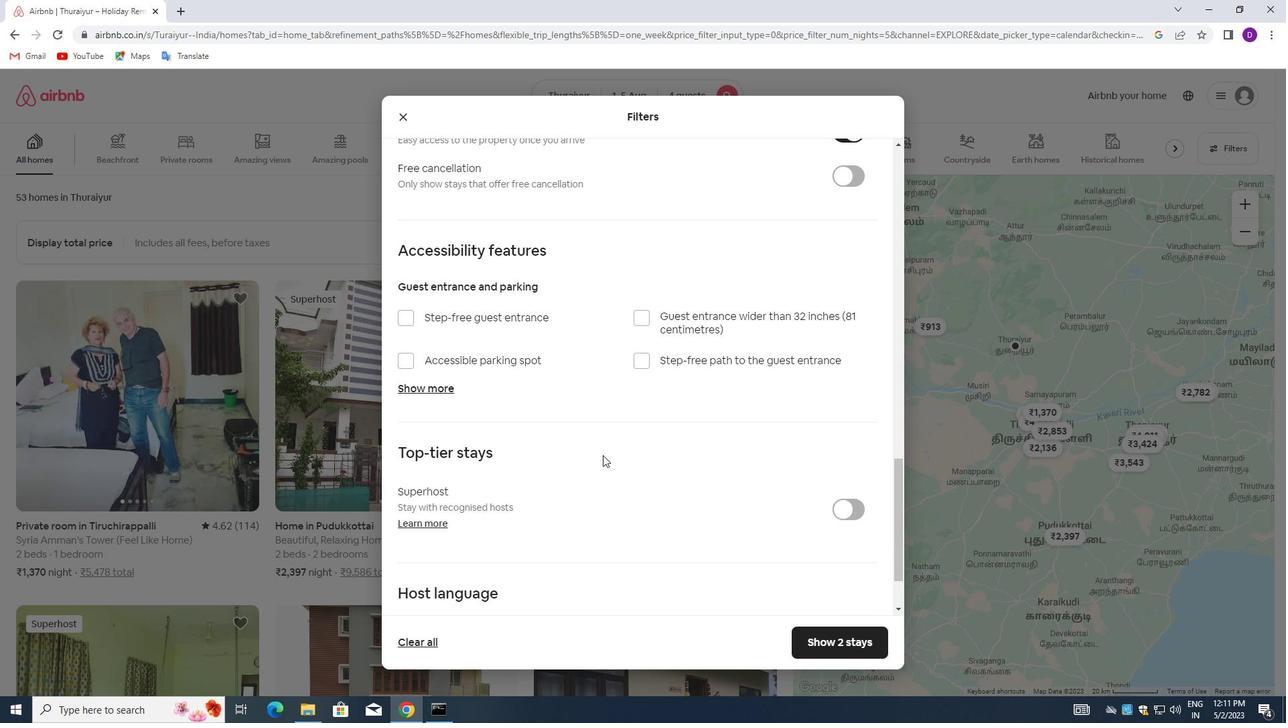 
Action: Mouse moved to (602, 456)
Screenshot: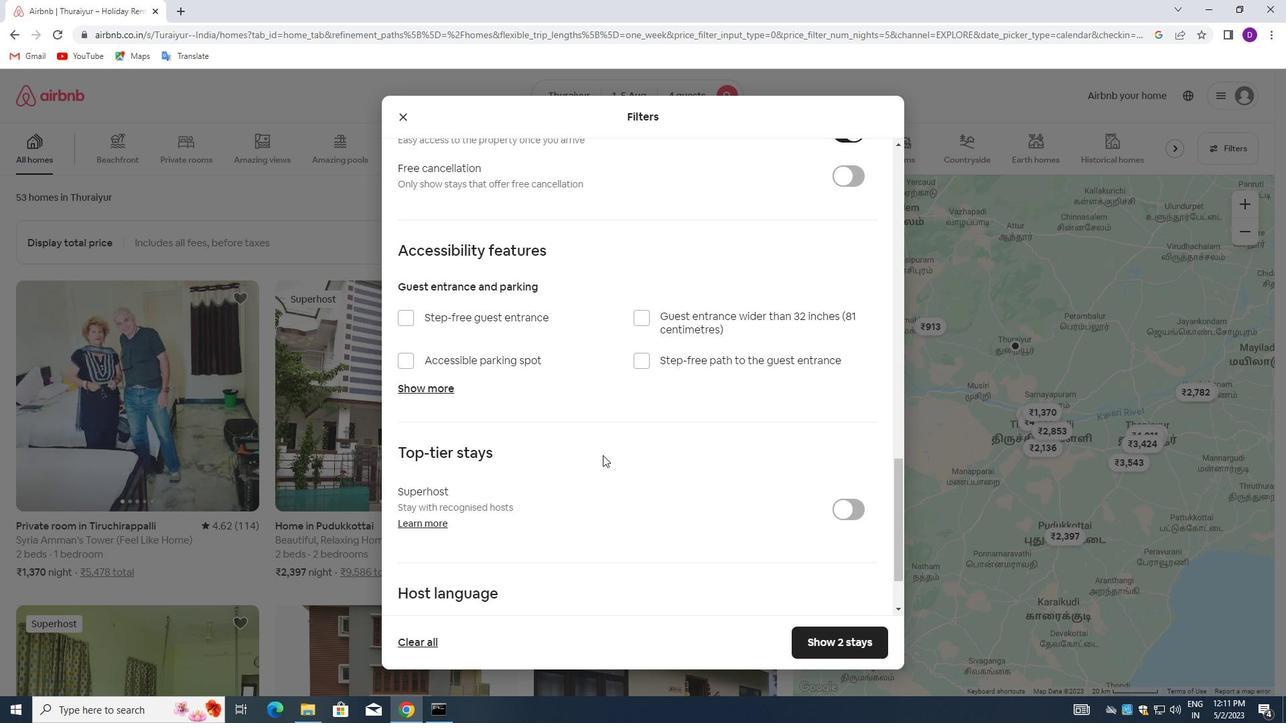 
Action: Mouse scrolled (602, 455) with delta (0, 0)
Screenshot: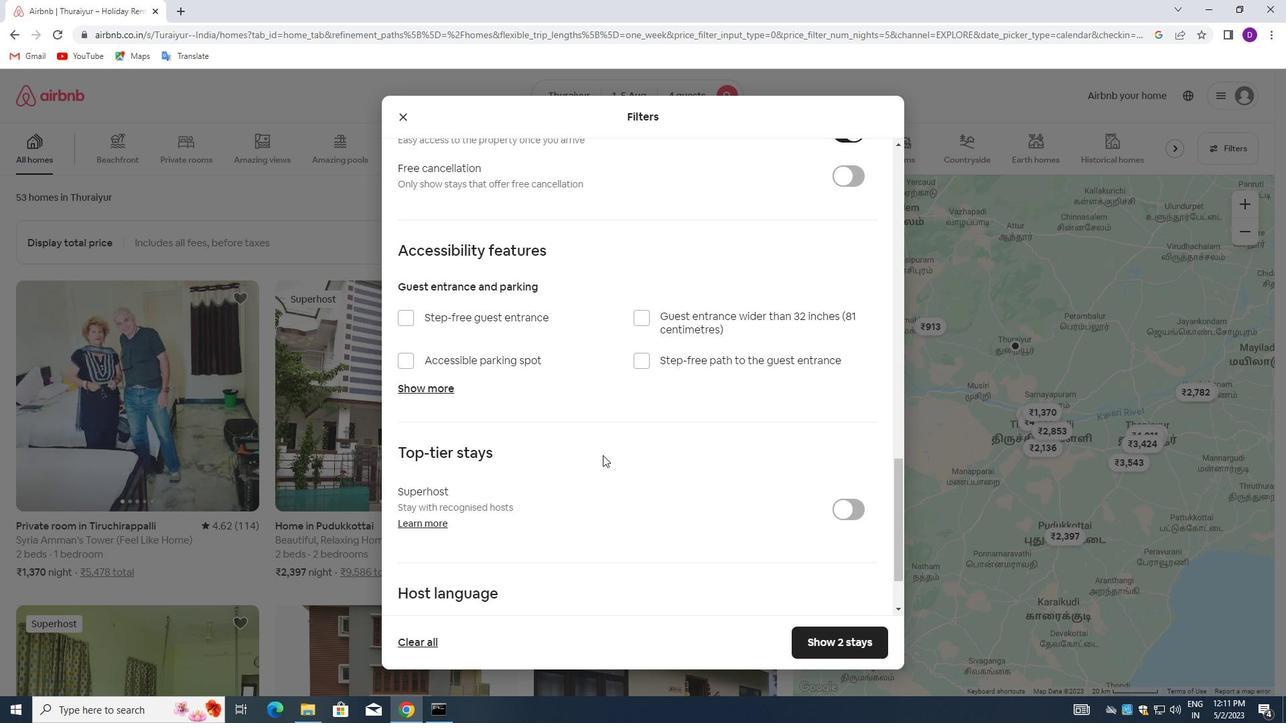 
Action: Mouse moved to (601, 457)
Screenshot: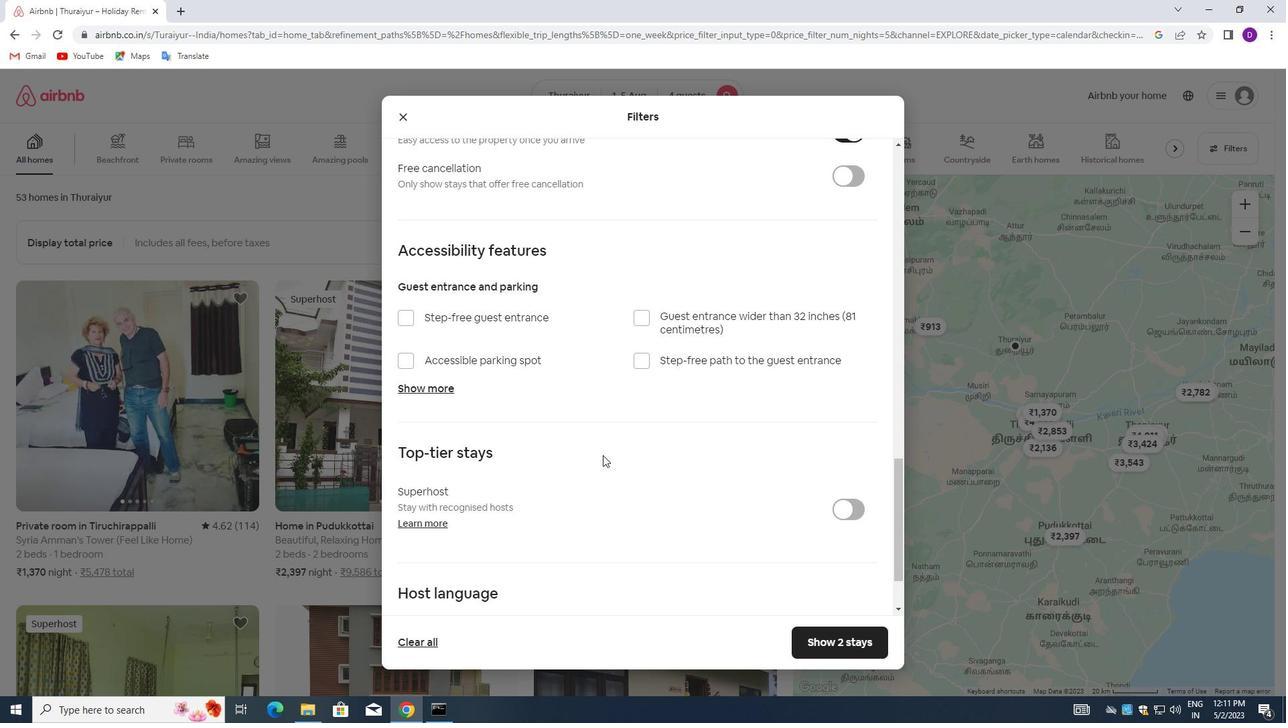 
Action: Mouse scrolled (601, 456) with delta (0, 0)
Screenshot: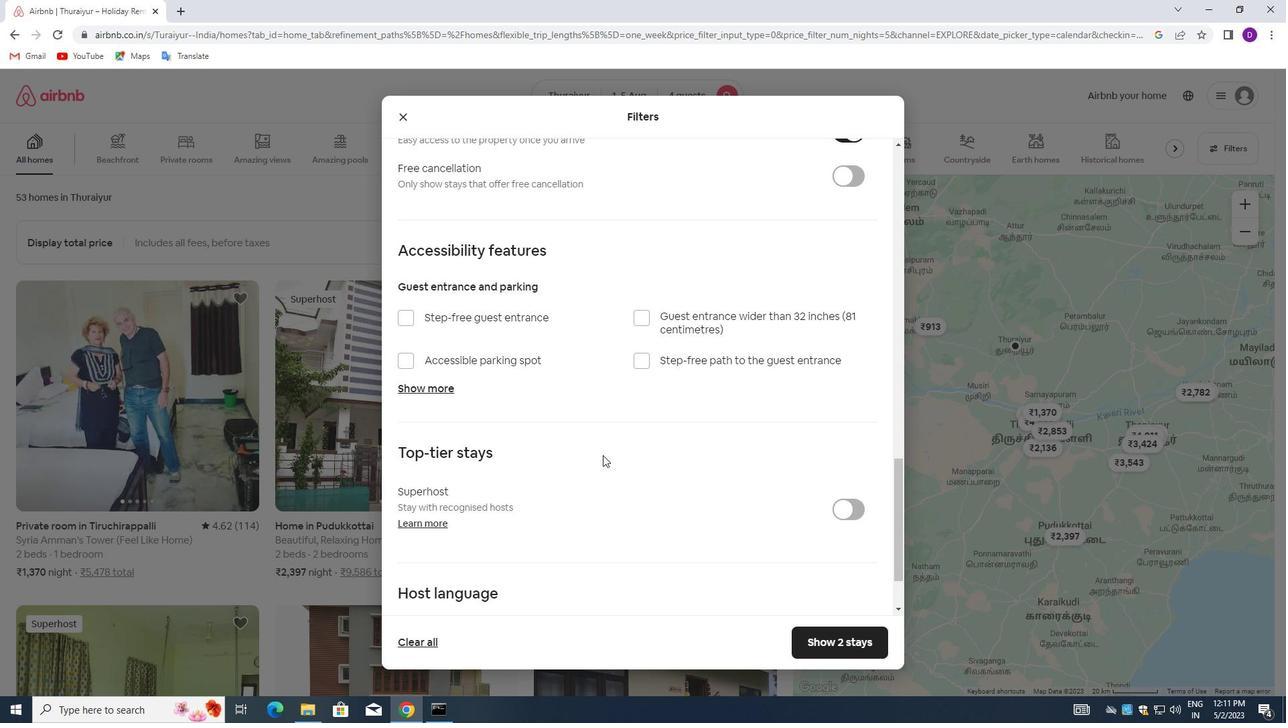 
Action: Mouse moved to (601, 457)
Screenshot: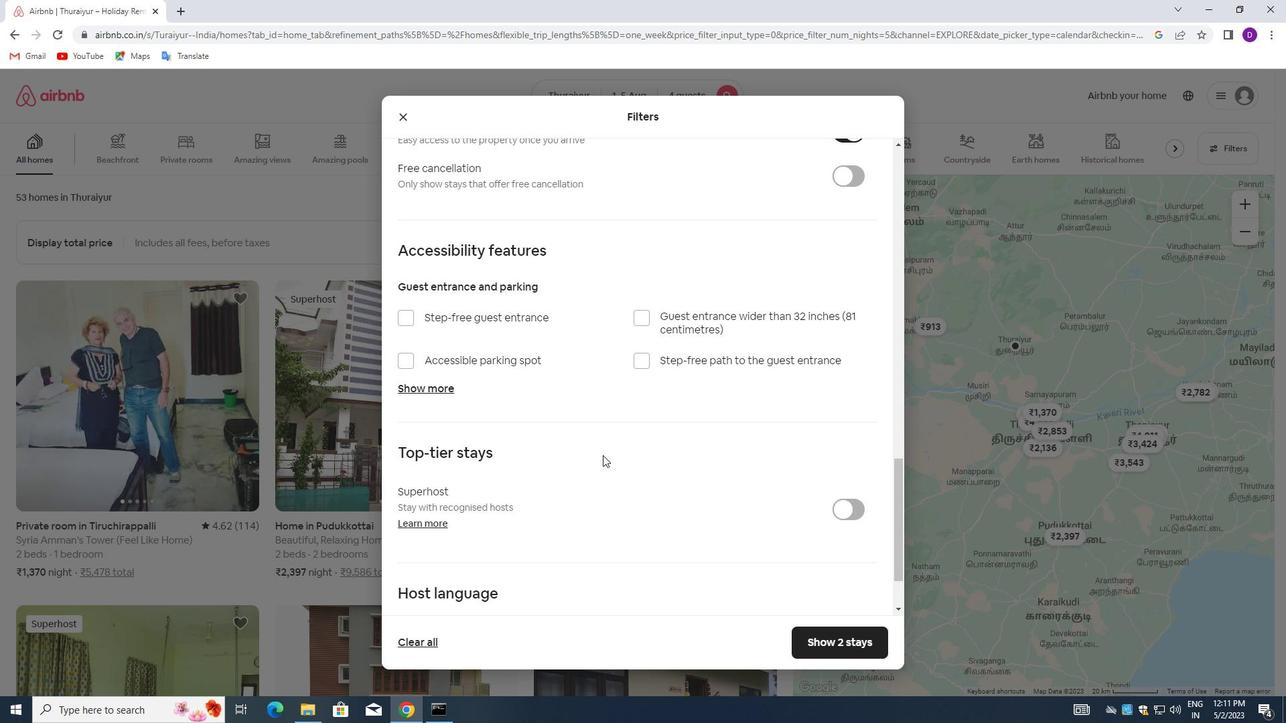 
Action: Mouse scrolled (601, 456) with delta (0, 0)
Screenshot: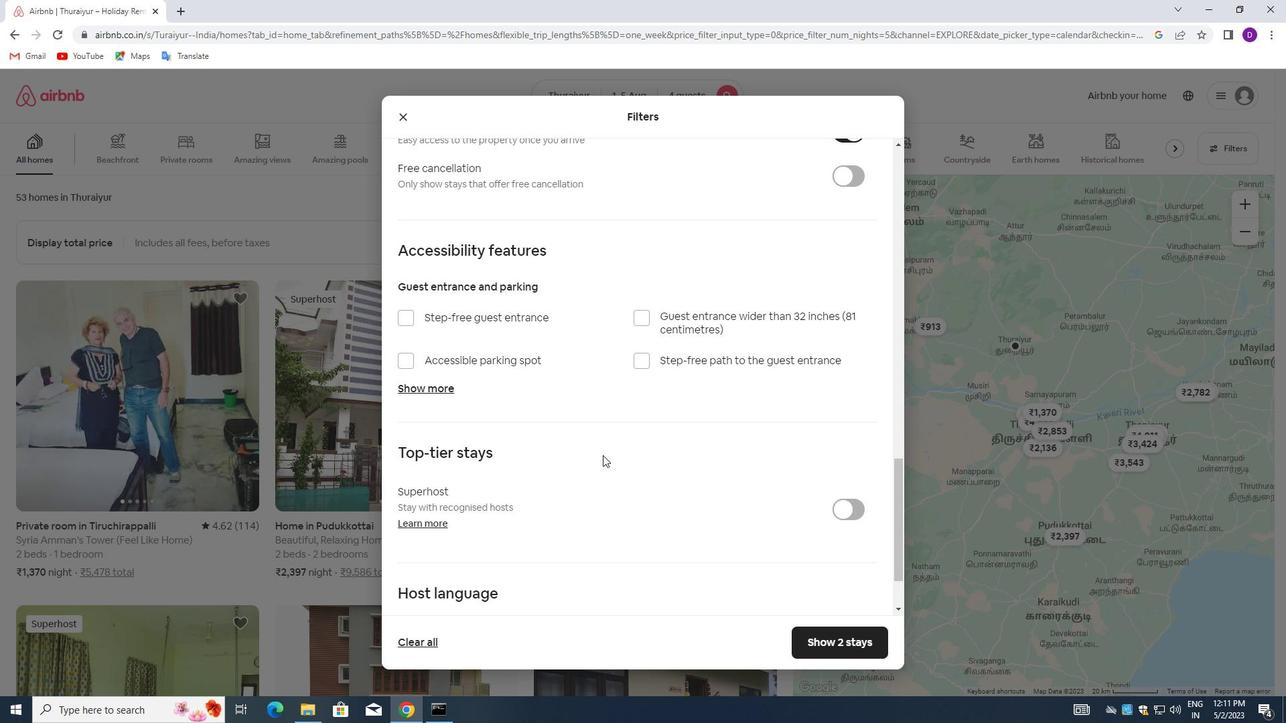 
Action: Mouse moved to (591, 465)
Screenshot: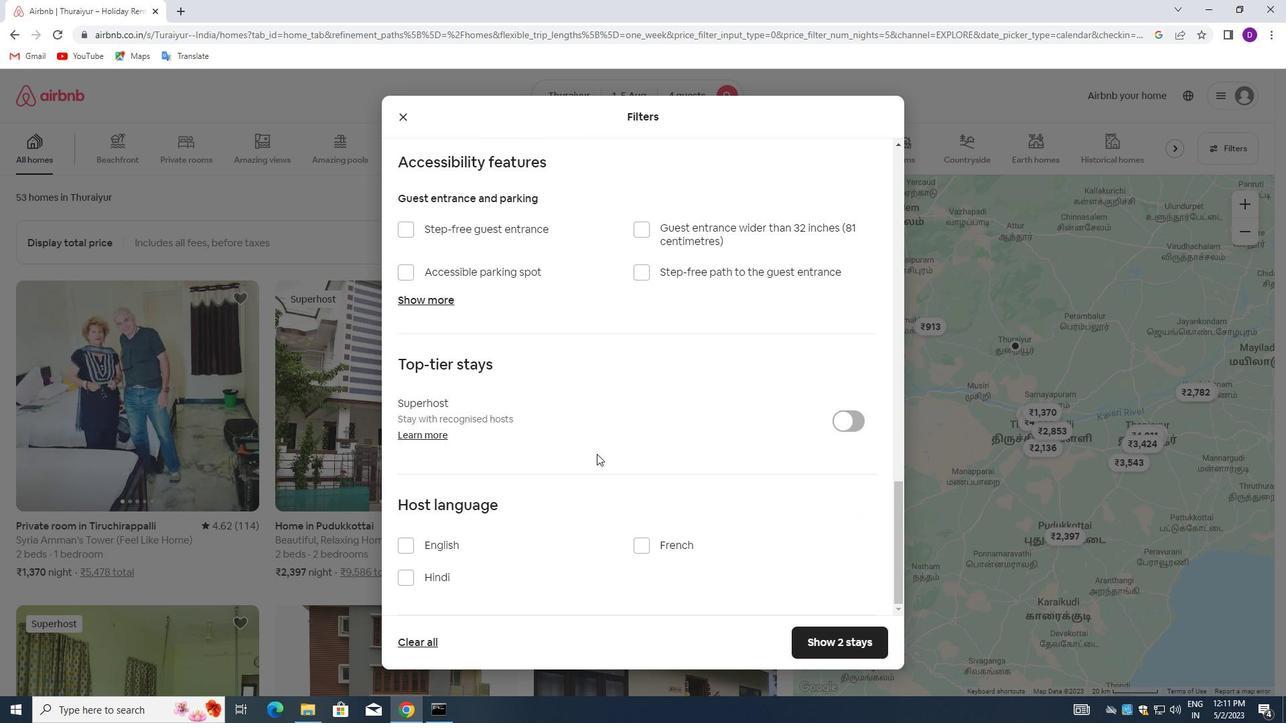 
Action: Mouse scrolled (591, 465) with delta (0, 0)
Screenshot: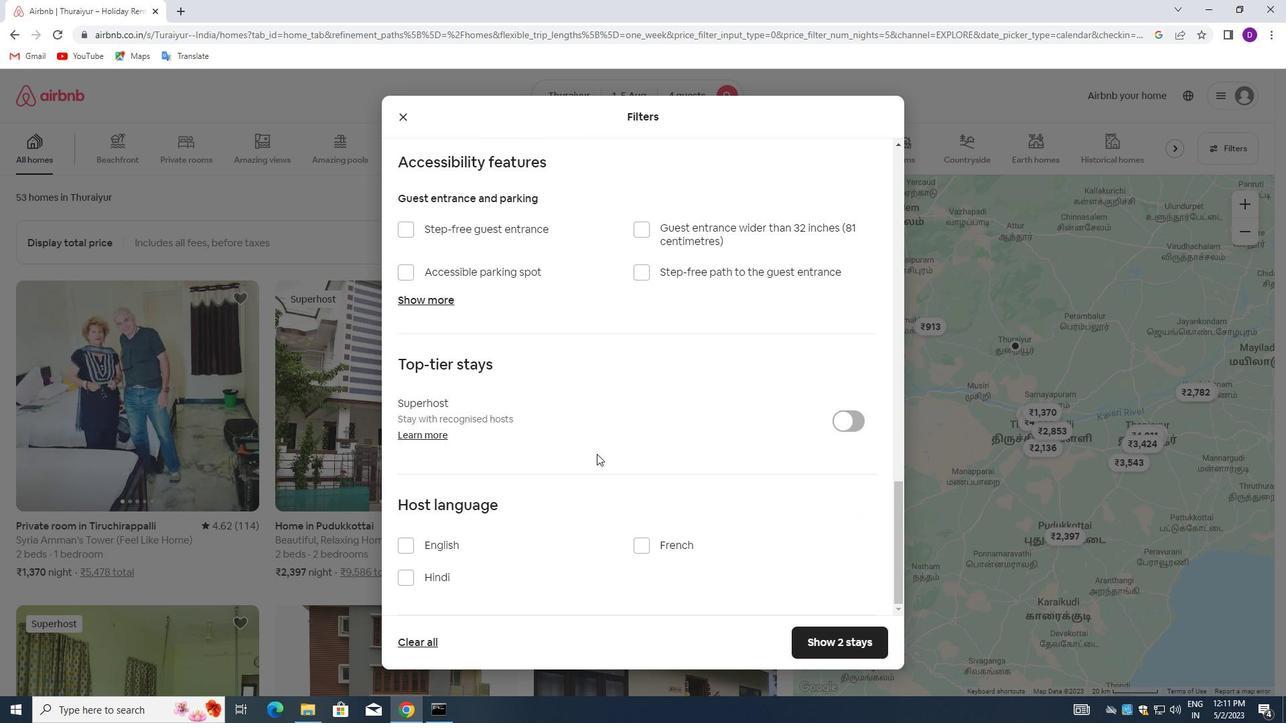 
Action: Mouse moved to (573, 479)
Screenshot: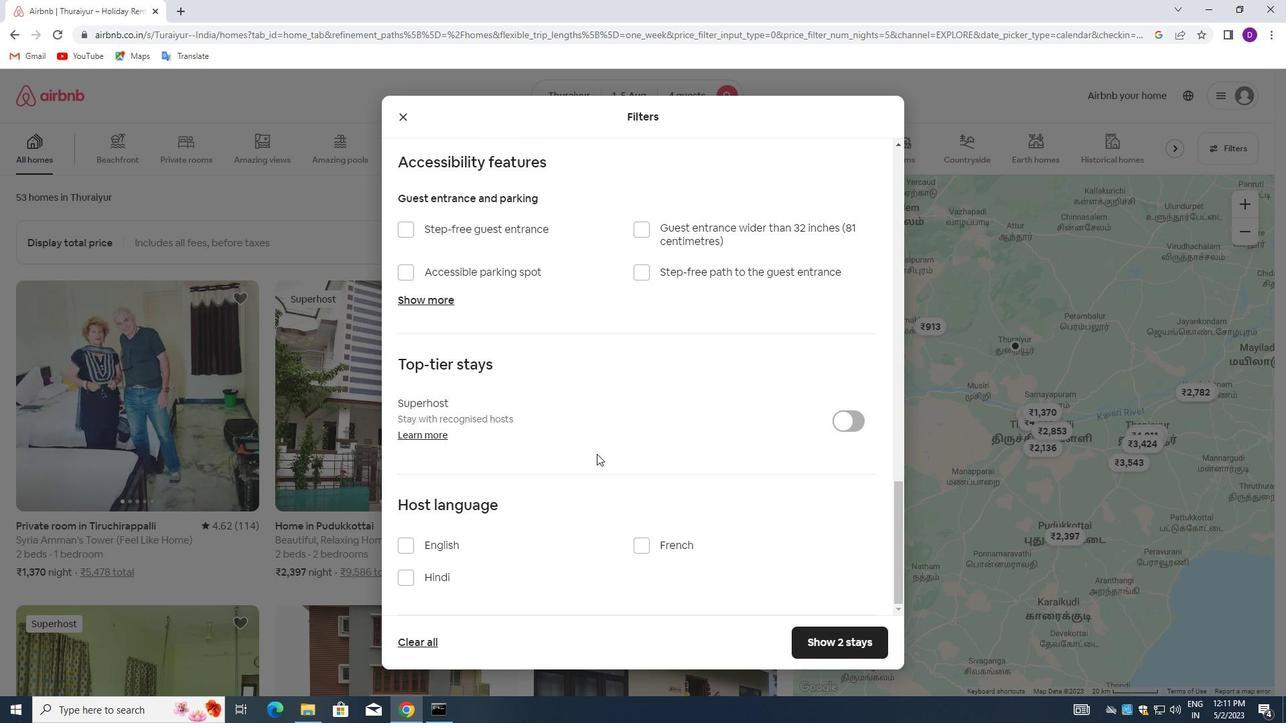 
Action: Mouse scrolled (573, 478) with delta (0, 0)
Screenshot: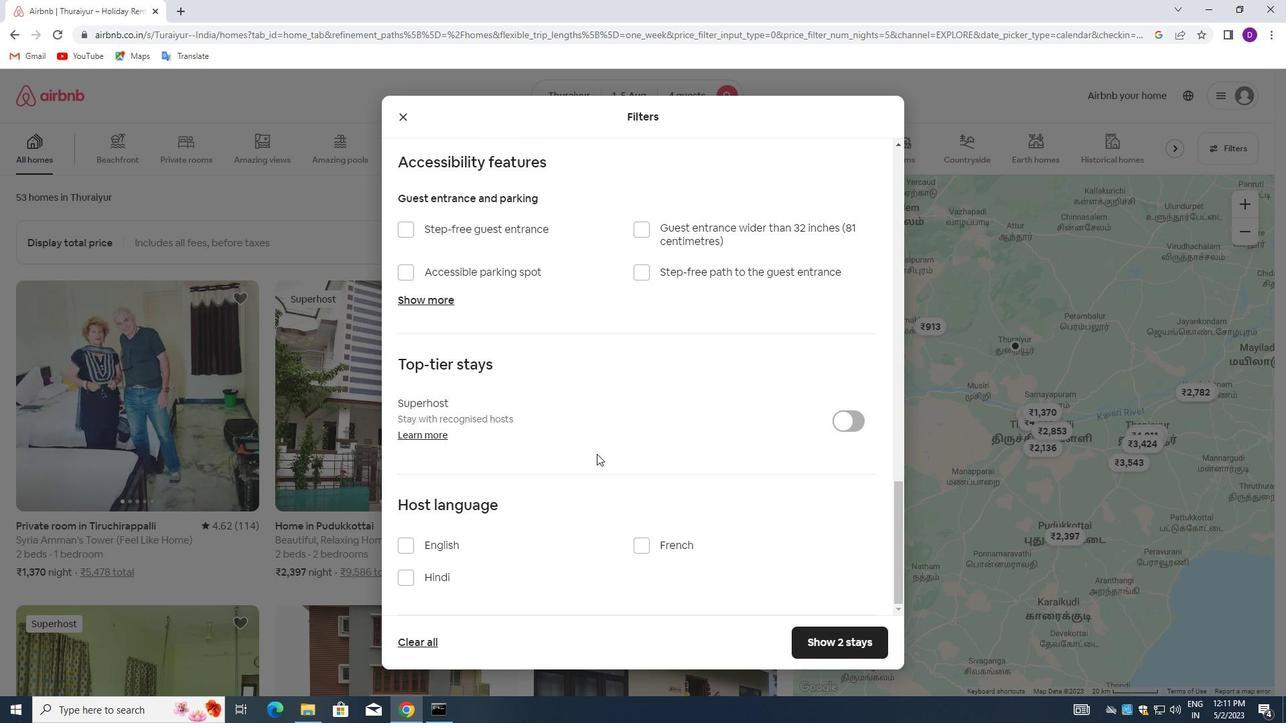
Action: Mouse moved to (542, 497)
Screenshot: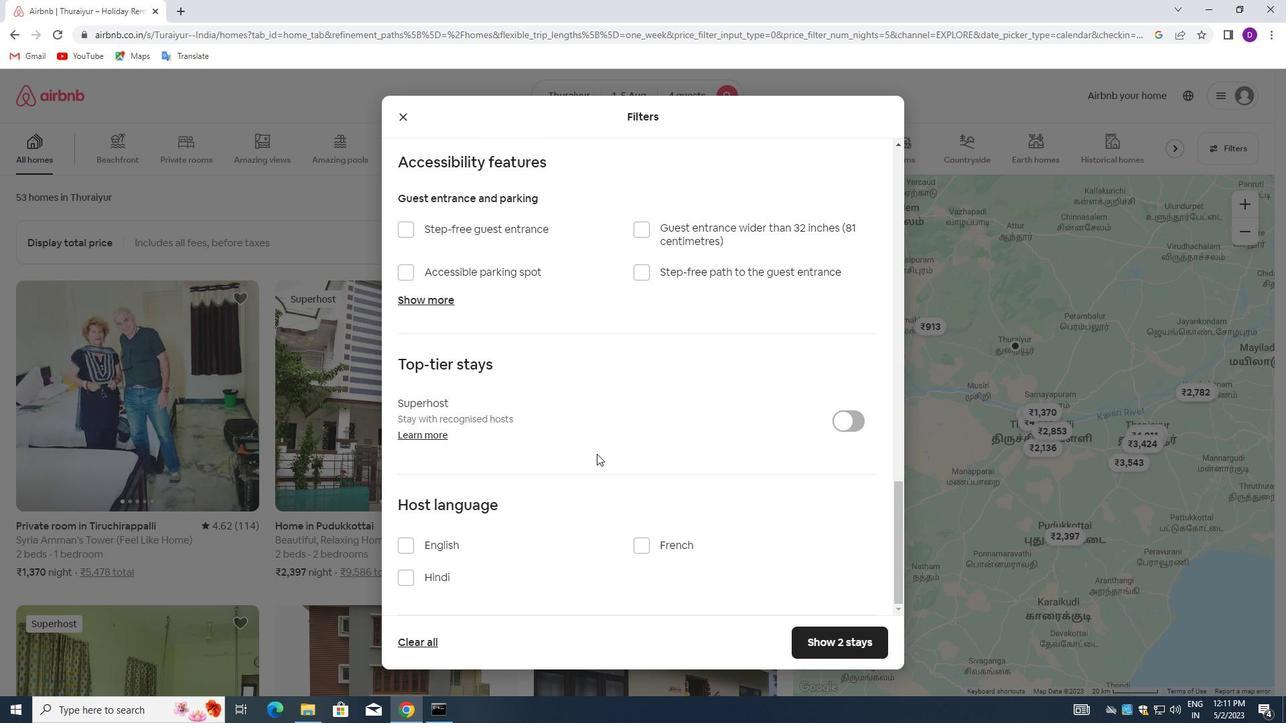 
Action: Mouse scrolled (542, 496) with delta (0, 0)
Screenshot: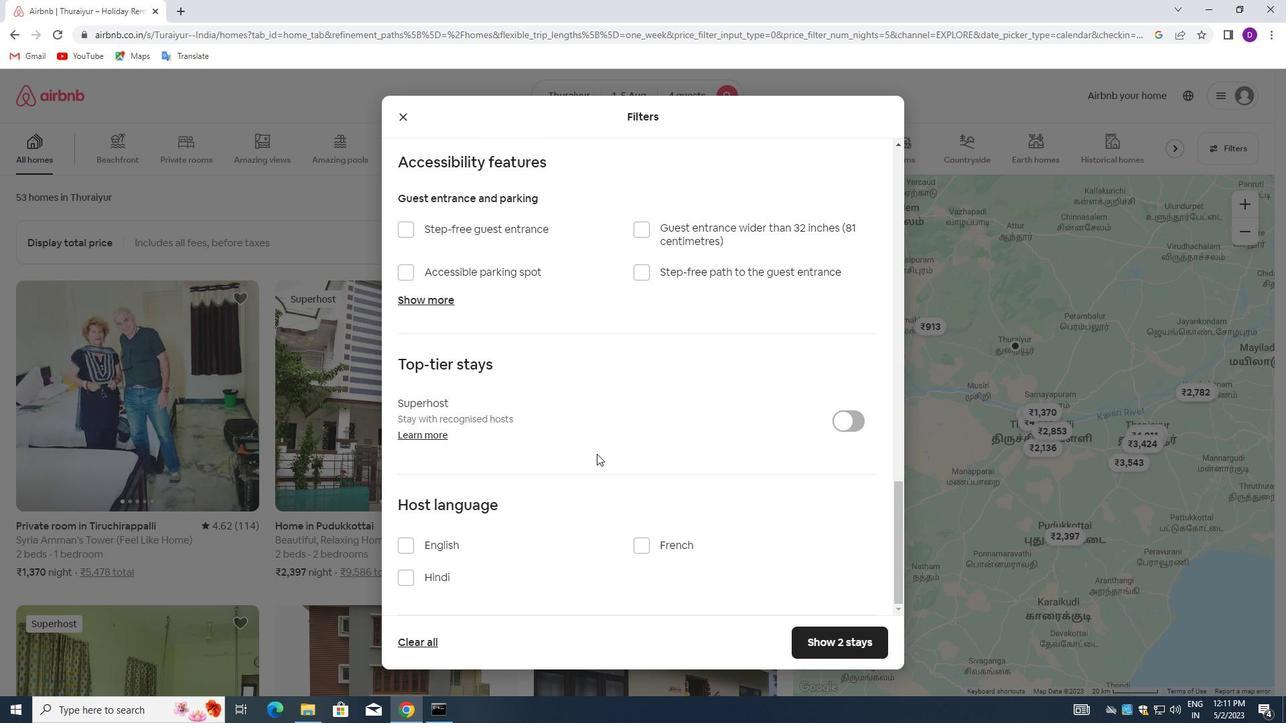 
Action: Mouse moved to (409, 543)
Screenshot: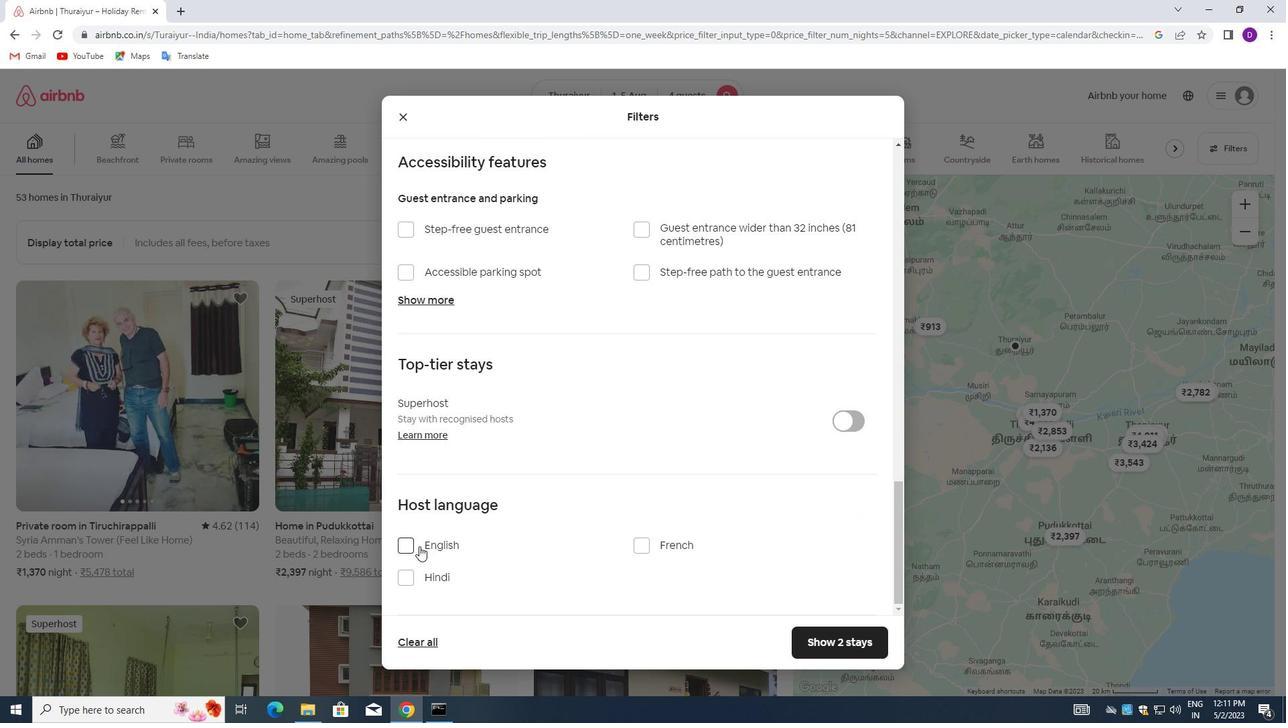 
Action: Mouse pressed left at (409, 543)
Screenshot: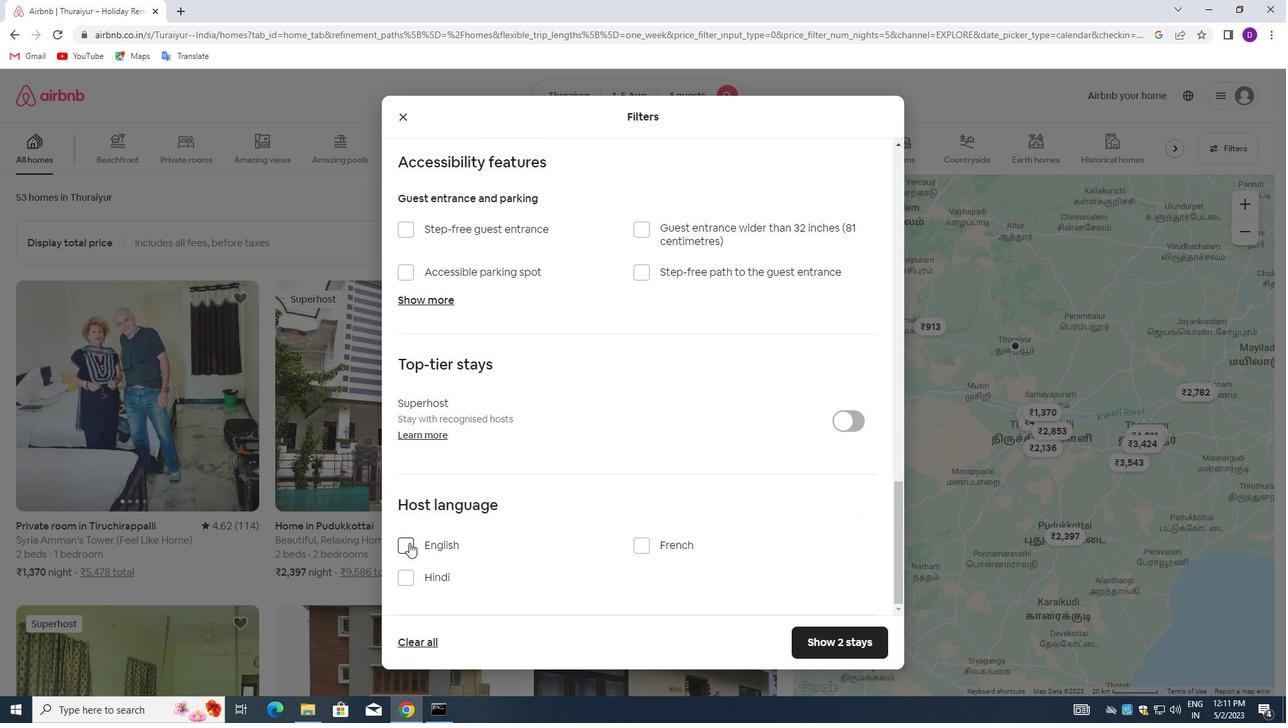 
Action: Mouse moved to (796, 647)
Screenshot: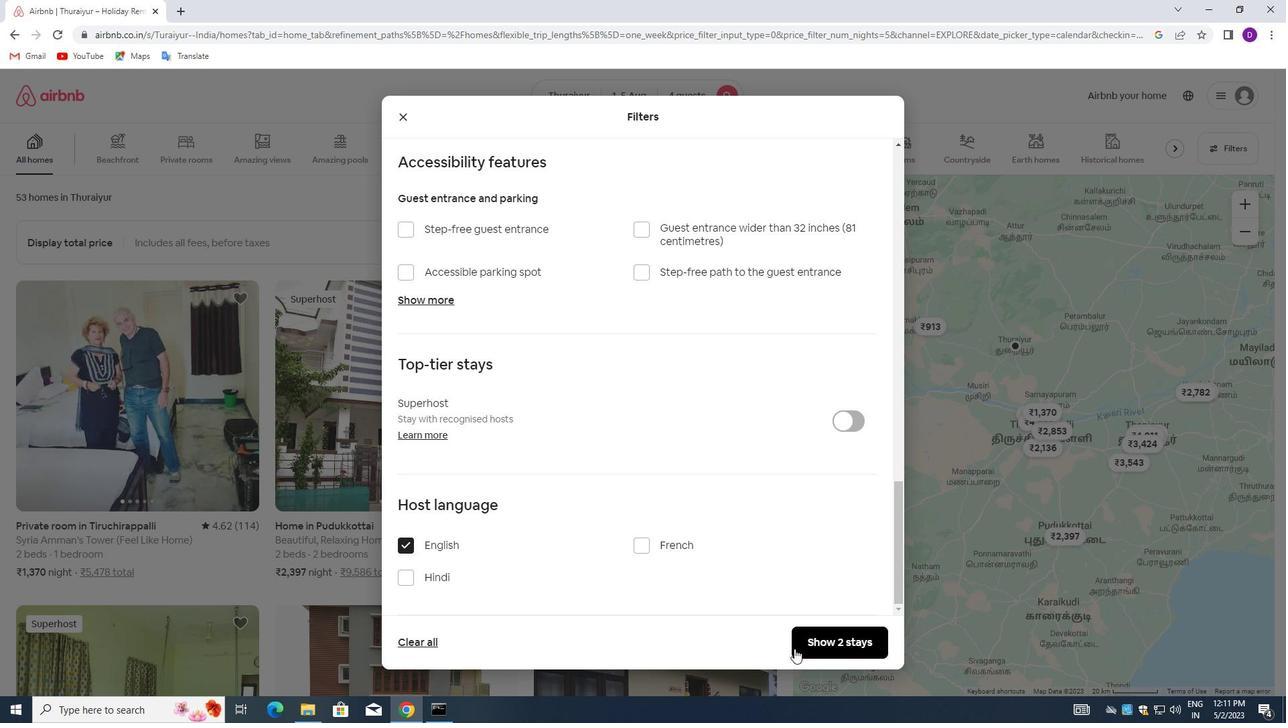 
Action: Mouse pressed left at (796, 647)
Screenshot: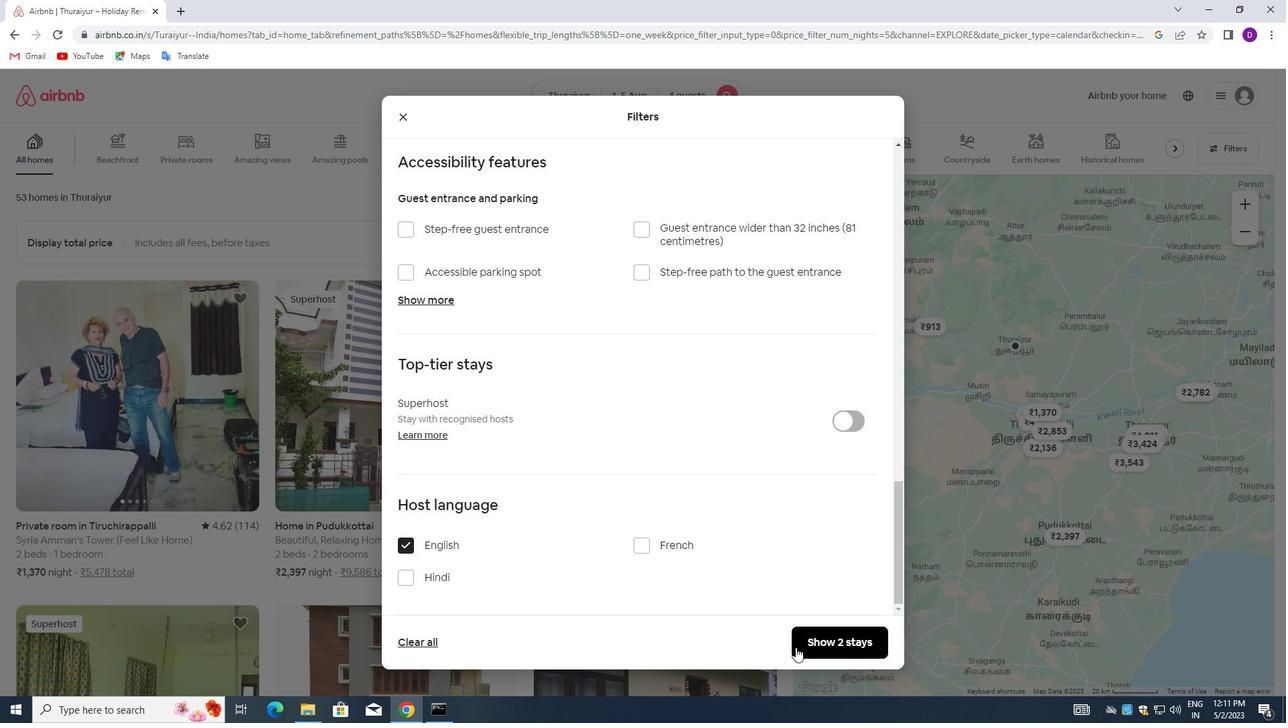 
